 Task: Find connections with filter location Merouana with filter topic #Workwith filter profile language Potuguese with filter current company Adplist.org with filter school Institution of Engineers of India (IEI), Kolkata with filter industry Taxi and Limousine Services with filter service category Product Marketing with filter keywords title President
Action: Mouse moved to (617, 87)
Screenshot: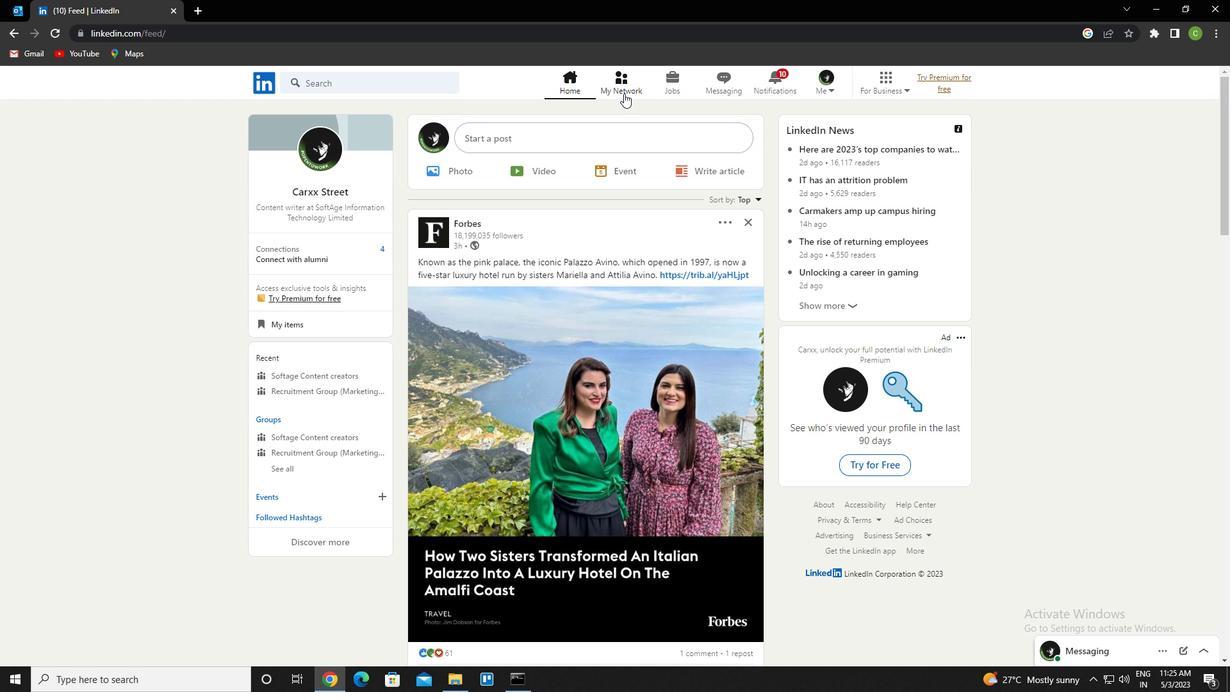 
Action: Mouse pressed left at (617, 87)
Screenshot: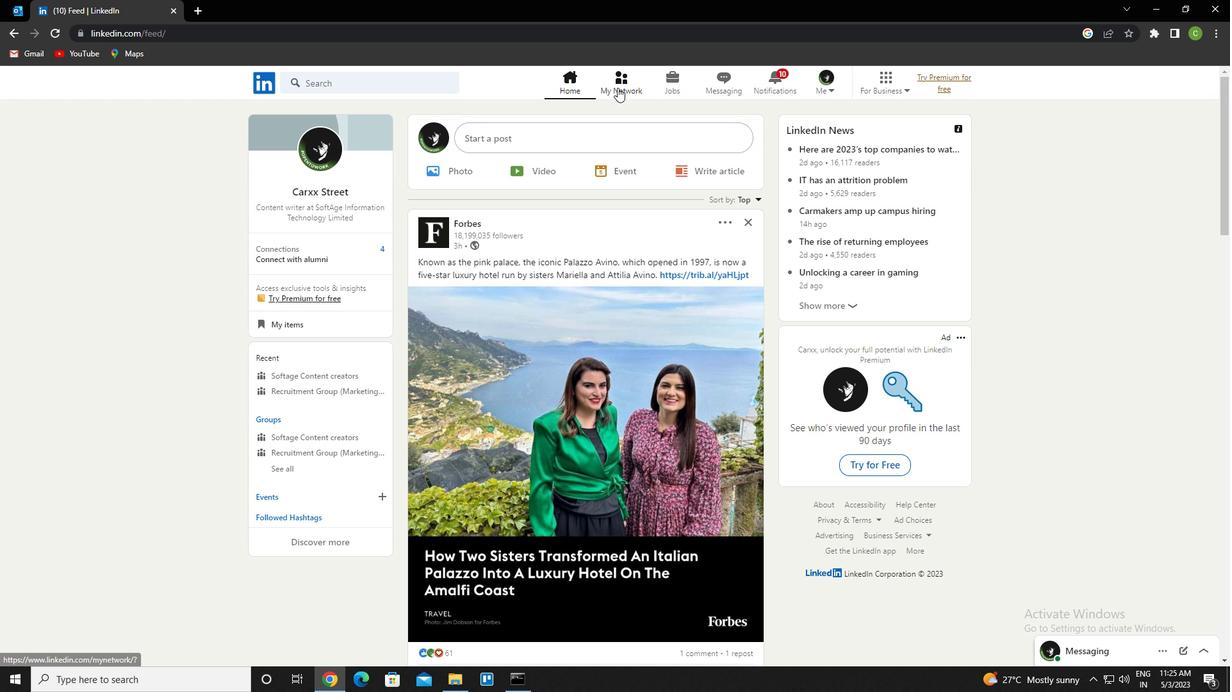 
Action: Mouse moved to (387, 144)
Screenshot: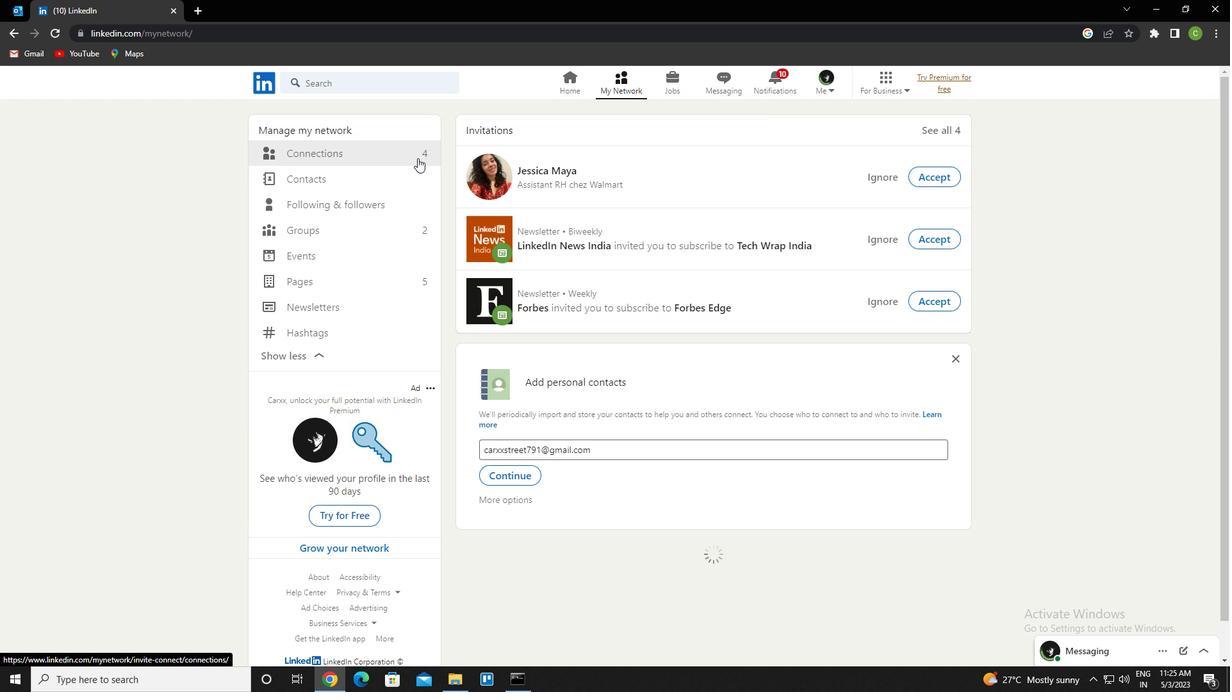 
Action: Mouse pressed left at (387, 144)
Screenshot: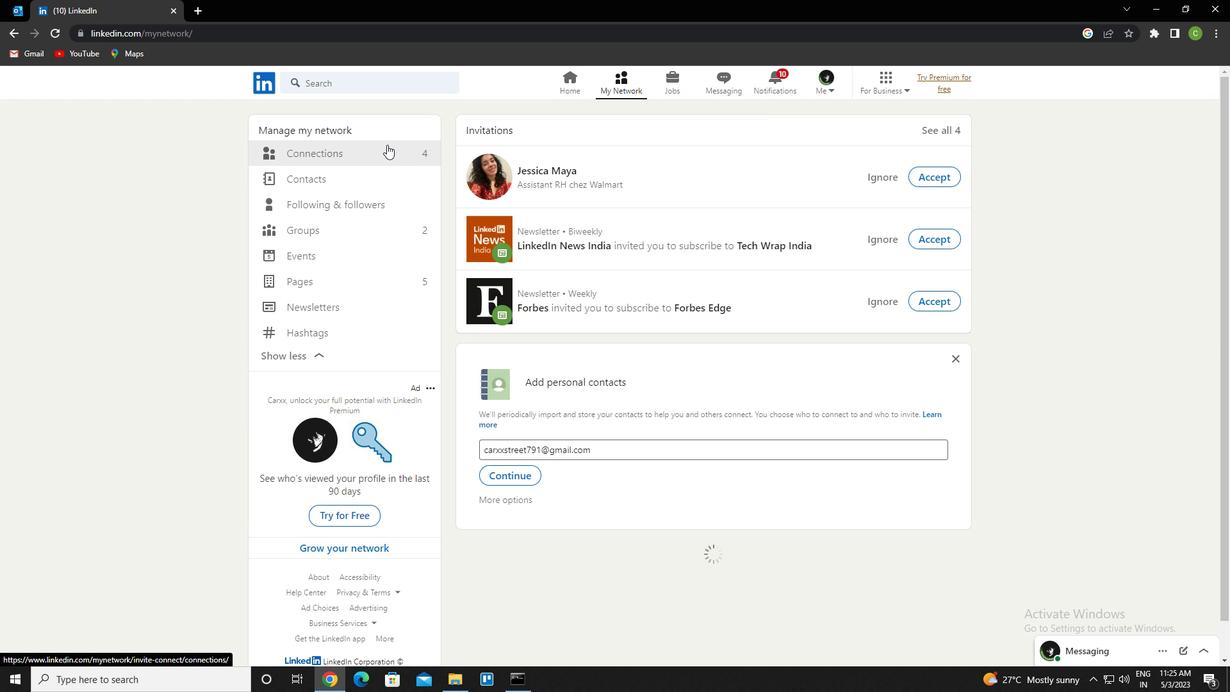 
Action: Mouse moved to (389, 150)
Screenshot: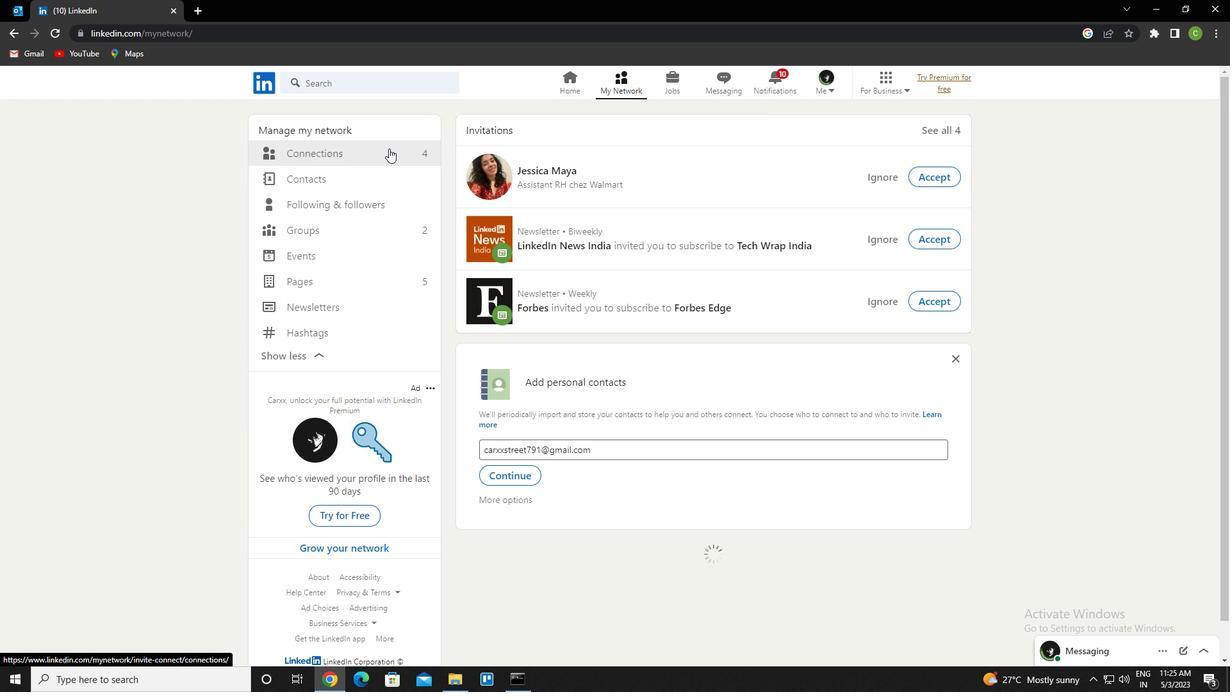 
Action: Mouse pressed left at (389, 150)
Screenshot: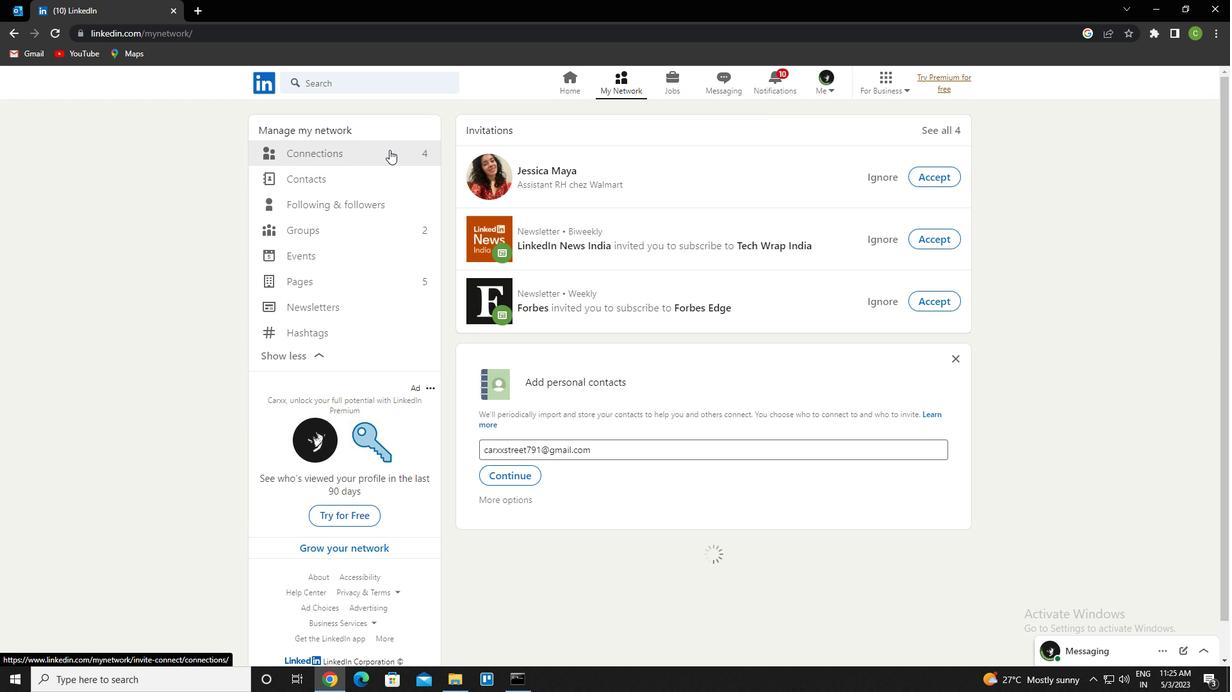 
Action: Mouse moved to (742, 156)
Screenshot: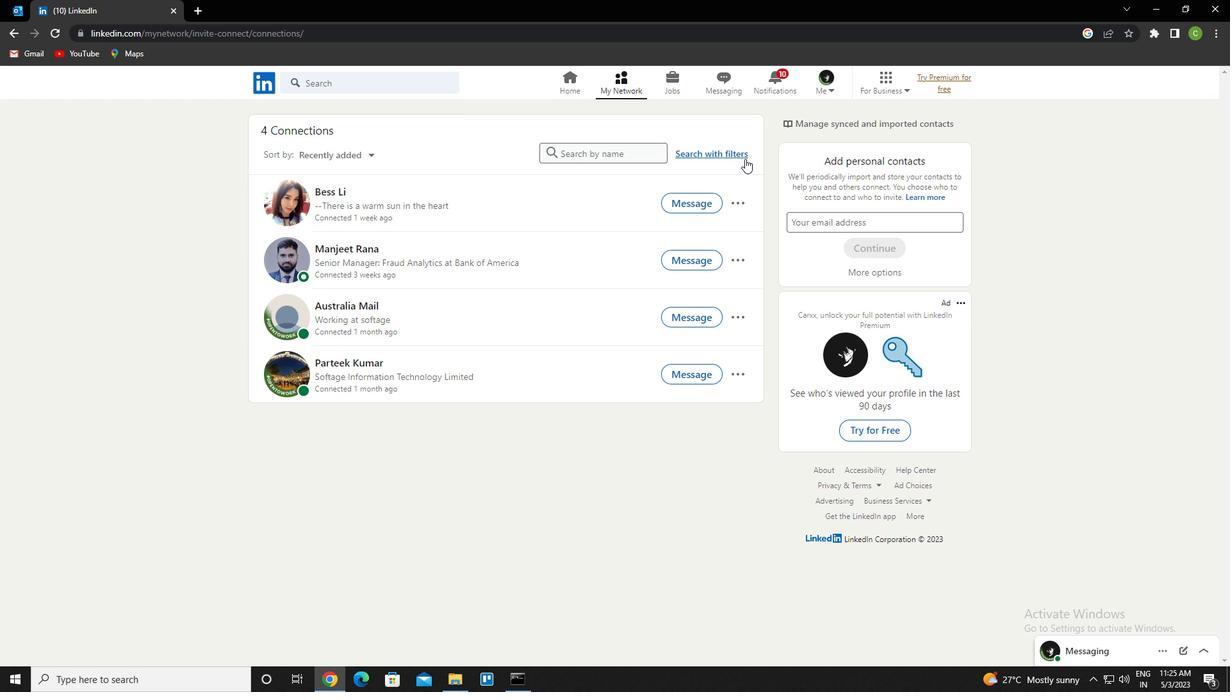 
Action: Mouse pressed left at (742, 156)
Screenshot: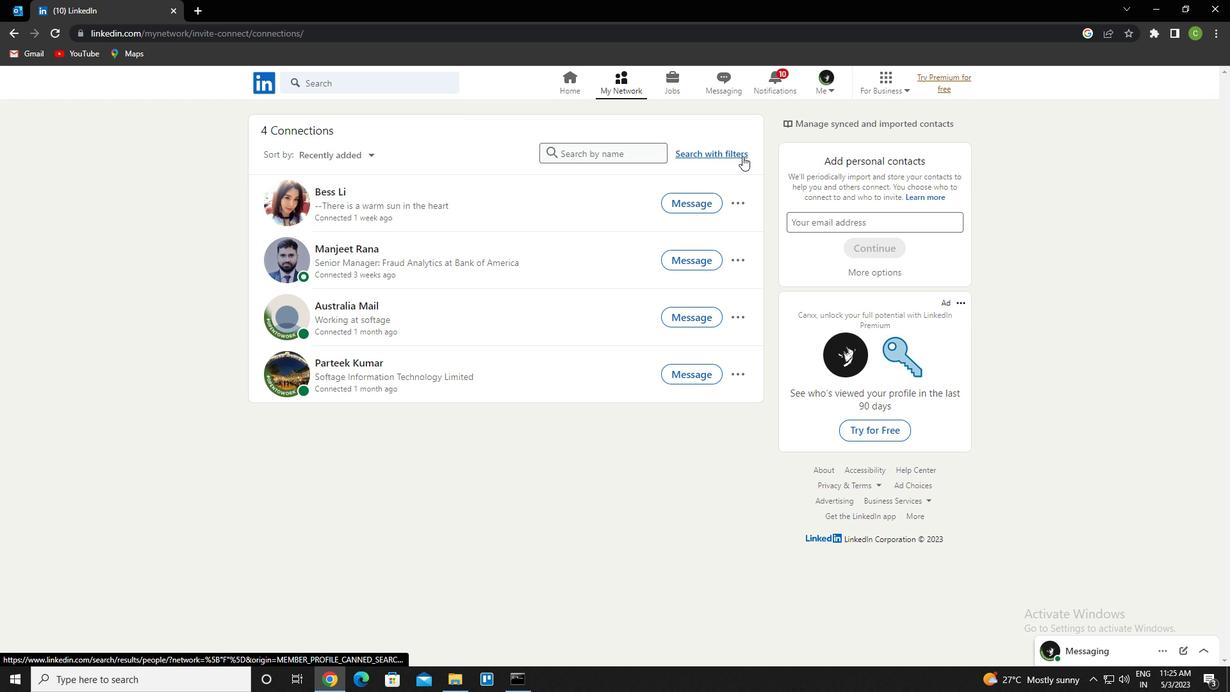 
Action: Mouse moved to (653, 117)
Screenshot: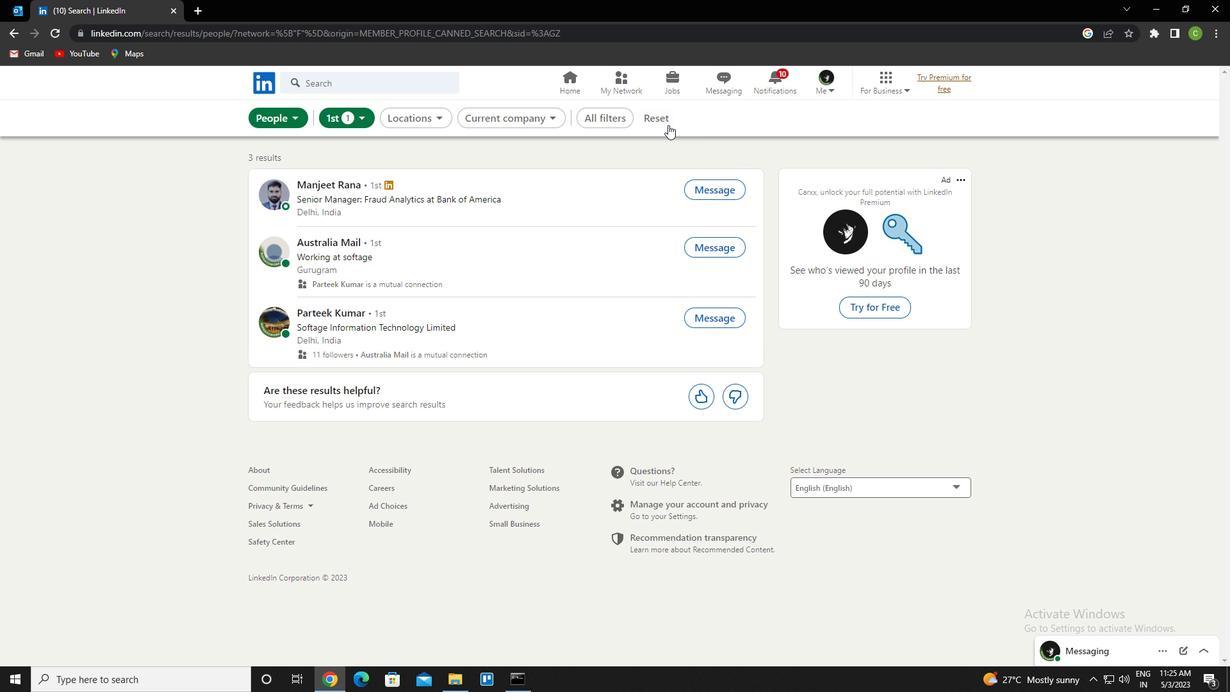 
Action: Mouse pressed left at (653, 117)
Screenshot: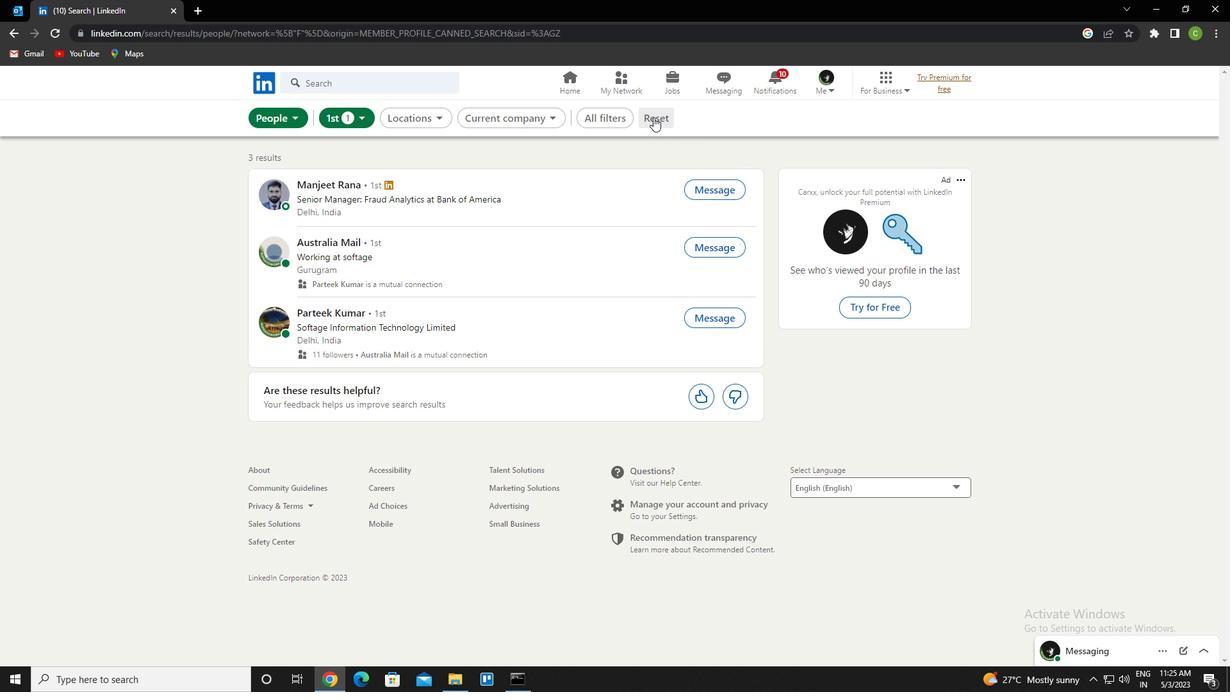 
Action: Mouse moved to (617, 121)
Screenshot: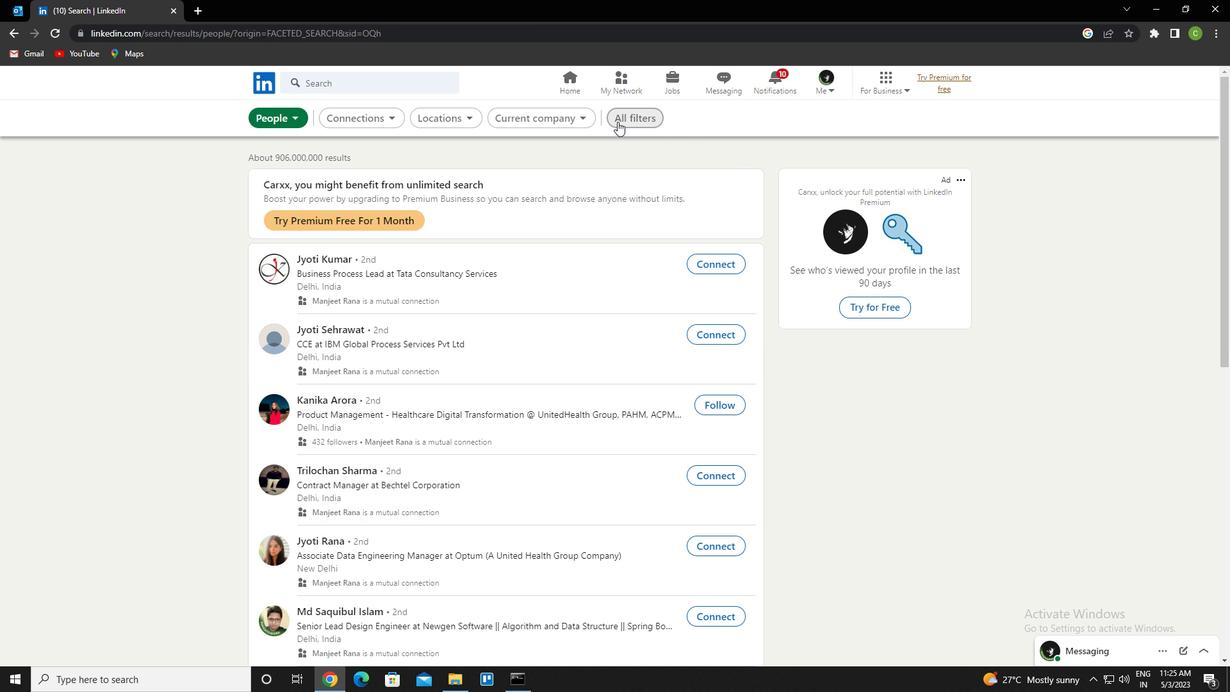 
Action: Mouse pressed left at (617, 121)
Screenshot: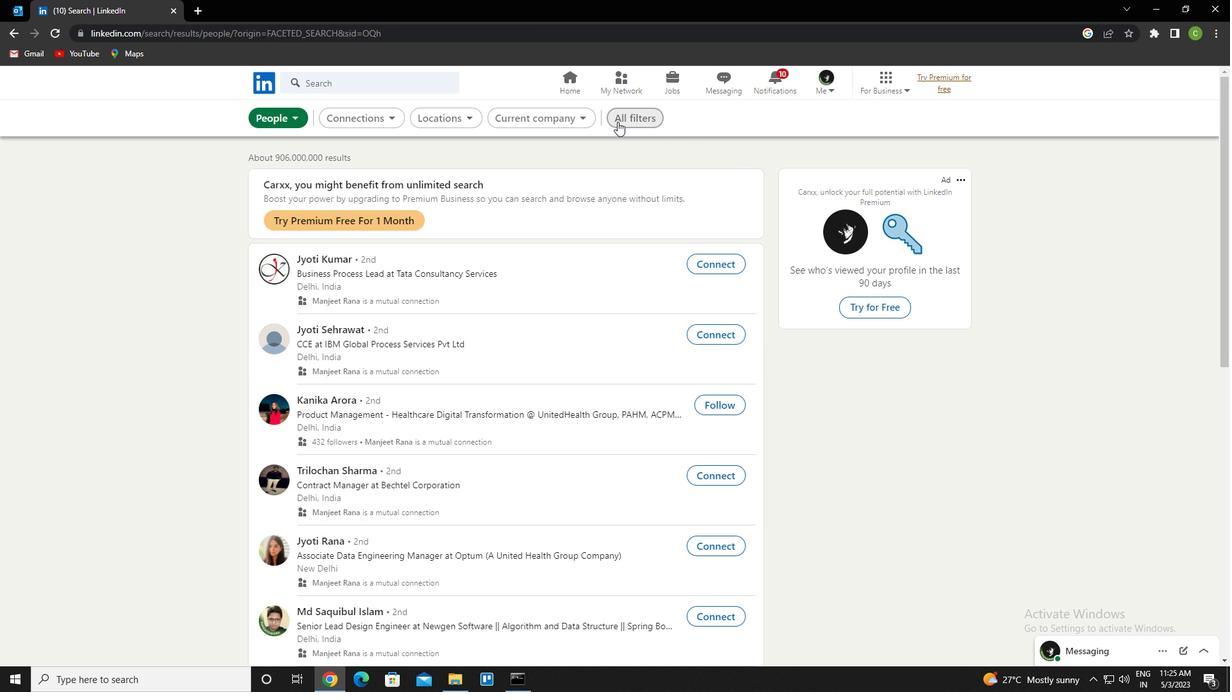 
Action: Mouse moved to (1009, 389)
Screenshot: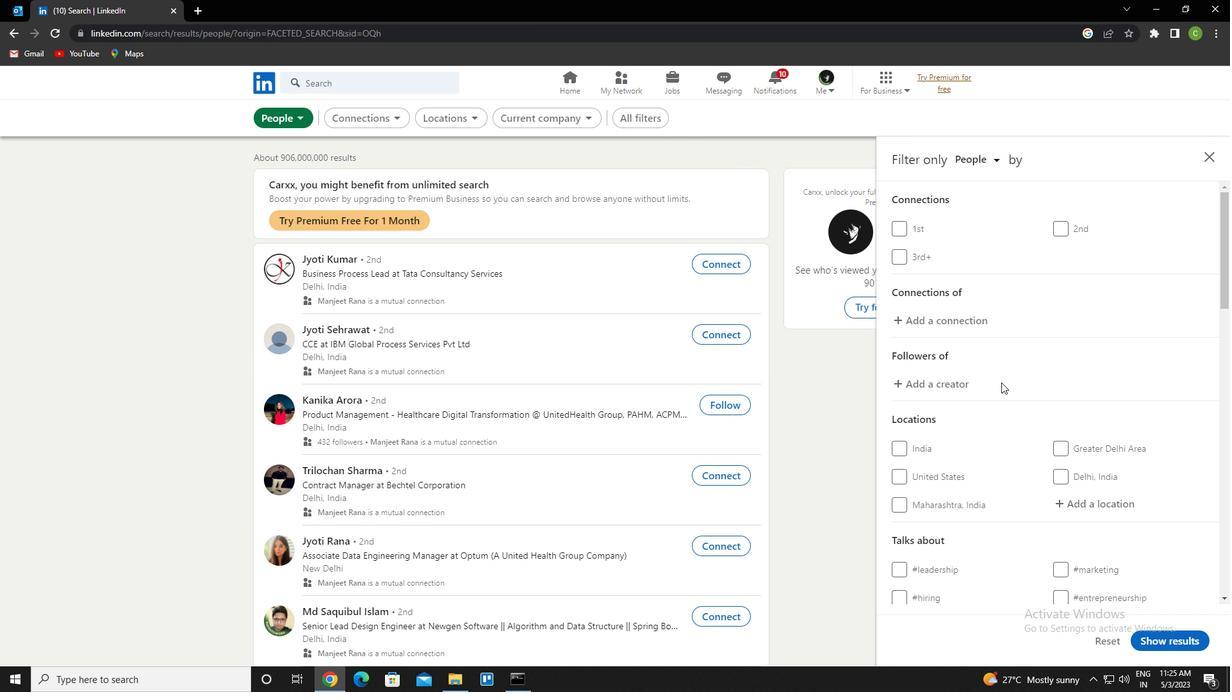 
Action: Mouse scrolled (1009, 389) with delta (0, 0)
Screenshot: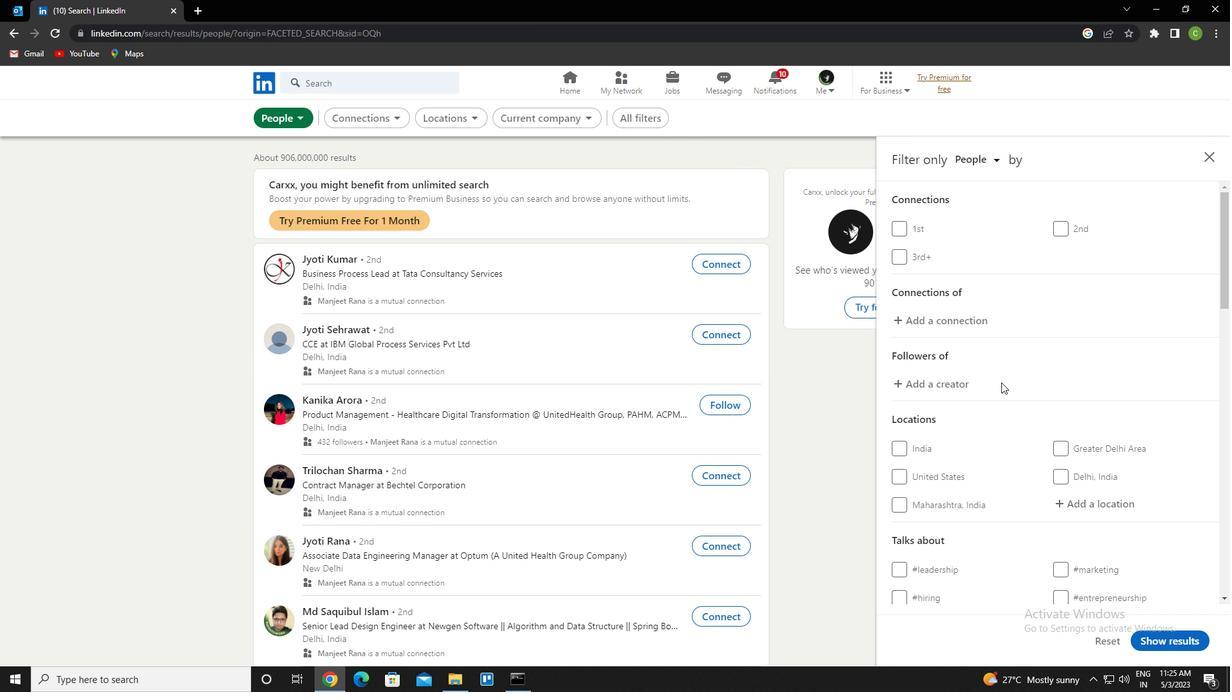 
Action: Mouse scrolled (1009, 389) with delta (0, 0)
Screenshot: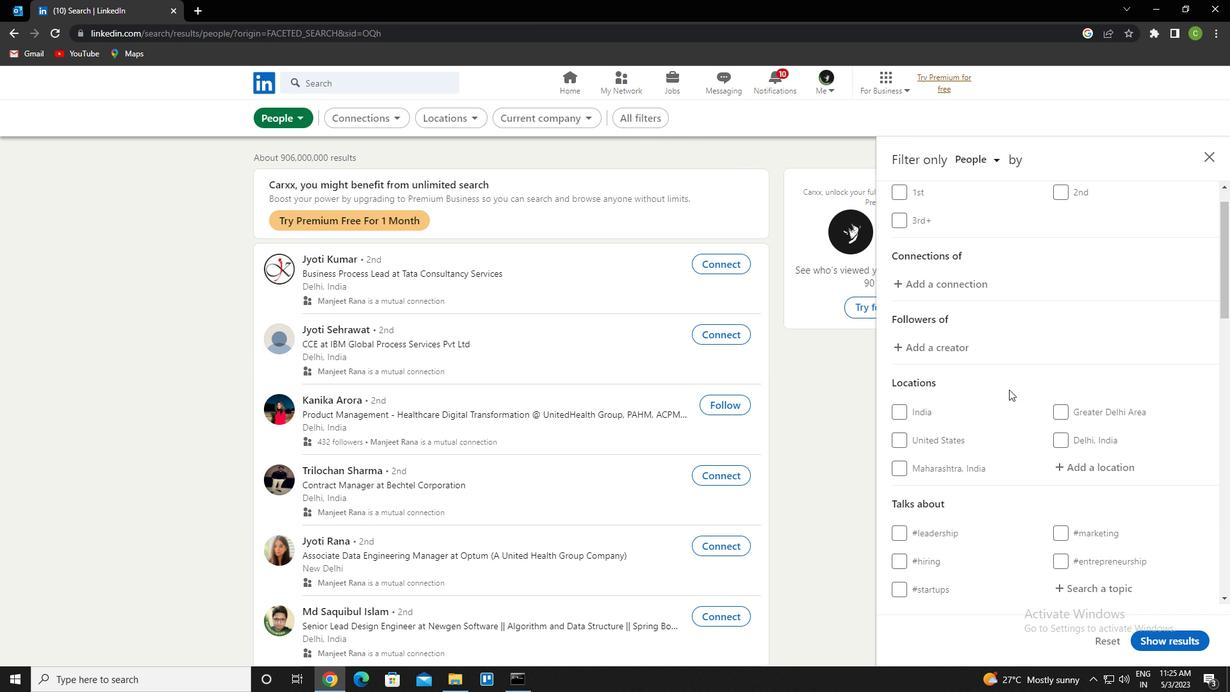 
Action: Mouse moved to (1078, 377)
Screenshot: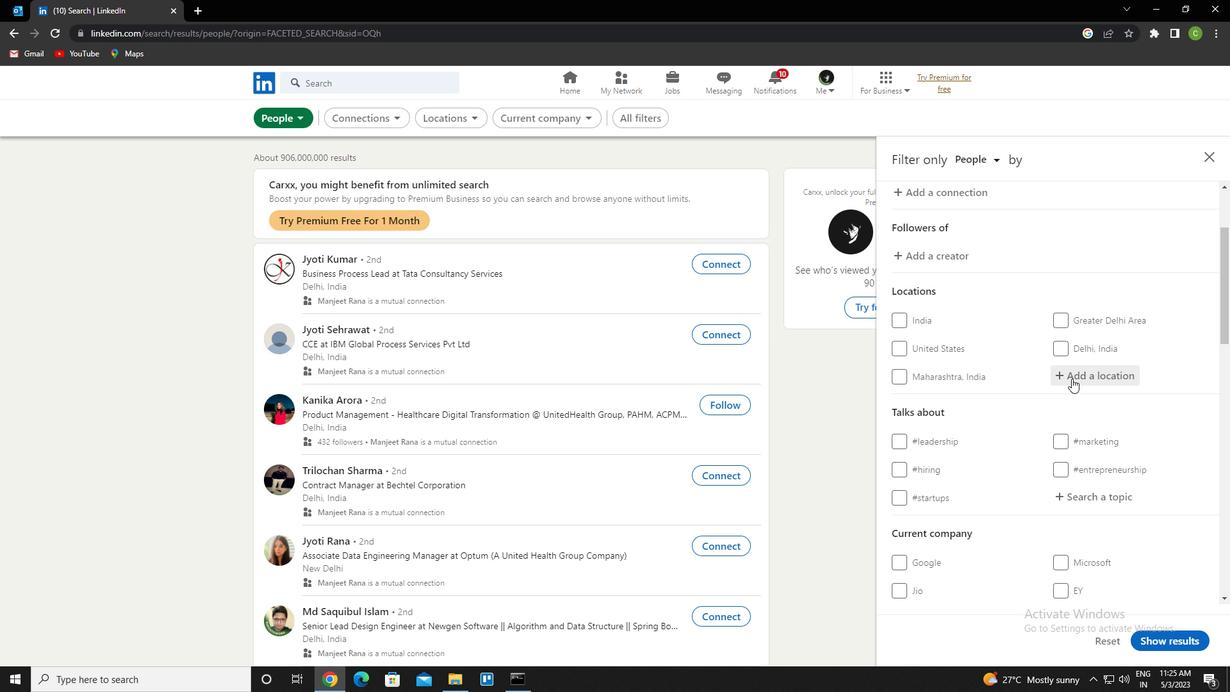 
Action: Mouse pressed left at (1078, 377)
Screenshot: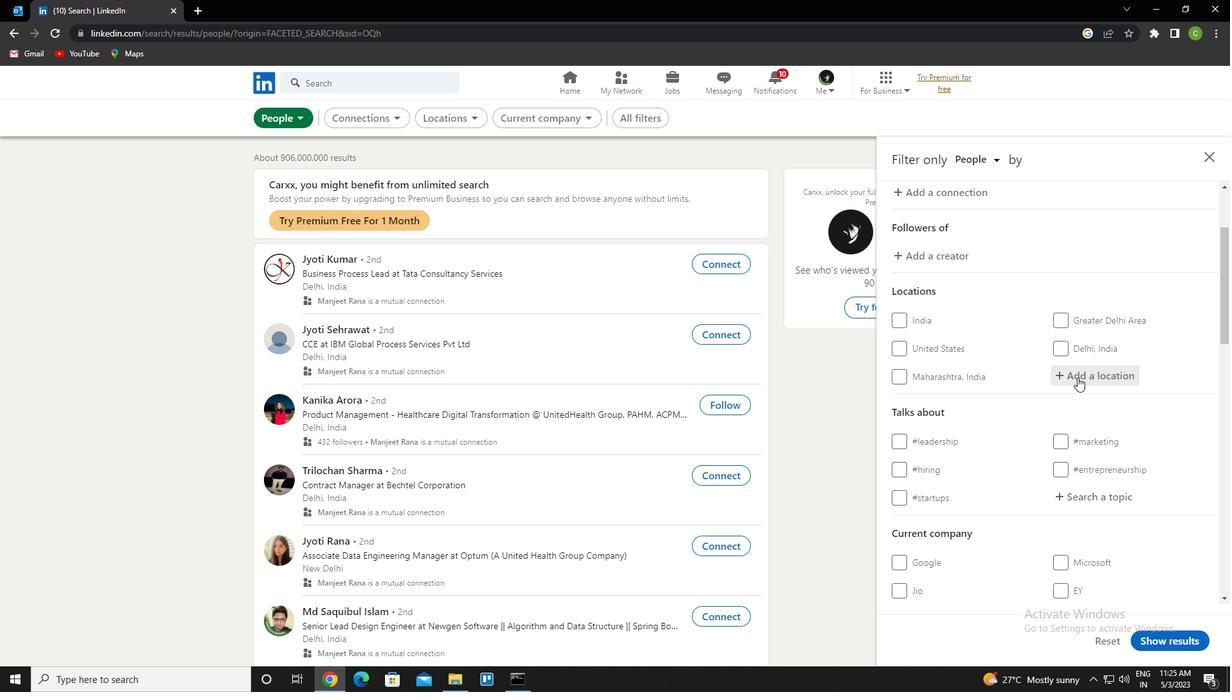 
Action: Key pressed <Key.caps_lock>m<Key.caps_lock>erouane<Key.down><Key.enter>
Screenshot: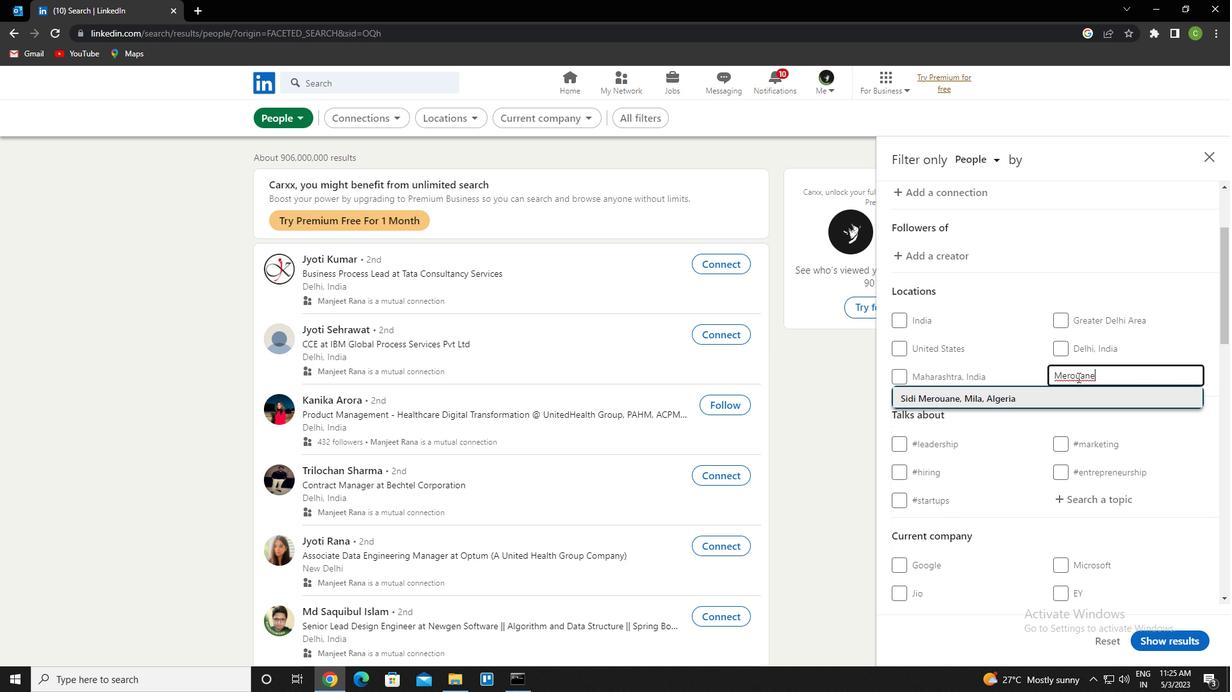 
Action: Mouse moved to (1057, 371)
Screenshot: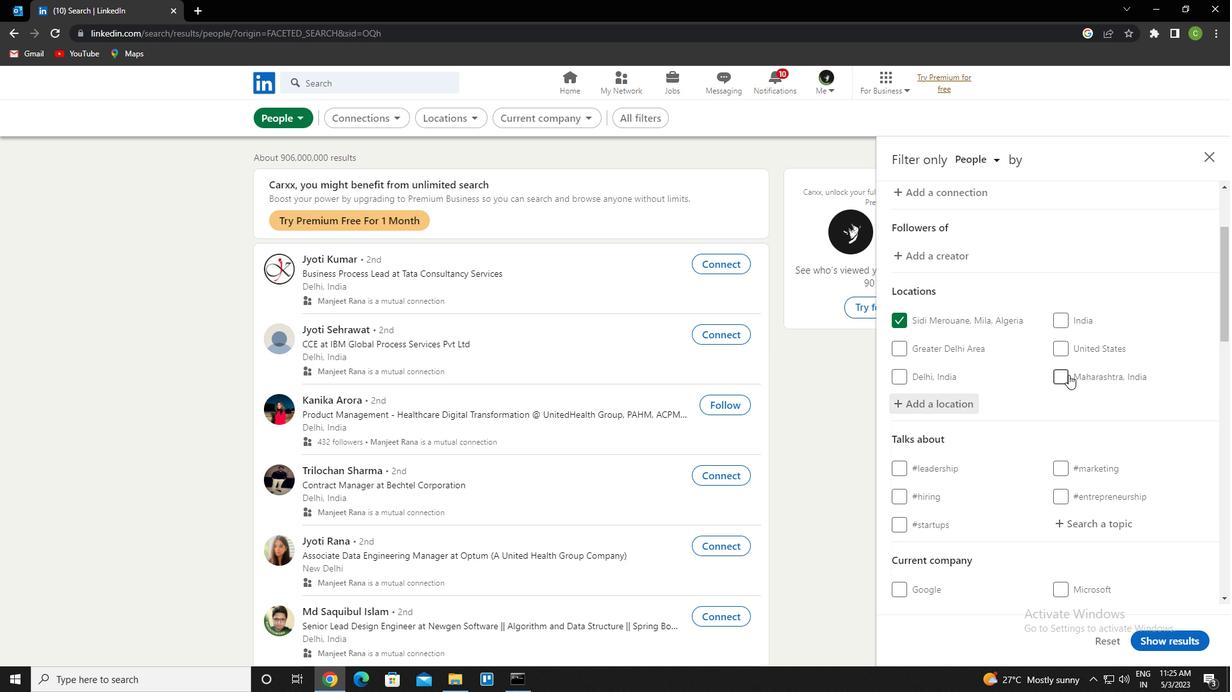 
Action: Mouse scrolled (1057, 370) with delta (0, 0)
Screenshot: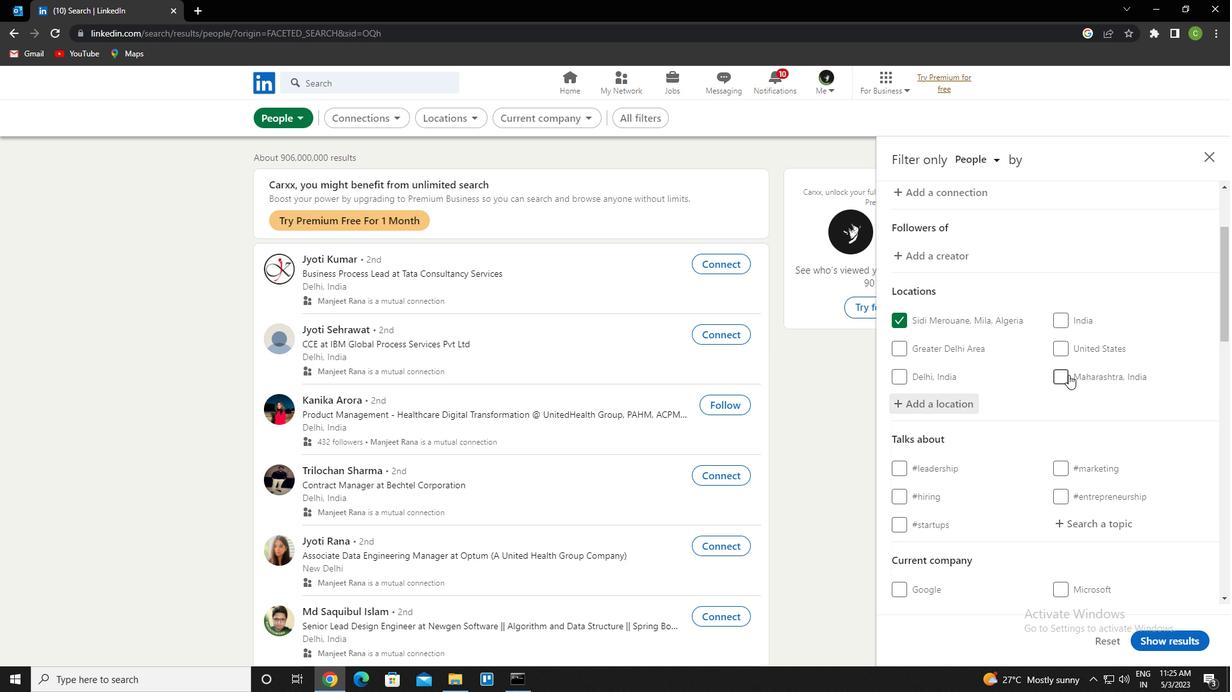 
Action: Mouse moved to (1050, 370)
Screenshot: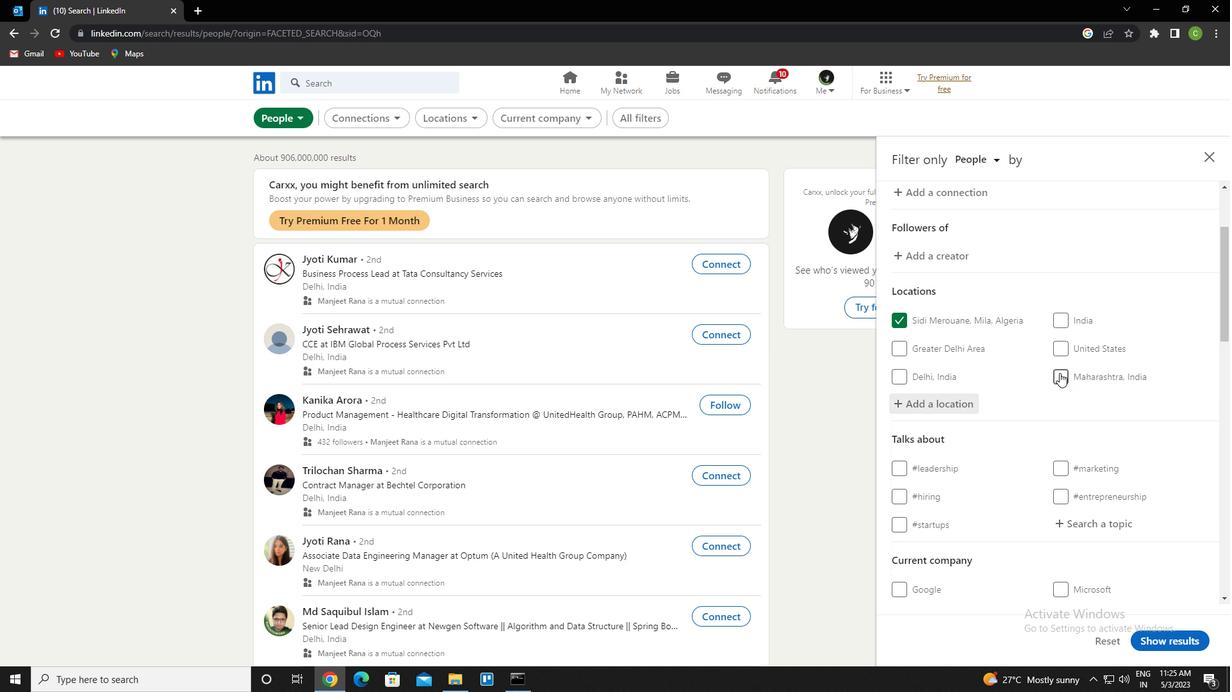 
Action: Mouse scrolled (1050, 369) with delta (0, 0)
Screenshot: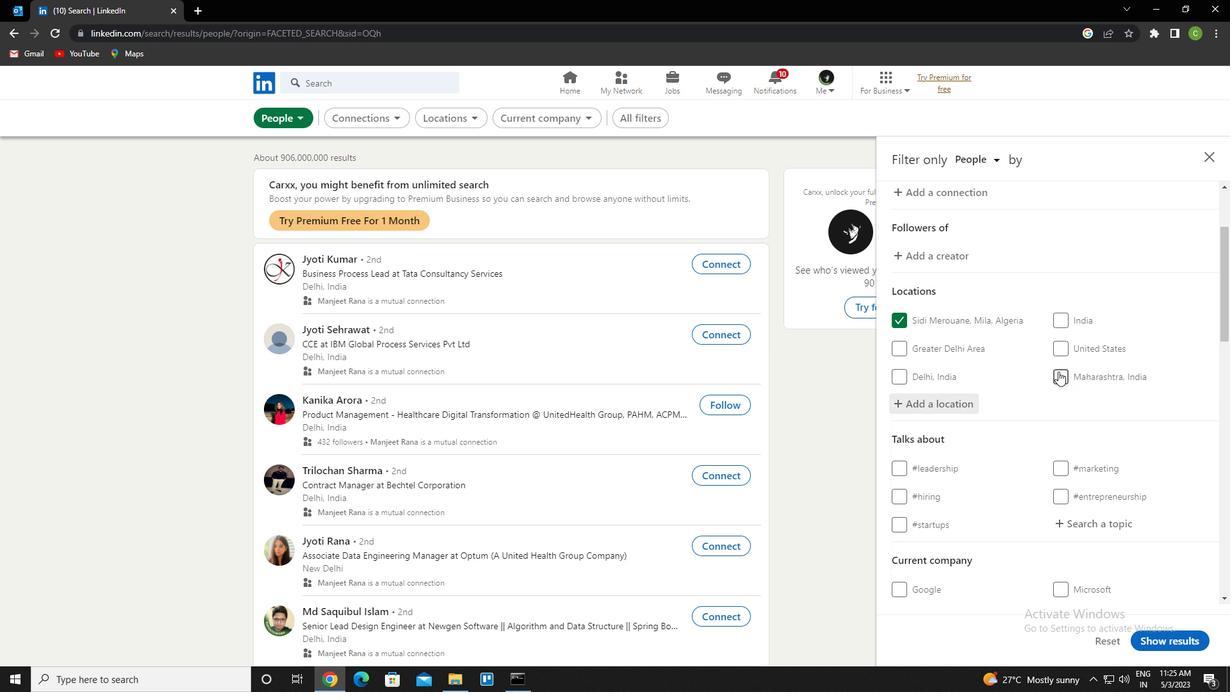 
Action: Mouse moved to (1076, 397)
Screenshot: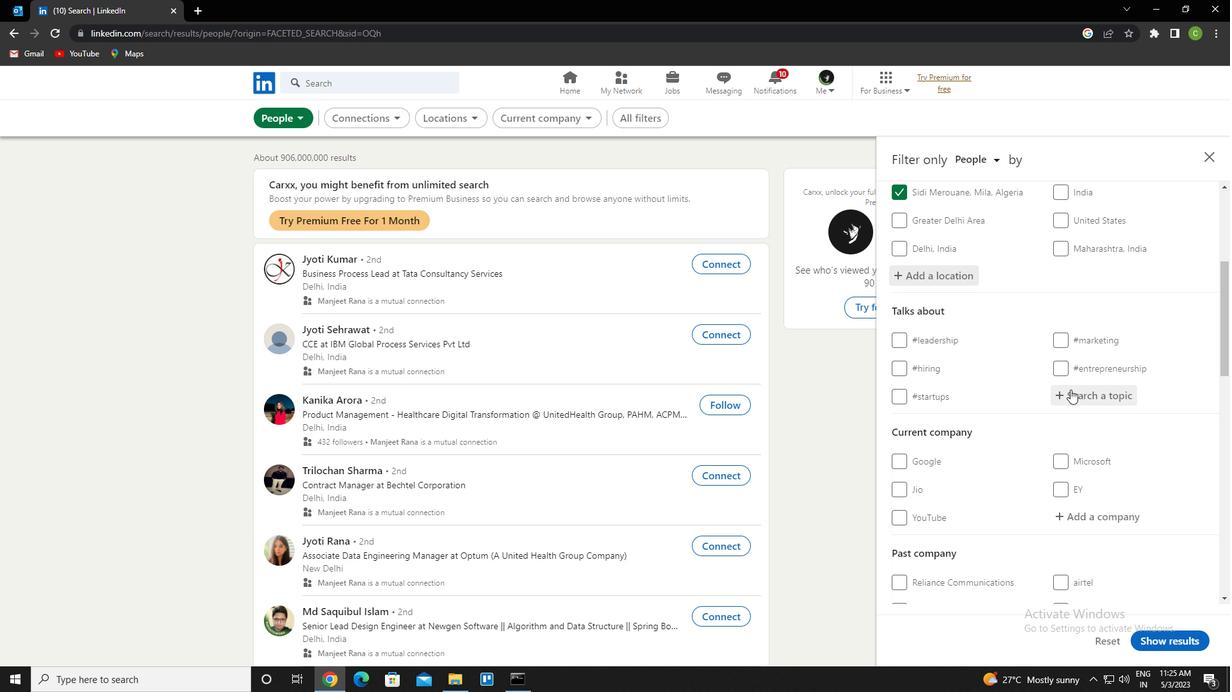 
Action: Mouse pressed left at (1076, 397)
Screenshot: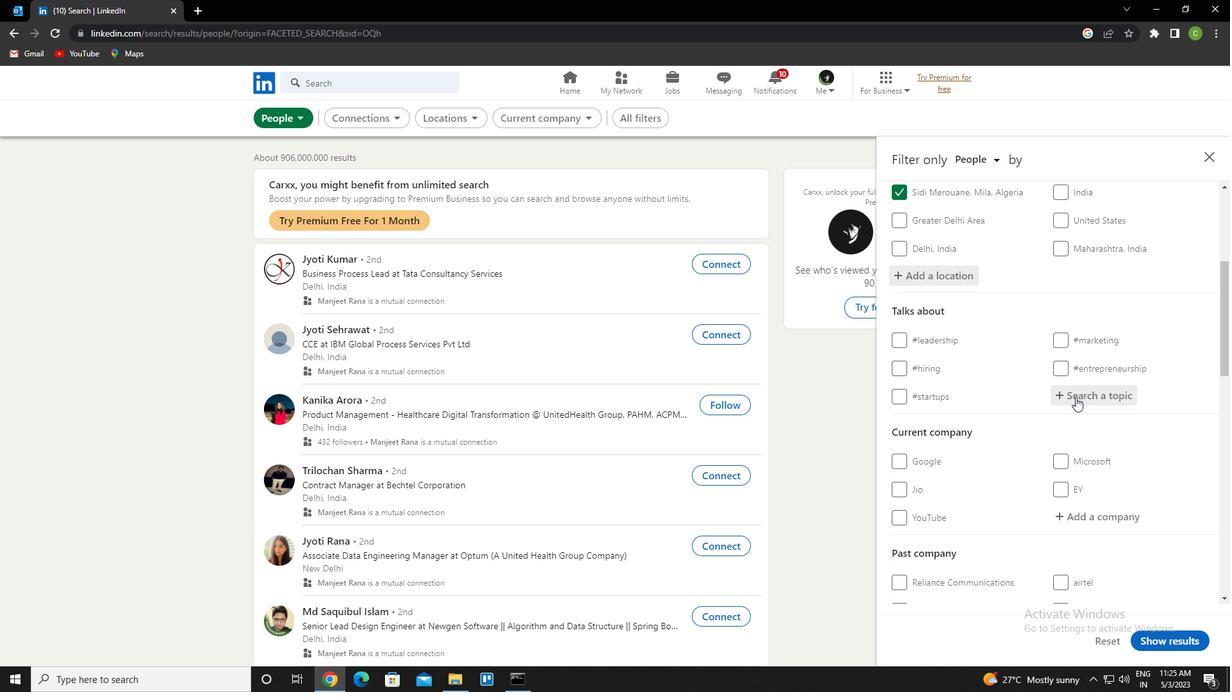 
Action: Key pressed work<Key.down><Key.enter>
Screenshot: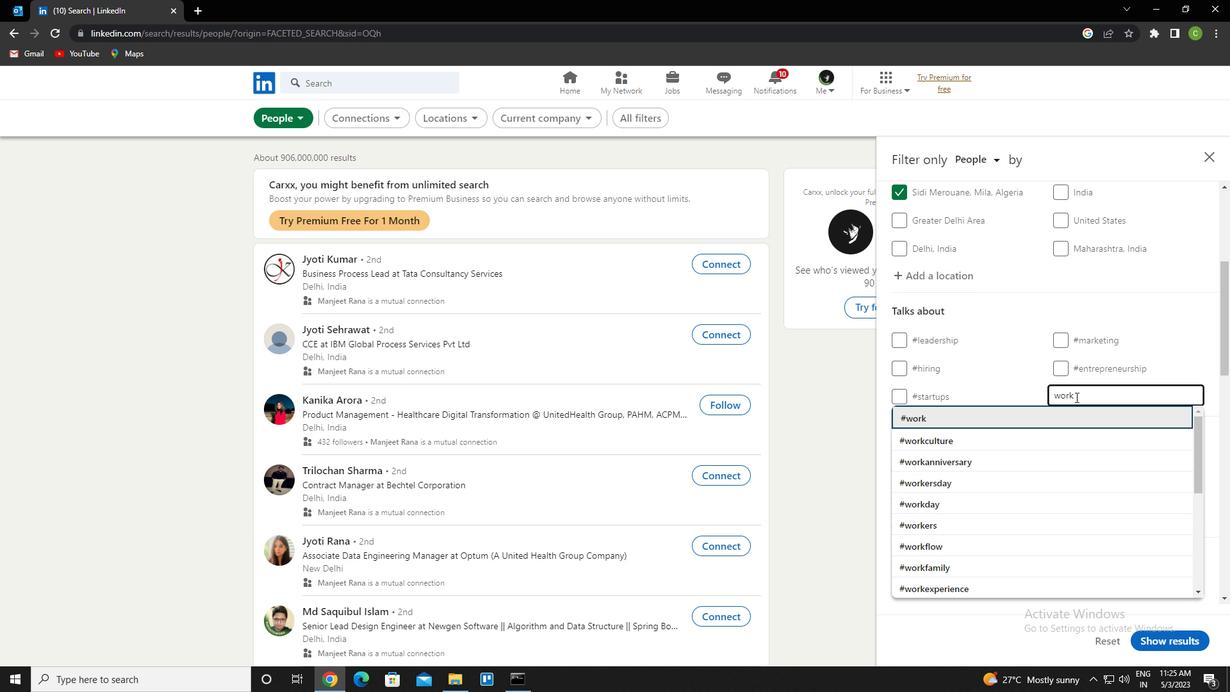 
Action: Mouse scrolled (1076, 396) with delta (0, 0)
Screenshot: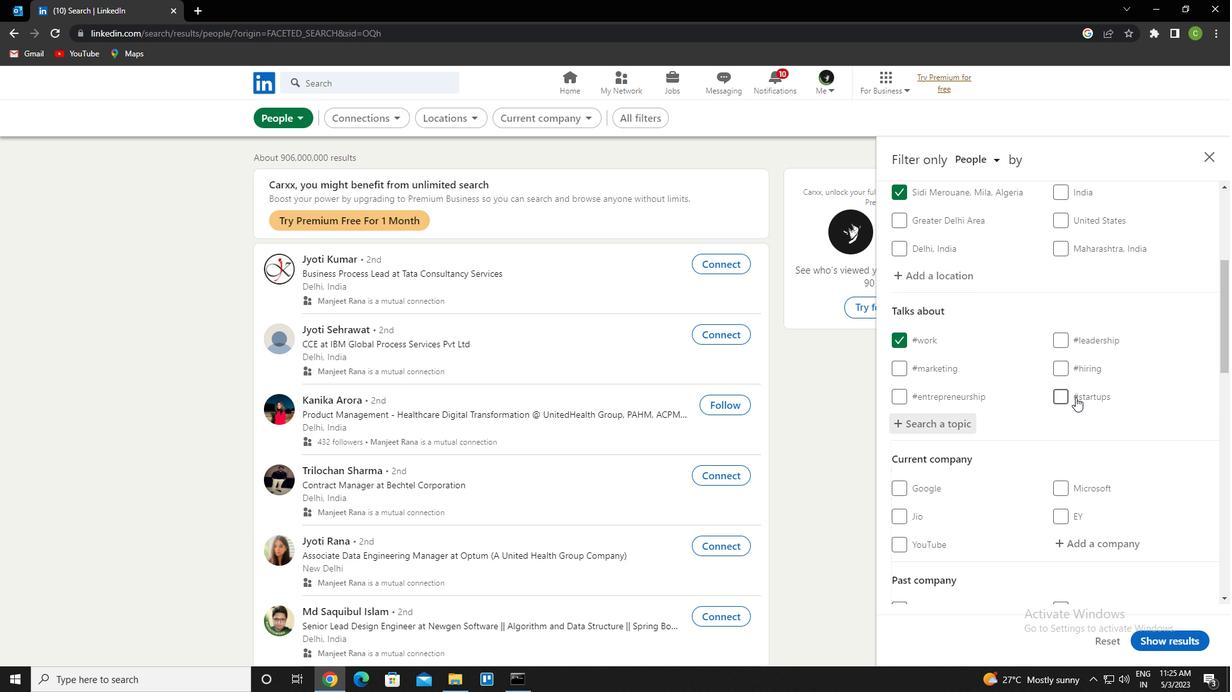
Action: Mouse moved to (1076, 399)
Screenshot: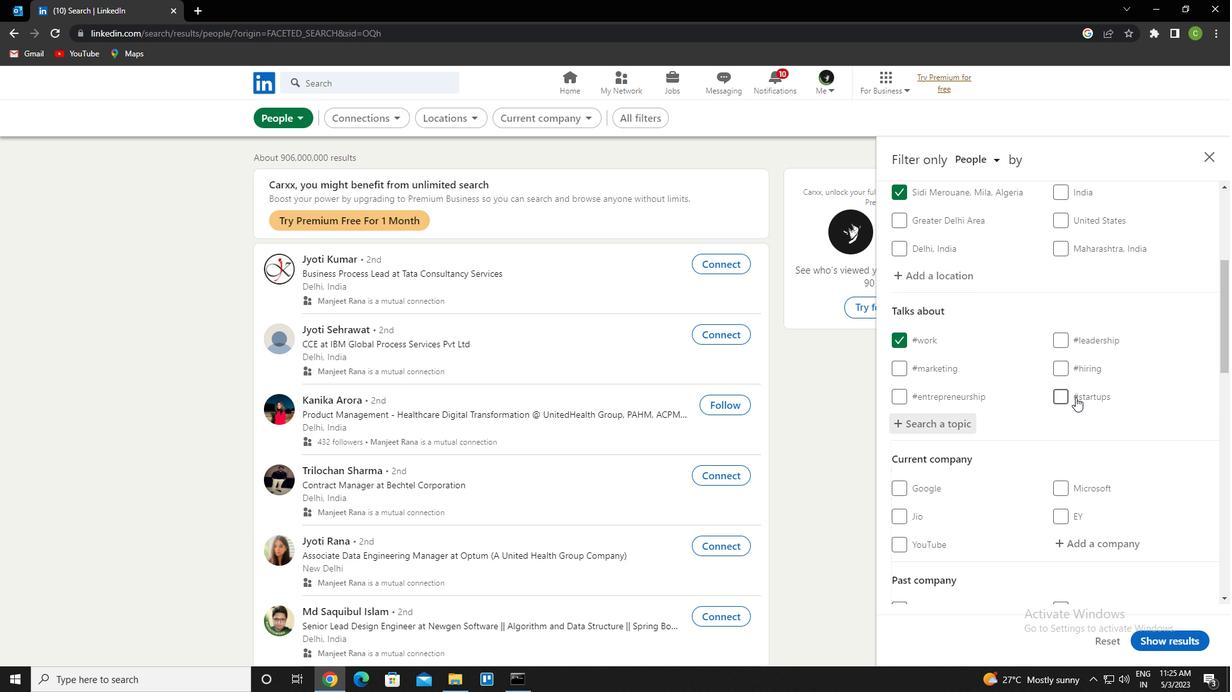 
Action: Mouse scrolled (1076, 398) with delta (0, 0)
Screenshot: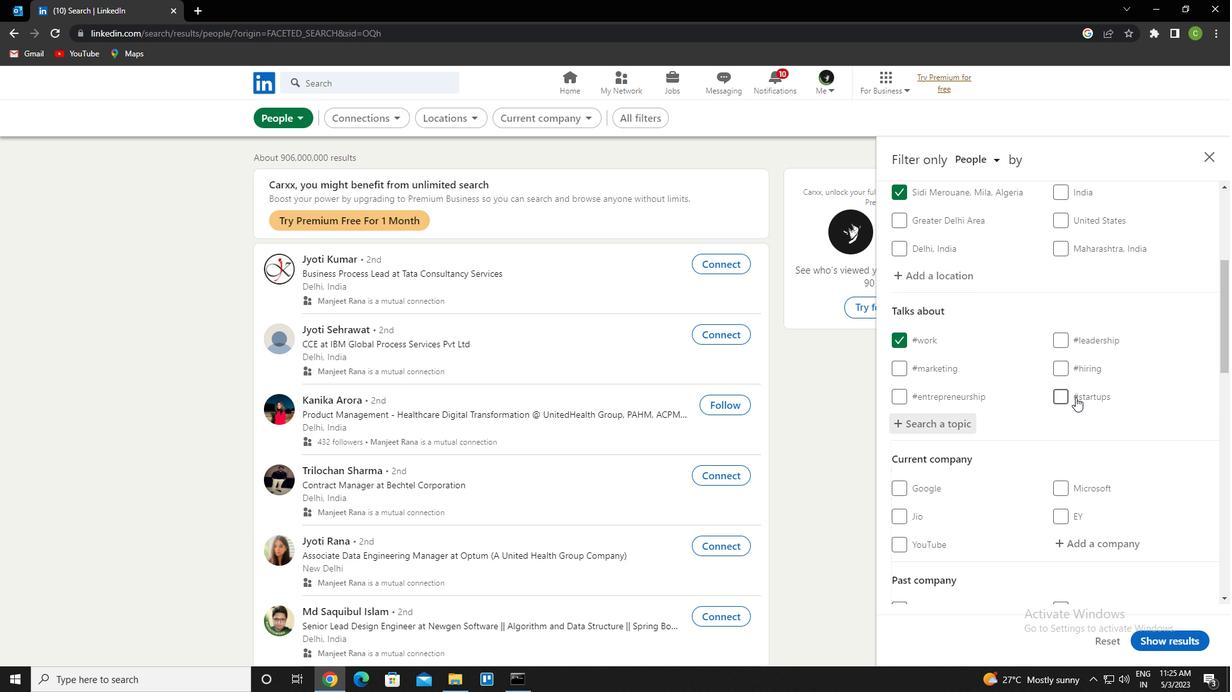 
Action: Mouse moved to (1067, 414)
Screenshot: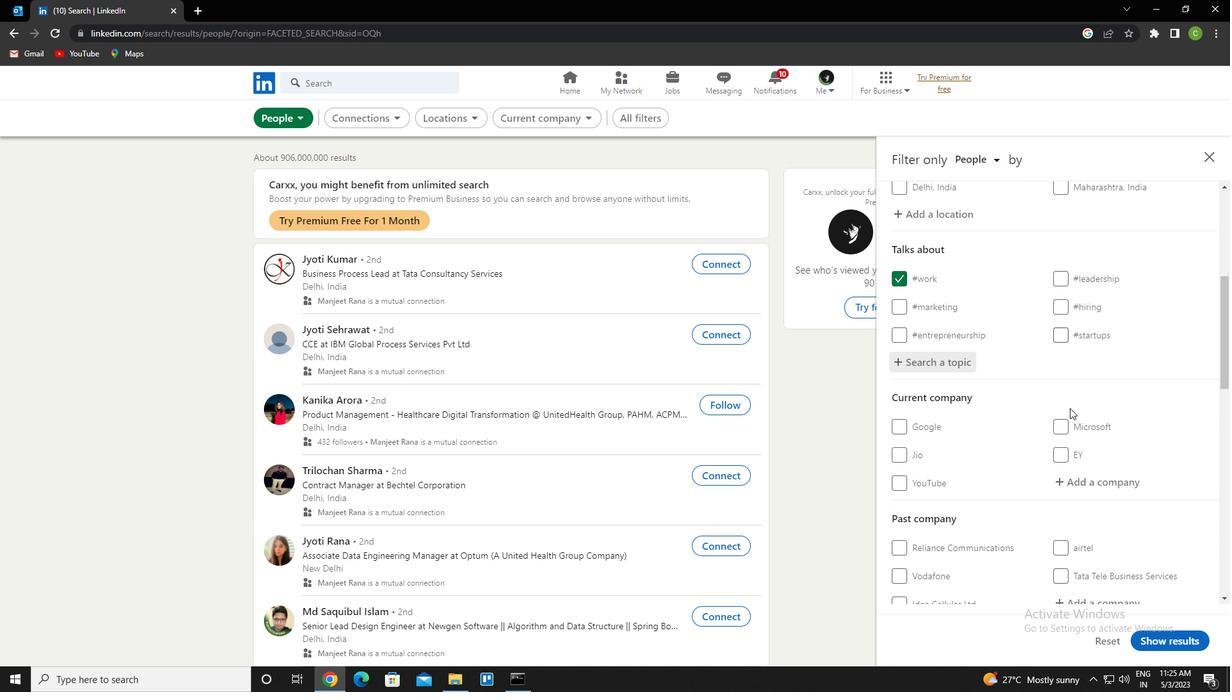 
Action: Mouse scrolled (1067, 413) with delta (0, 0)
Screenshot: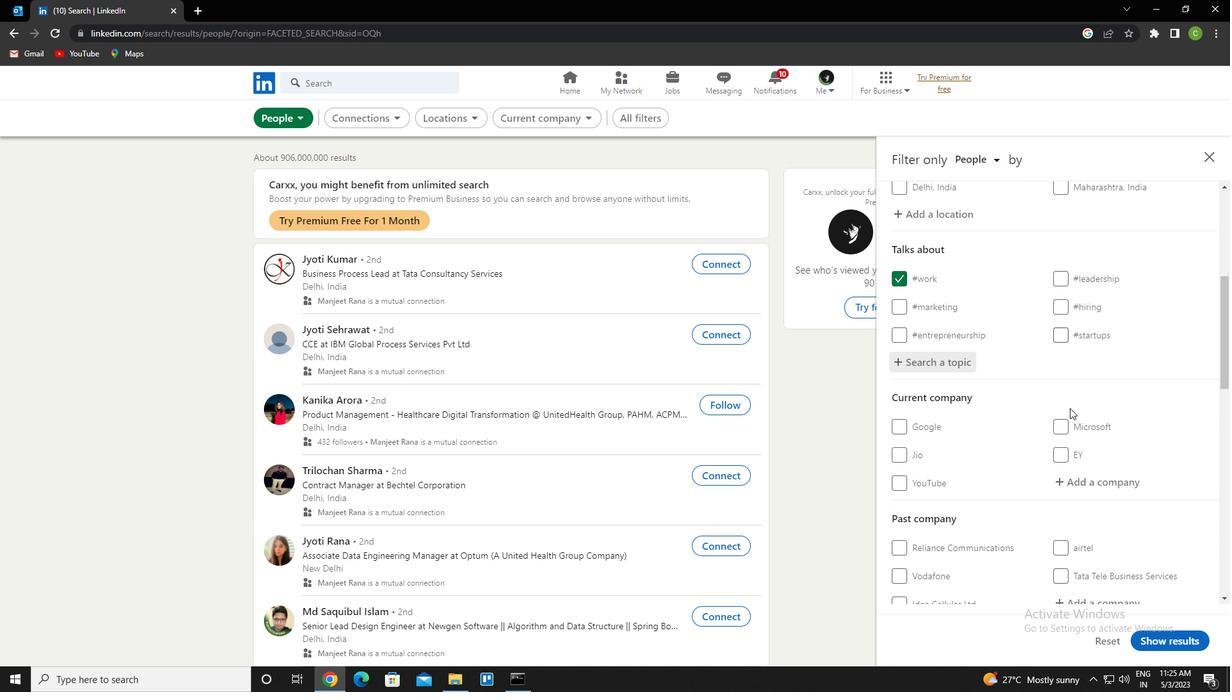 
Action: Mouse moved to (1061, 419)
Screenshot: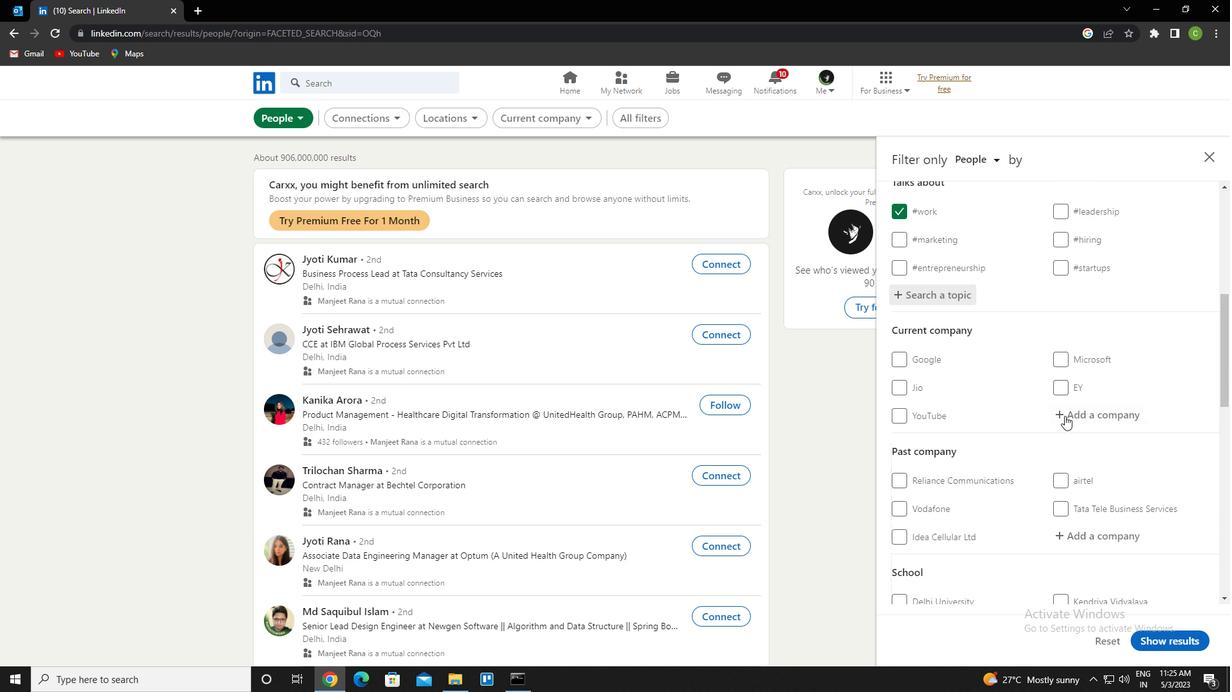 
Action: Mouse scrolled (1061, 418) with delta (0, 0)
Screenshot: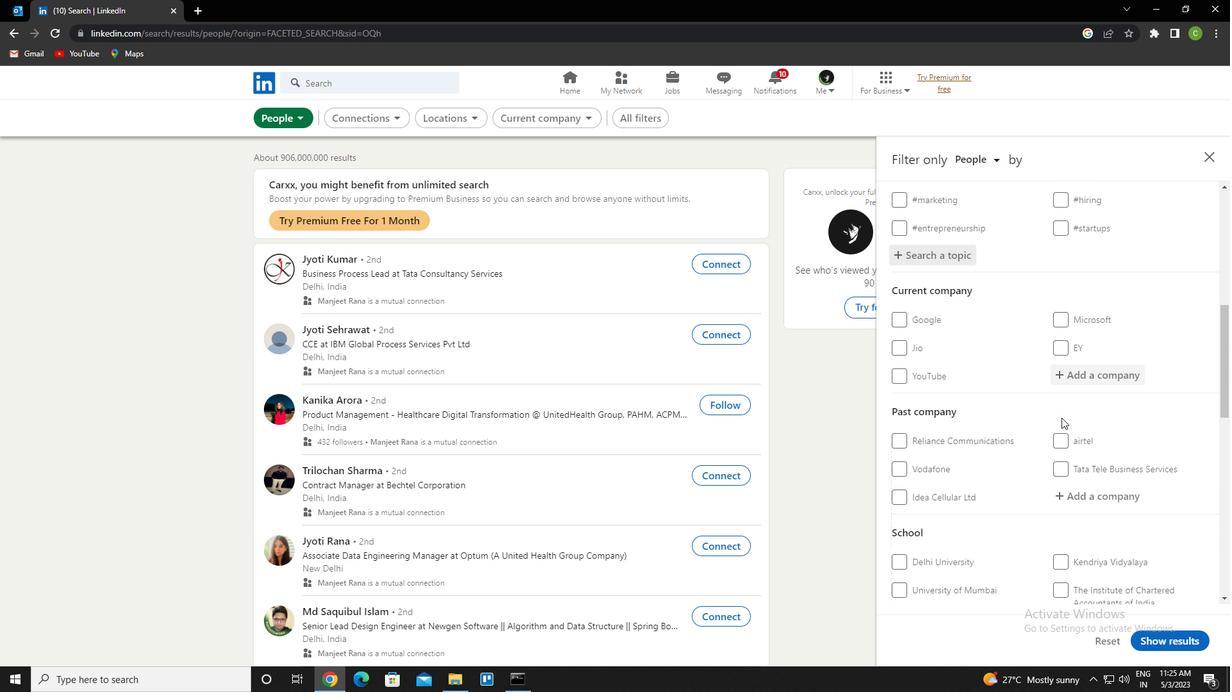 
Action: Mouse moved to (1060, 419)
Screenshot: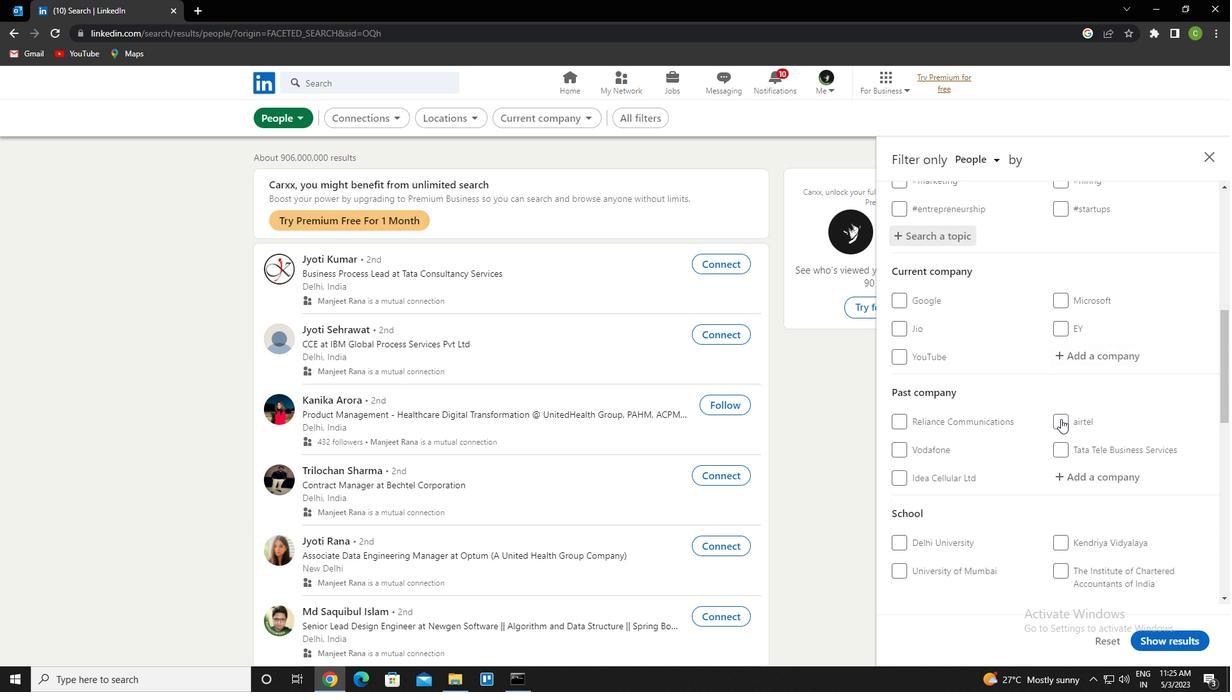 
Action: Mouse scrolled (1060, 419) with delta (0, 0)
Screenshot: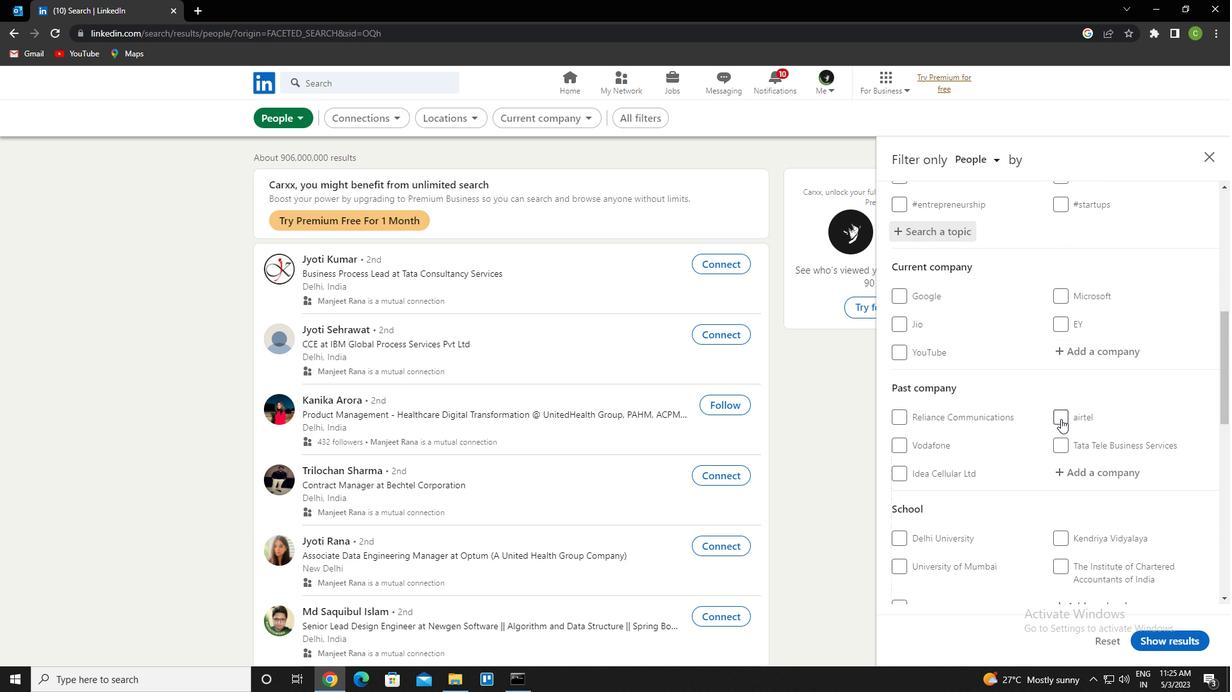 
Action: Mouse moved to (1059, 419)
Screenshot: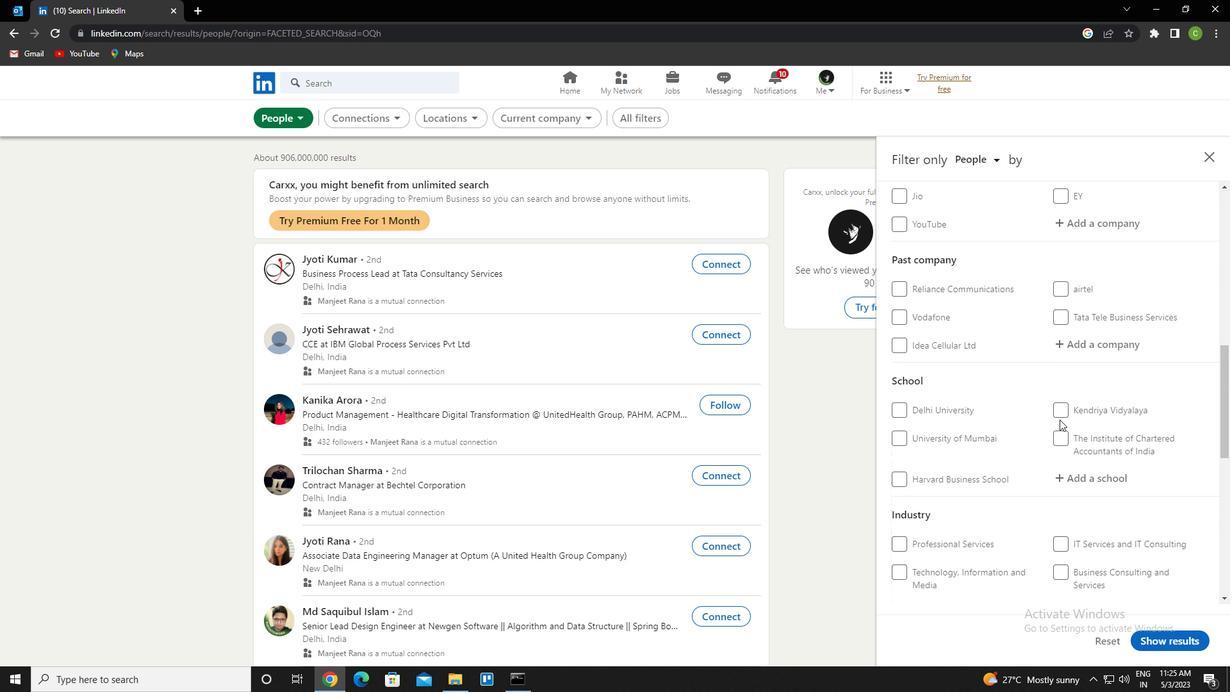 
Action: Mouse scrolled (1059, 419) with delta (0, 0)
Screenshot: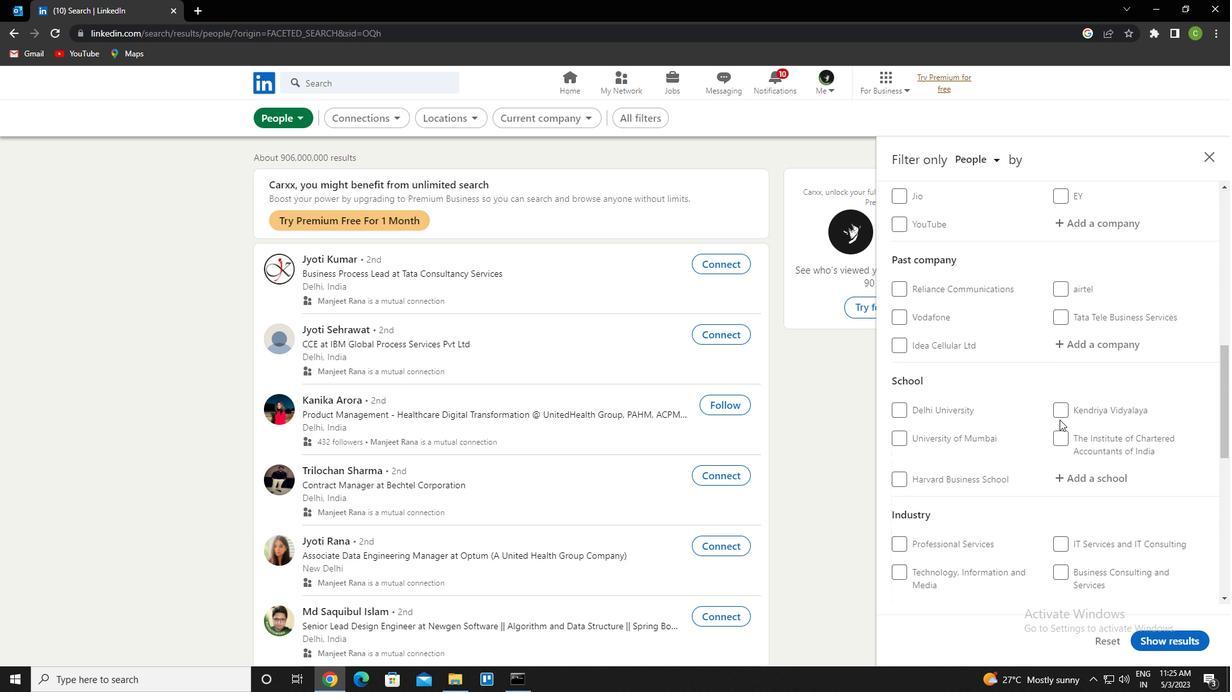 
Action: Mouse moved to (1059, 420)
Screenshot: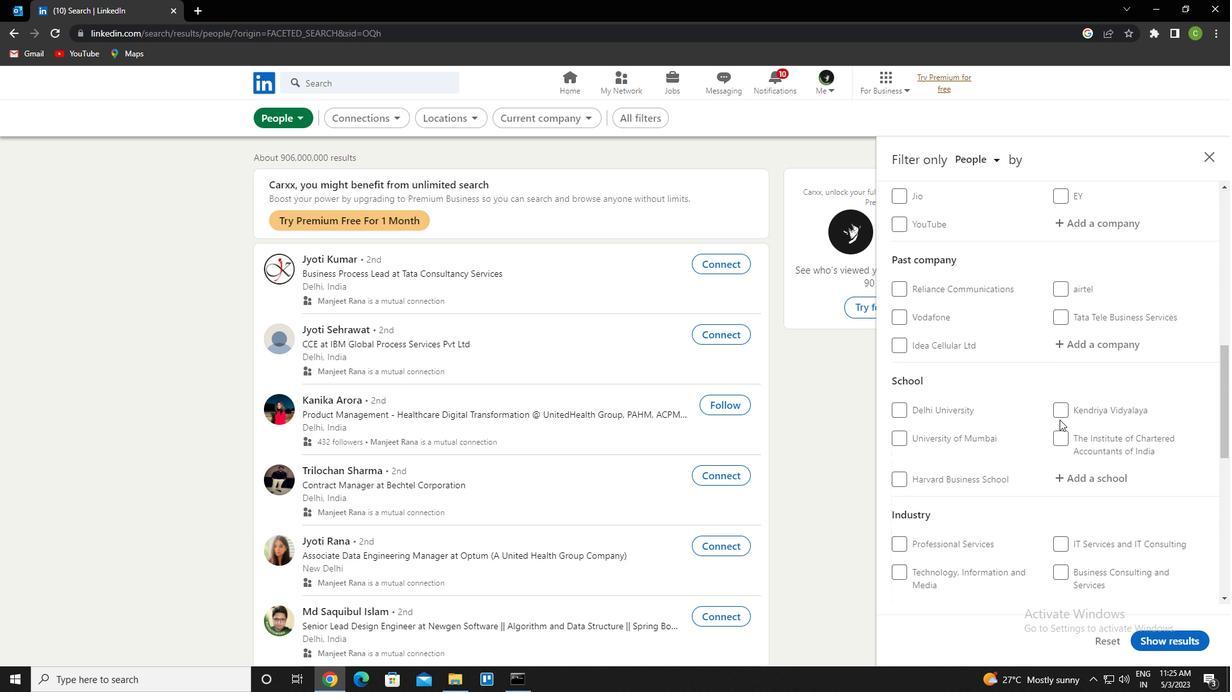 
Action: Mouse scrolled (1059, 419) with delta (0, 0)
Screenshot: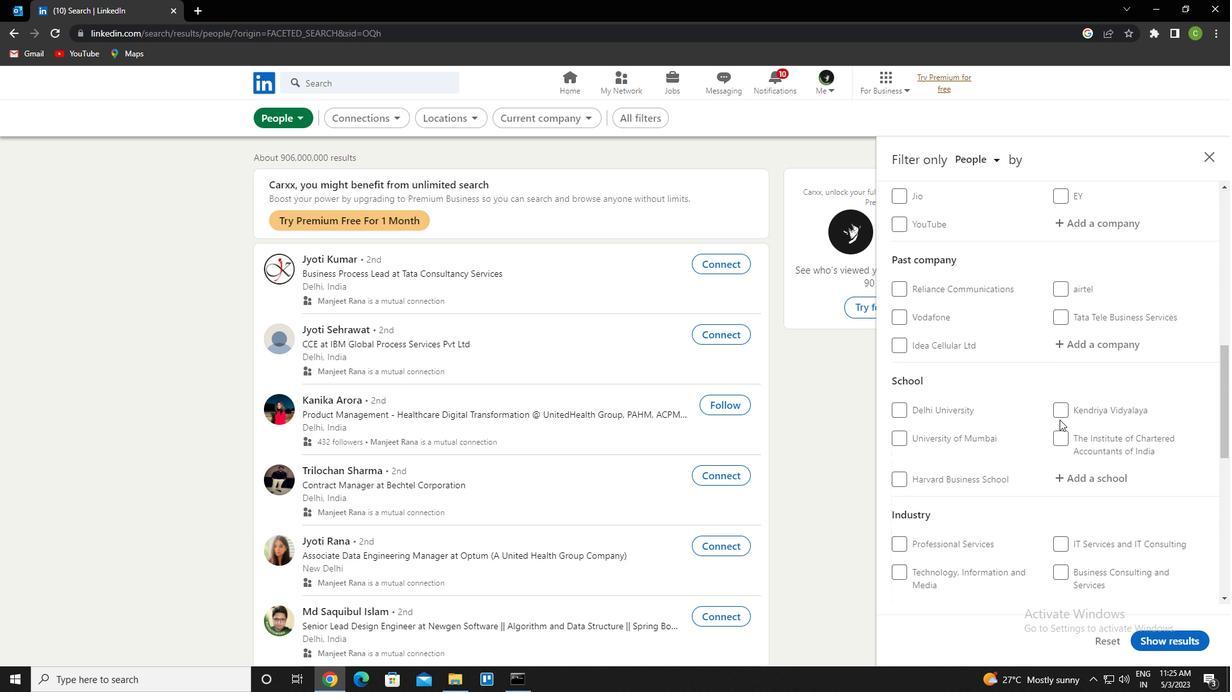 
Action: Mouse moved to (1057, 421)
Screenshot: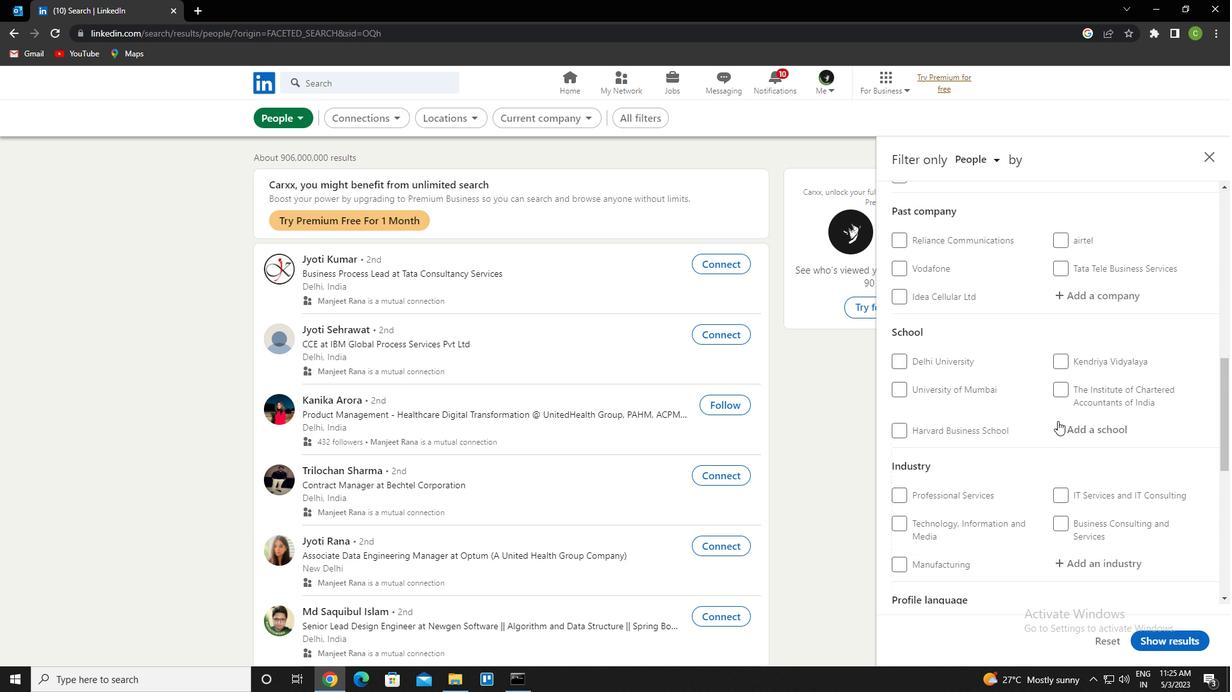 
Action: Mouse scrolled (1057, 421) with delta (0, 0)
Screenshot: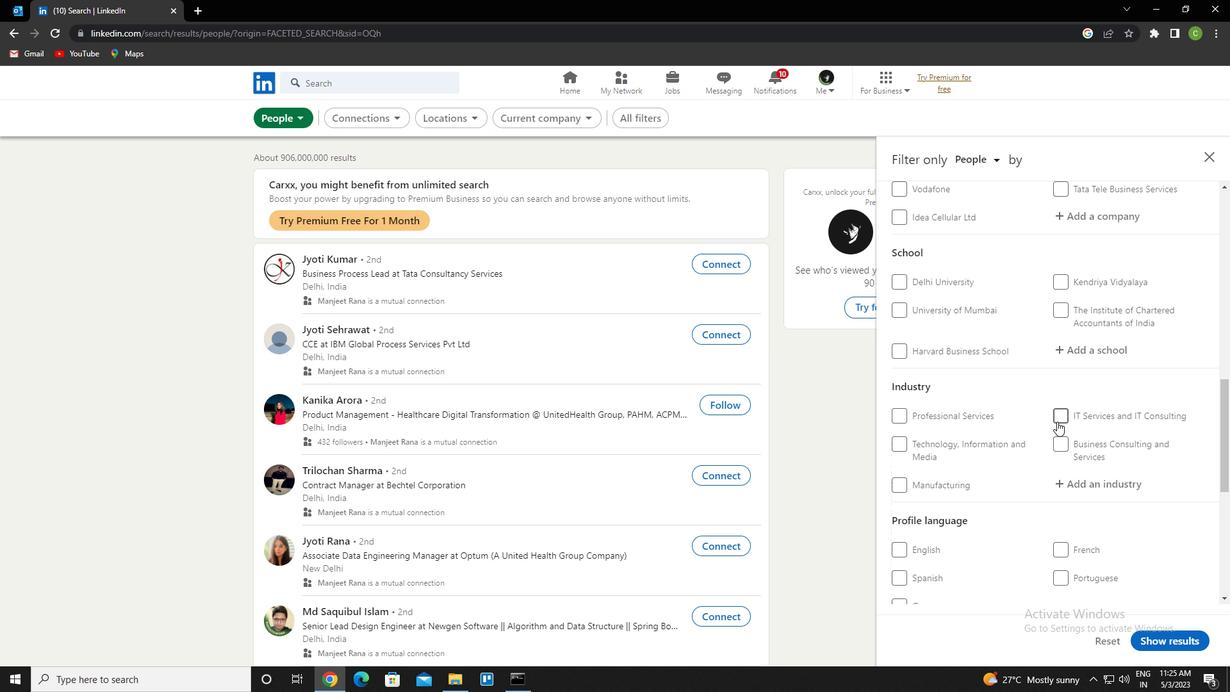 
Action: Mouse scrolled (1057, 421) with delta (0, 0)
Screenshot: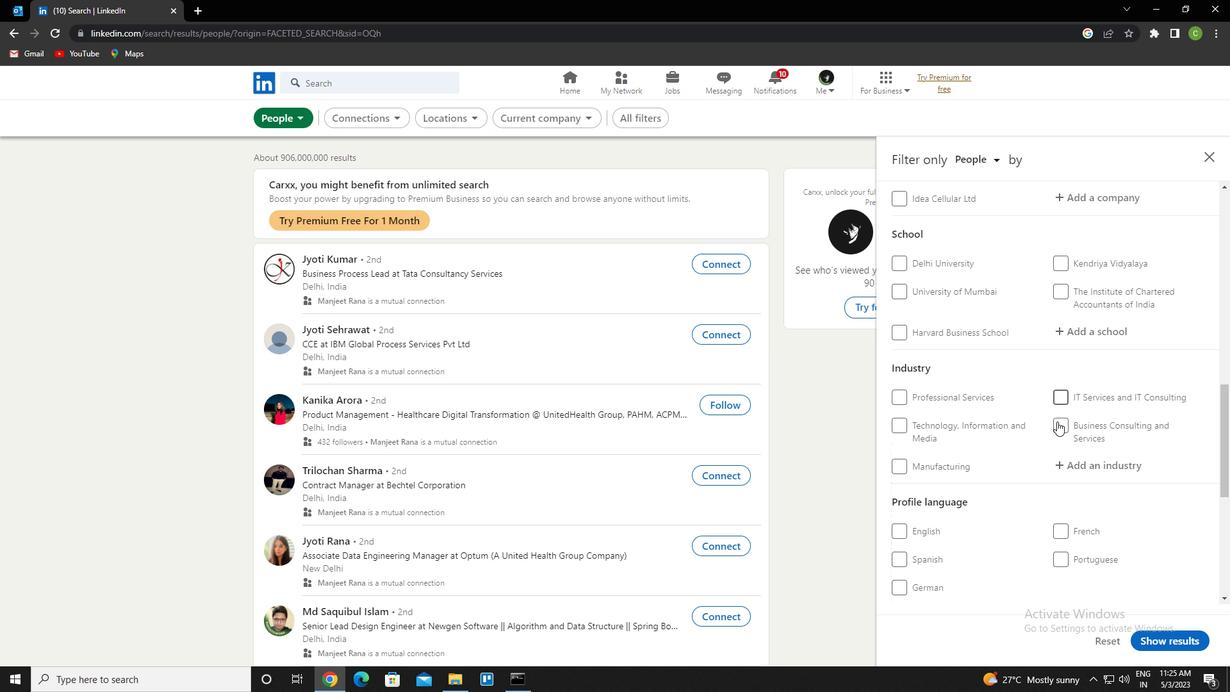 
Action: Mouse moved to (1055, 423)
Screenshot: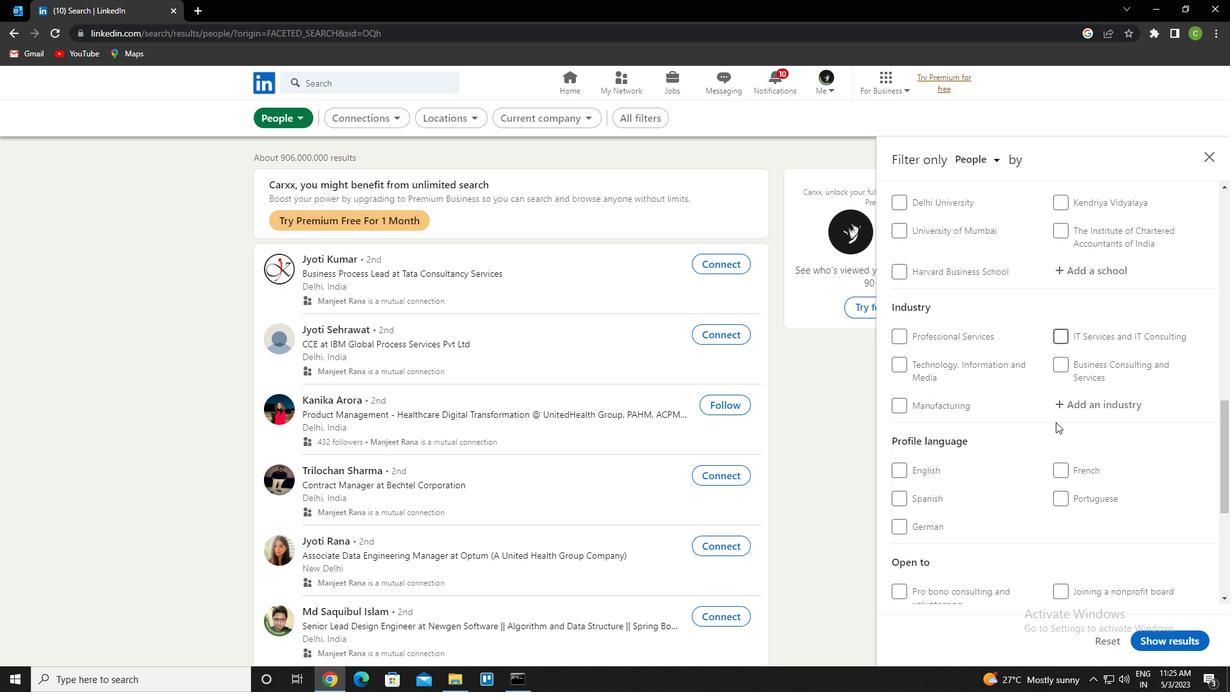 
Action: Mouse scrolled (1055, 422) with delta (0, 0)
Screenshot: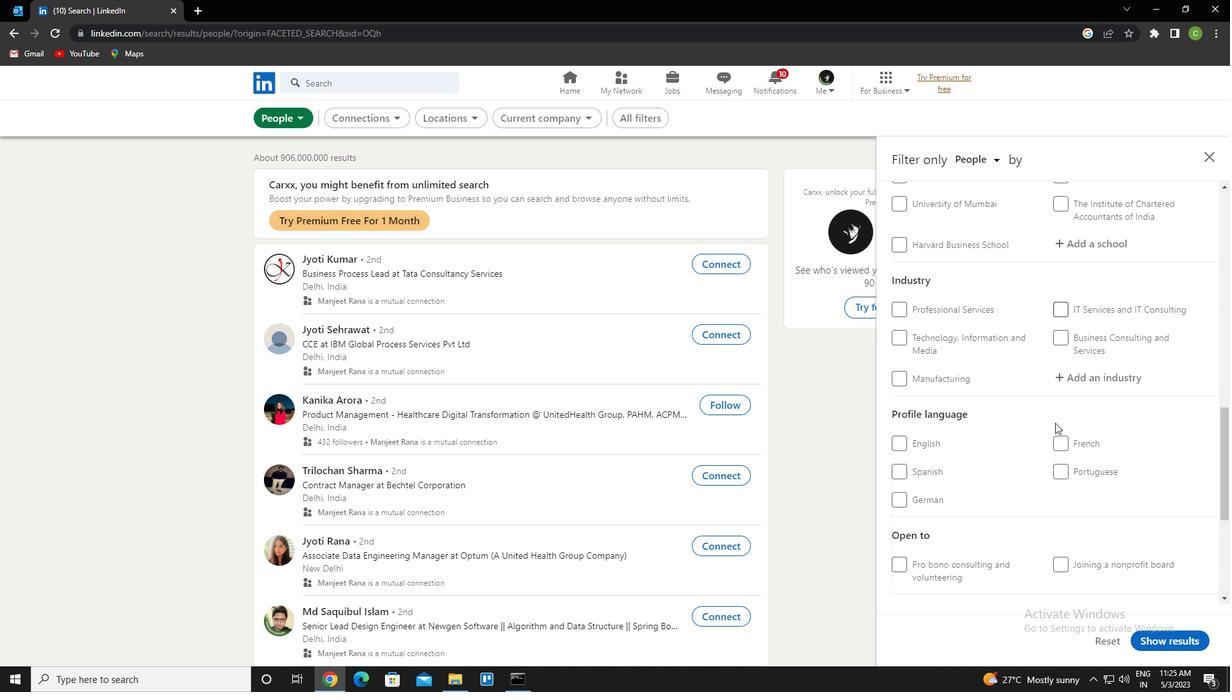 
Action: Mouse moved to (1064, 389)
Screenshot: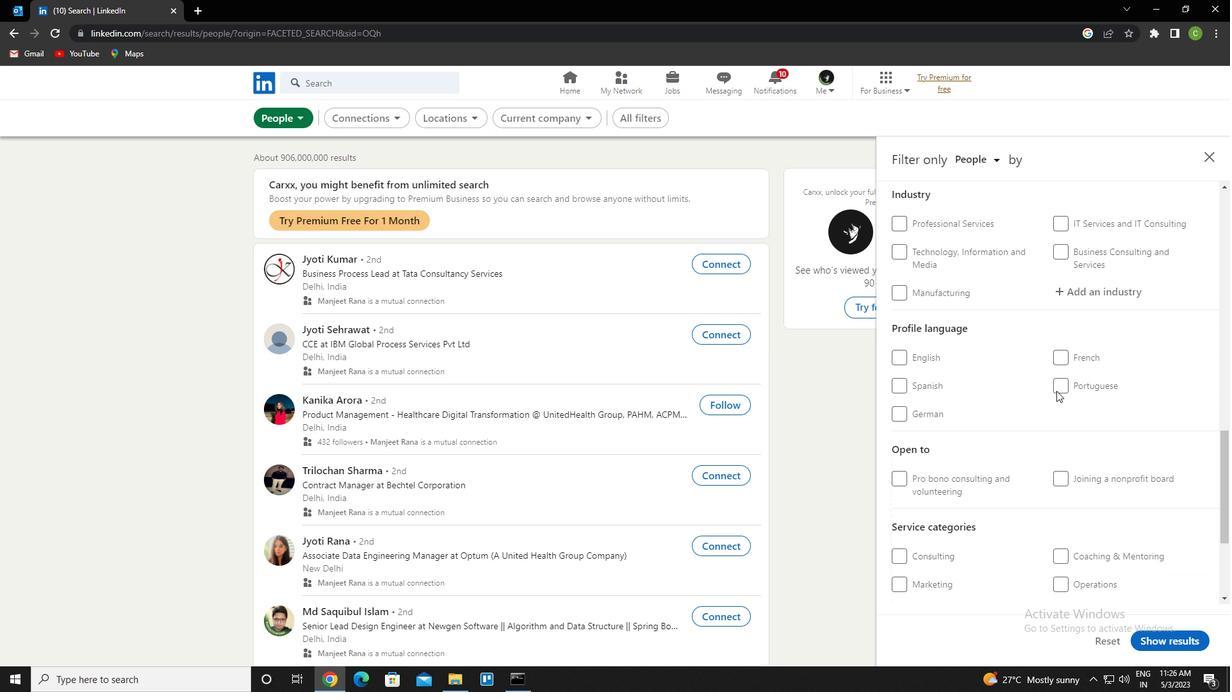 
Action: Mouse pressed left at (1064, 389)
Screenshot: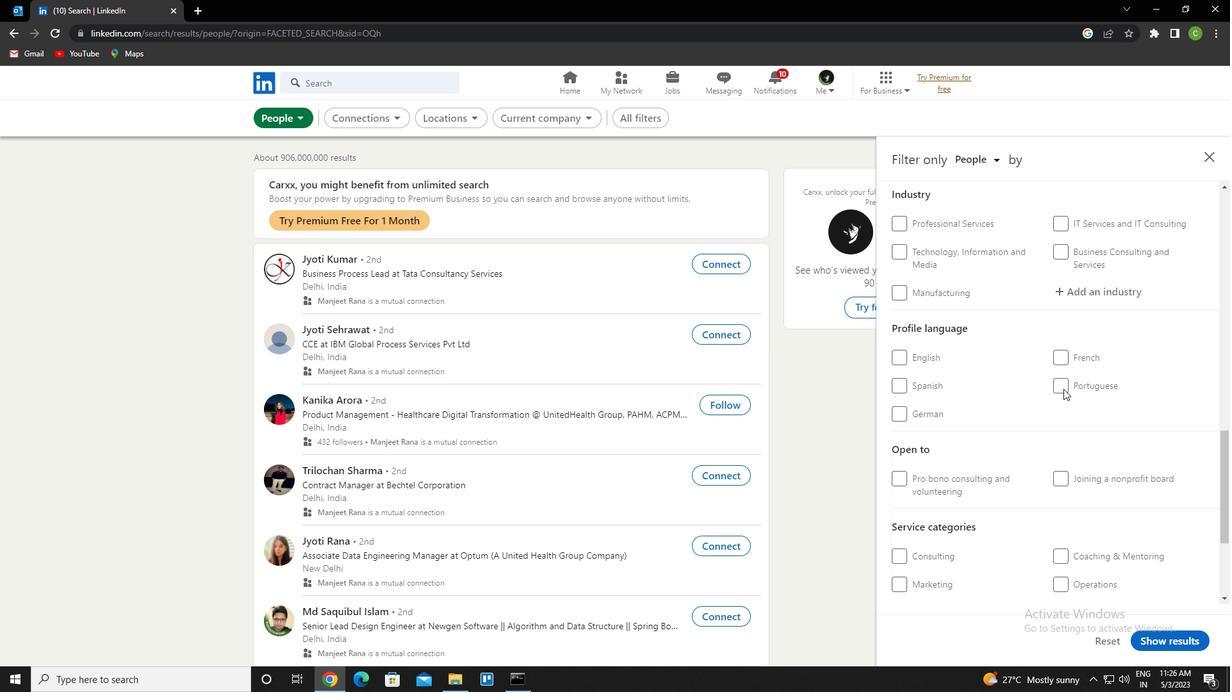 
Action: Mouse moved to (1006, 425)
Screenshot: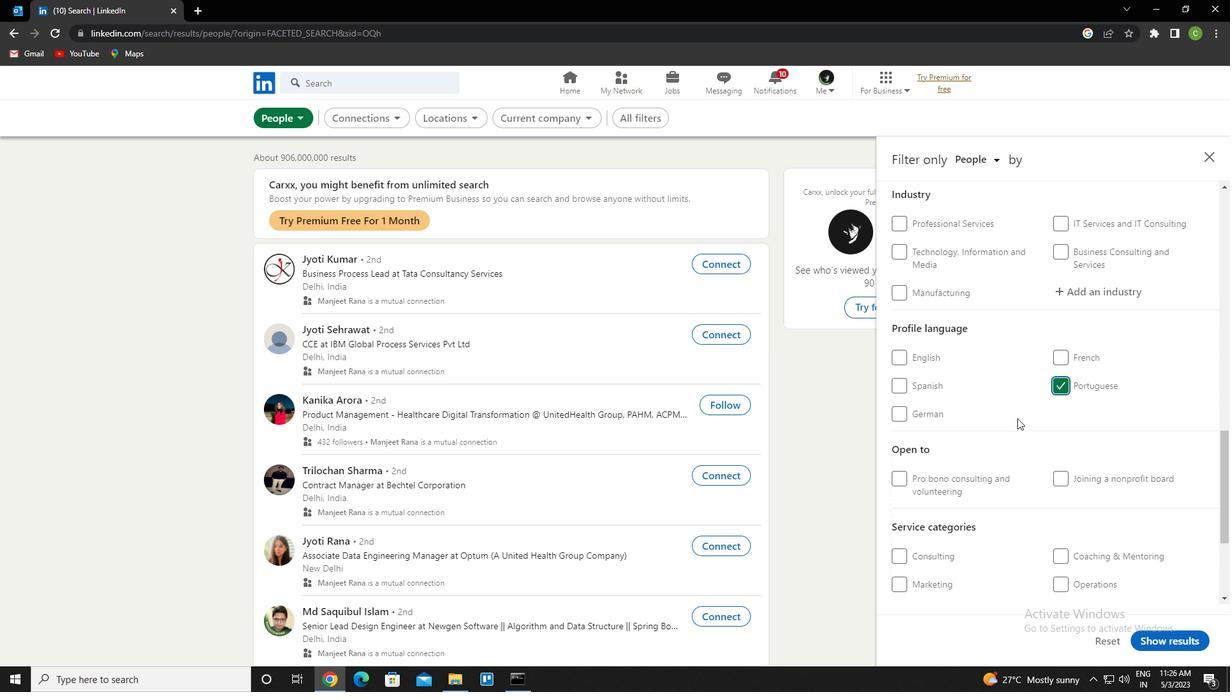 
Action: Mouse scrolled (1006, 426) with delta (0, 0)
Screenshot: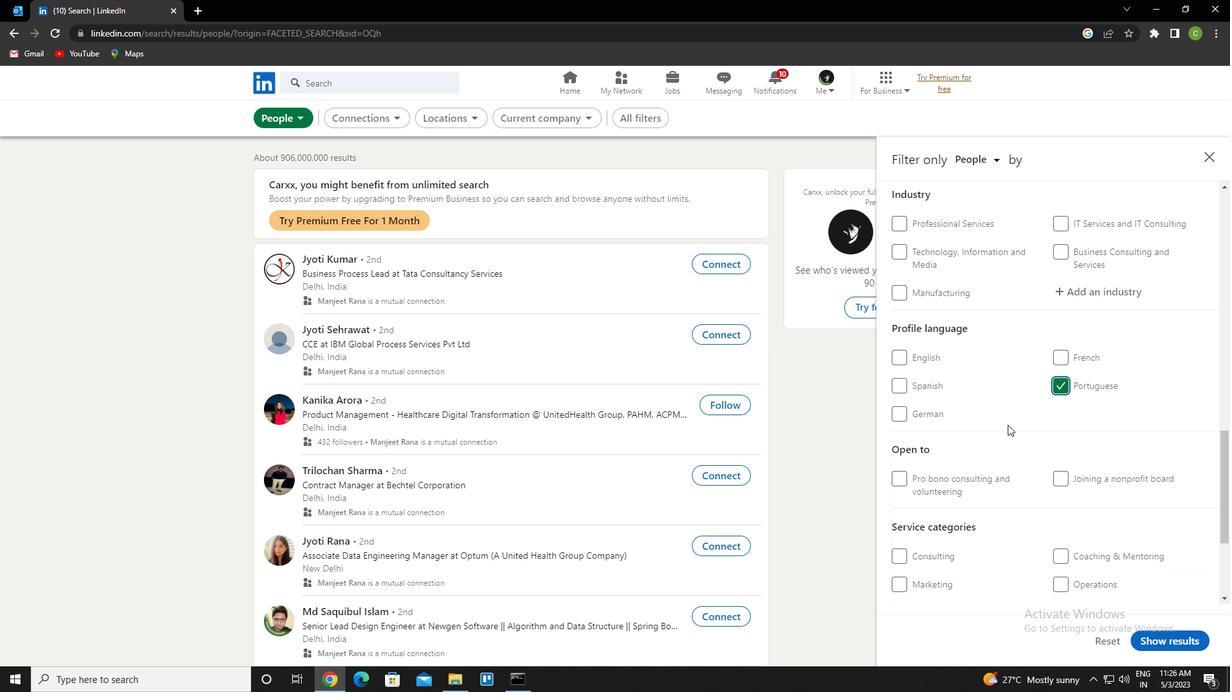 
Action: Mouse scrolled (1006, 426) with delta (0, 0)
Screenshot: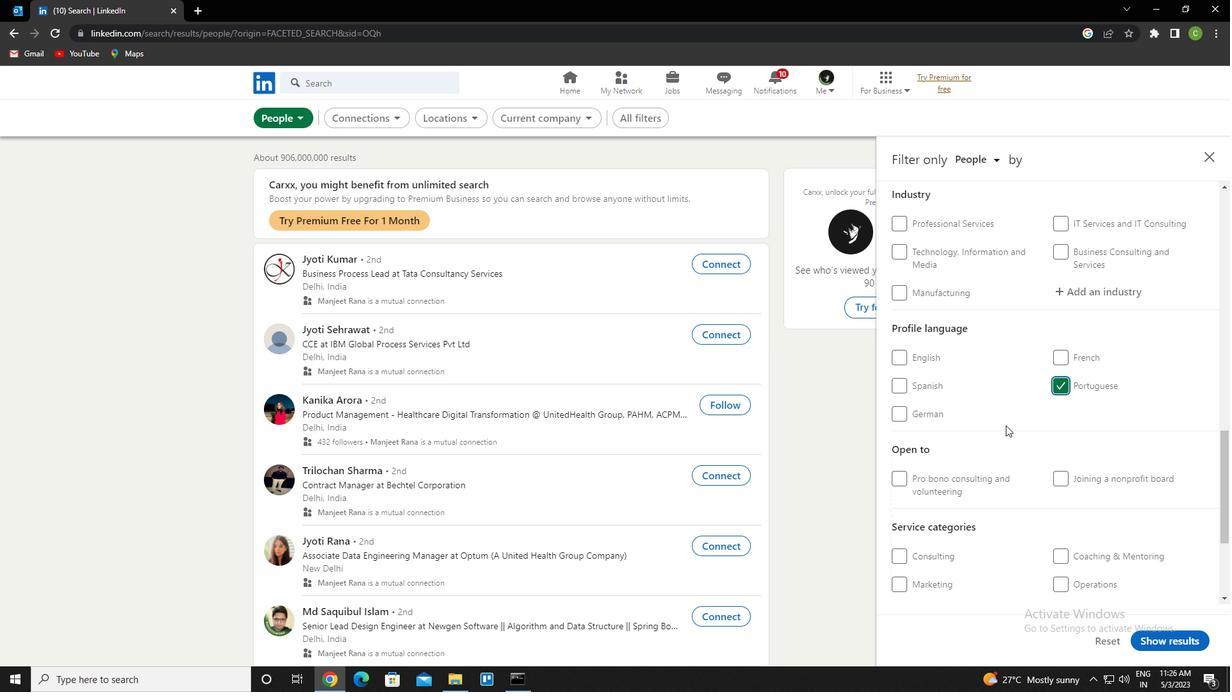 
Action: Mouse scrolled (1006, 426) with delta (0, 0)
Screenshot: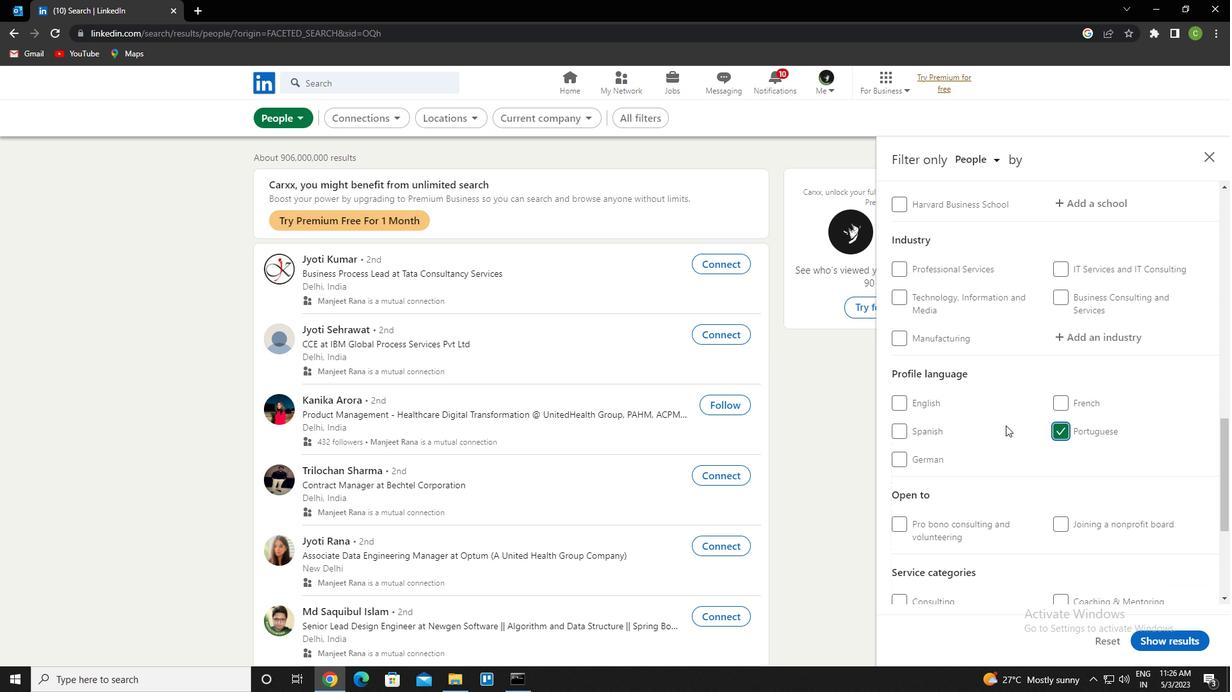 
Action: Mouse scrolled (1006, 426) with delta (0, 0)
Screenshot: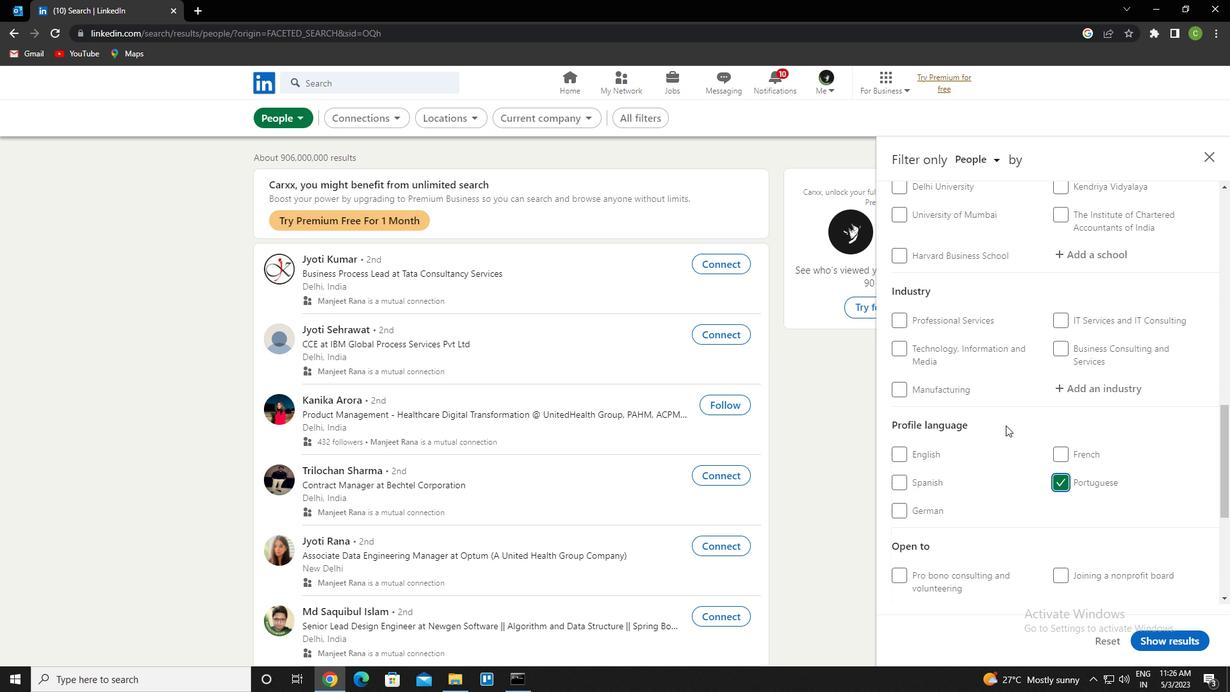 
Action: Mouse scrolled (1006, 426) with delta (0, 0)
Screenshot: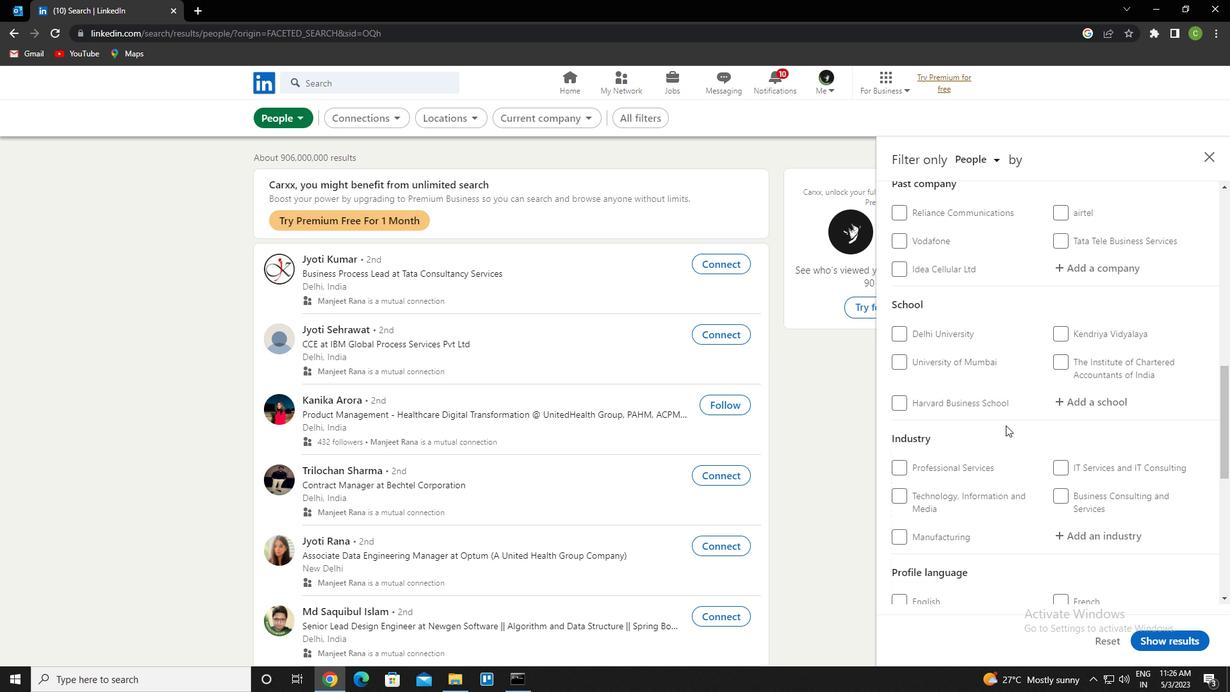 
Action: Mouse scrolled (1006, 426) with delta (0, 0)
Screenshot: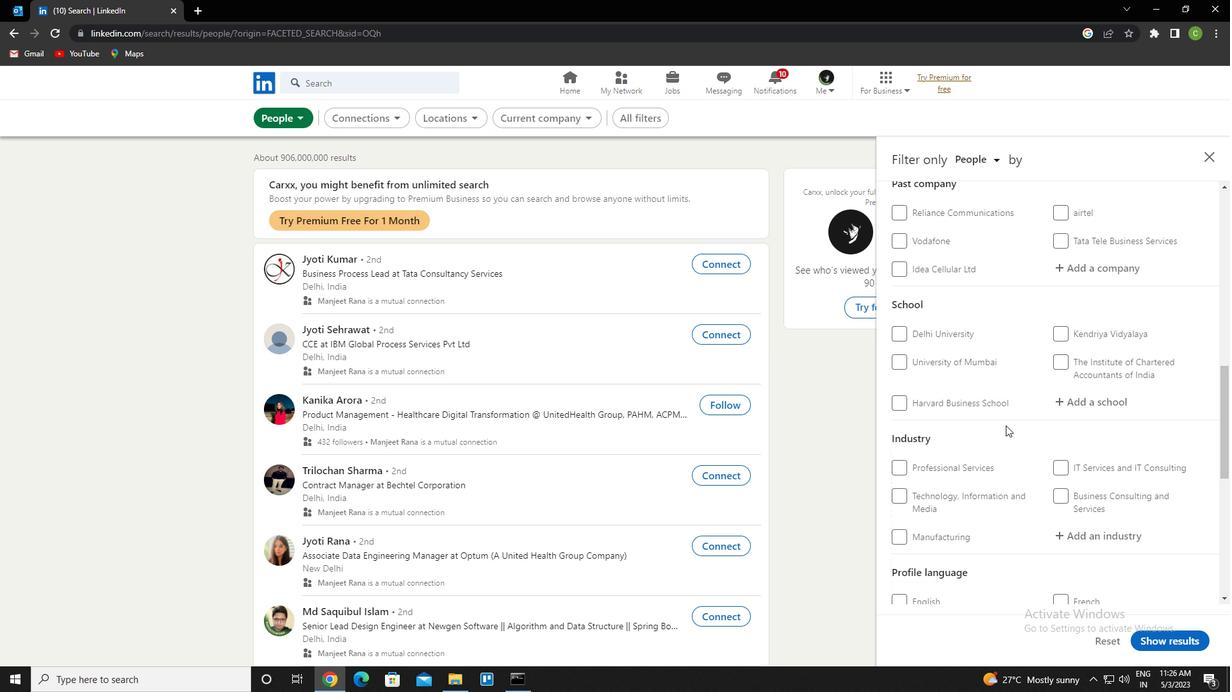 
Action: Mouse moved to (1007, 423)
Screenshot: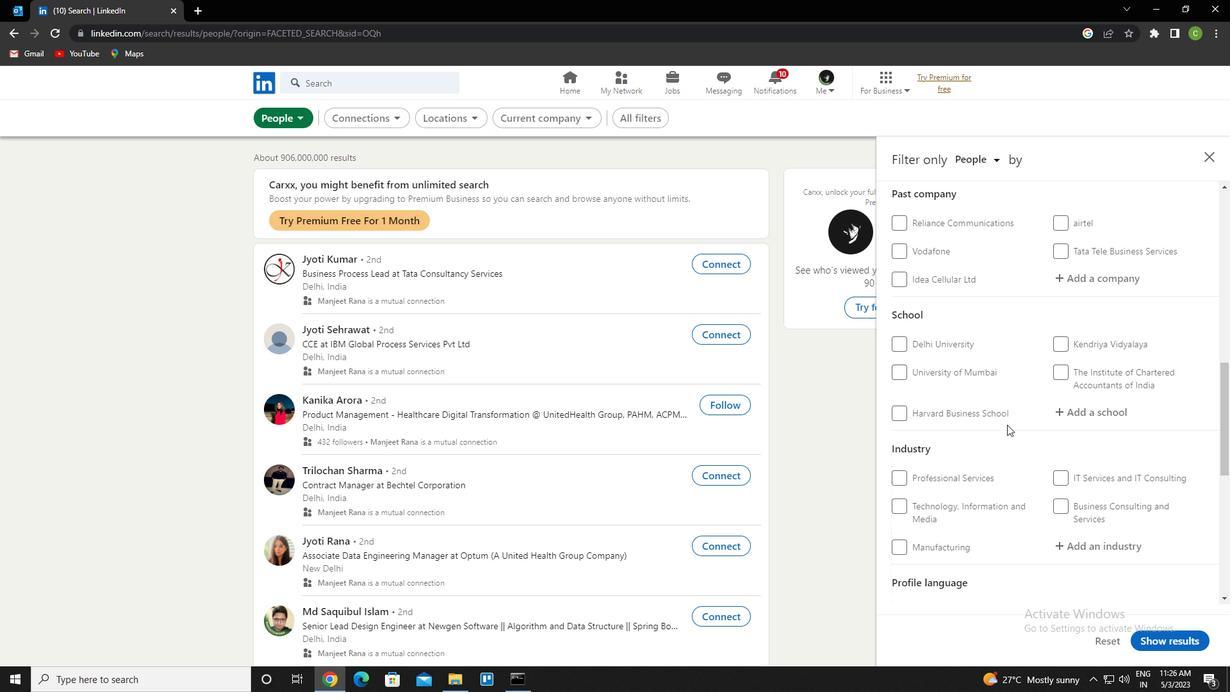 
Action: Mouse scrolled (1007, 424) with delta (0, 0)
Screenshot: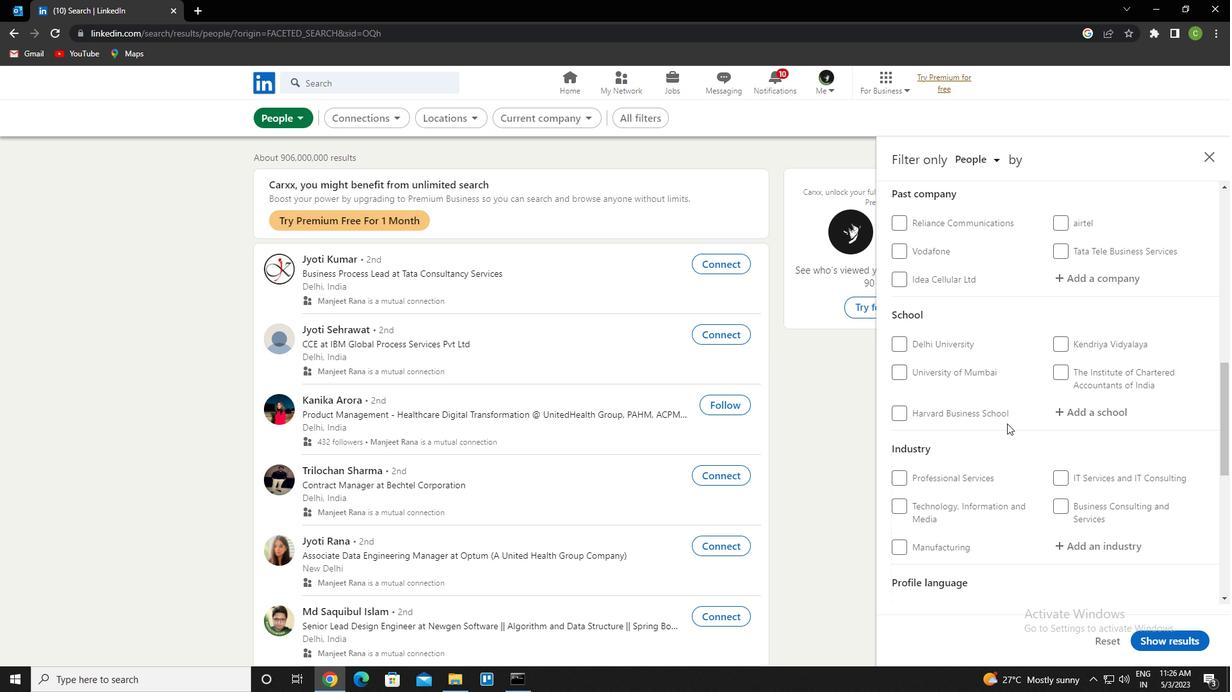 
Action: Mouse scrolled (1007, 424) with delta (0, 0)
Screenshot: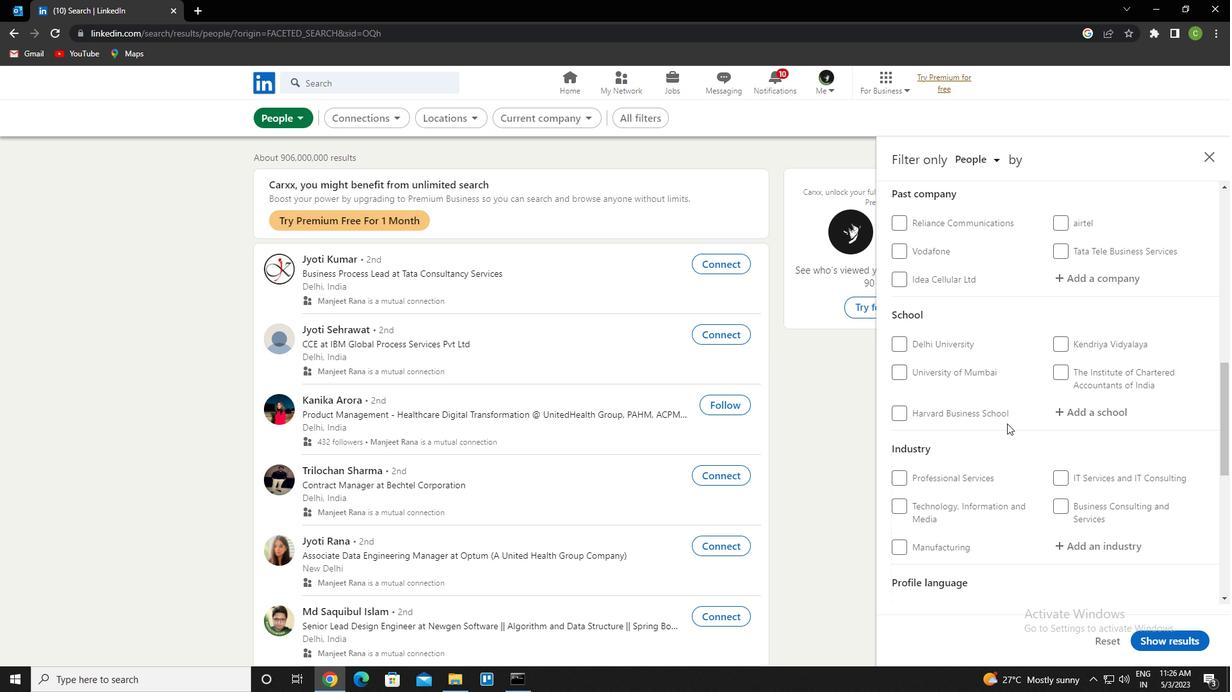 
Action: Mouse moved to (1016, 383)
Screenshot: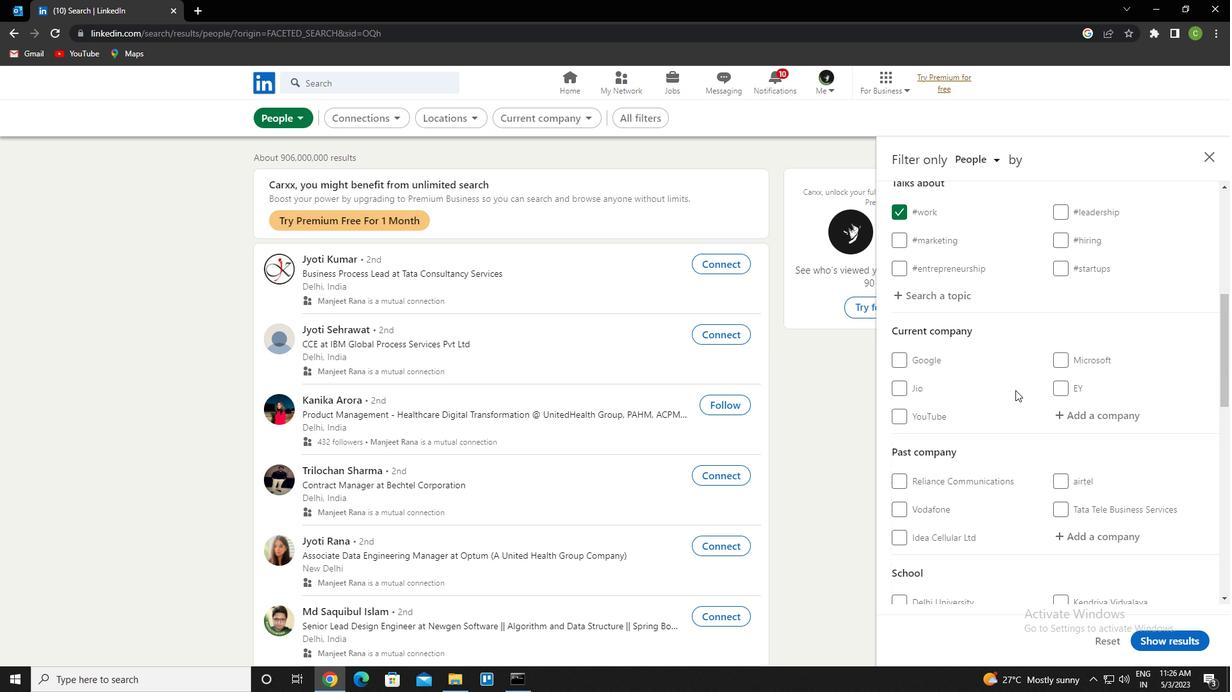 
Action: Mouse scrolled (1016, 383) with delta (0, 0)
Screenshot: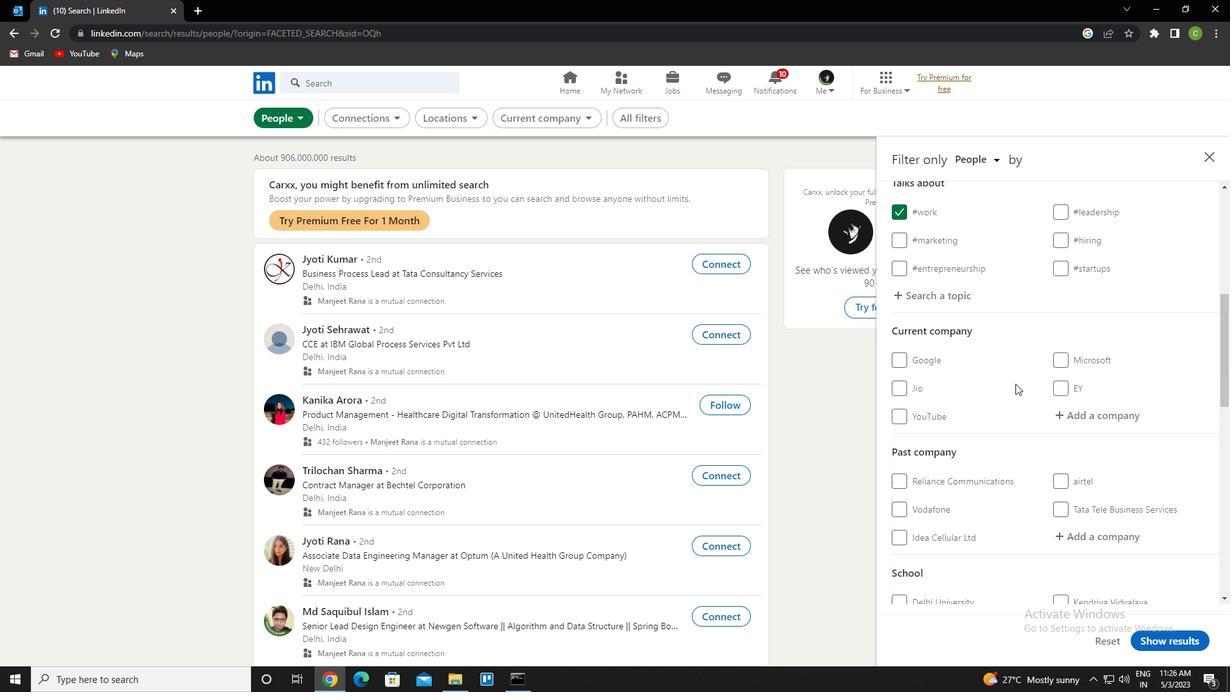 
Action: Mouse moved to (1105, 357)
Screenshot: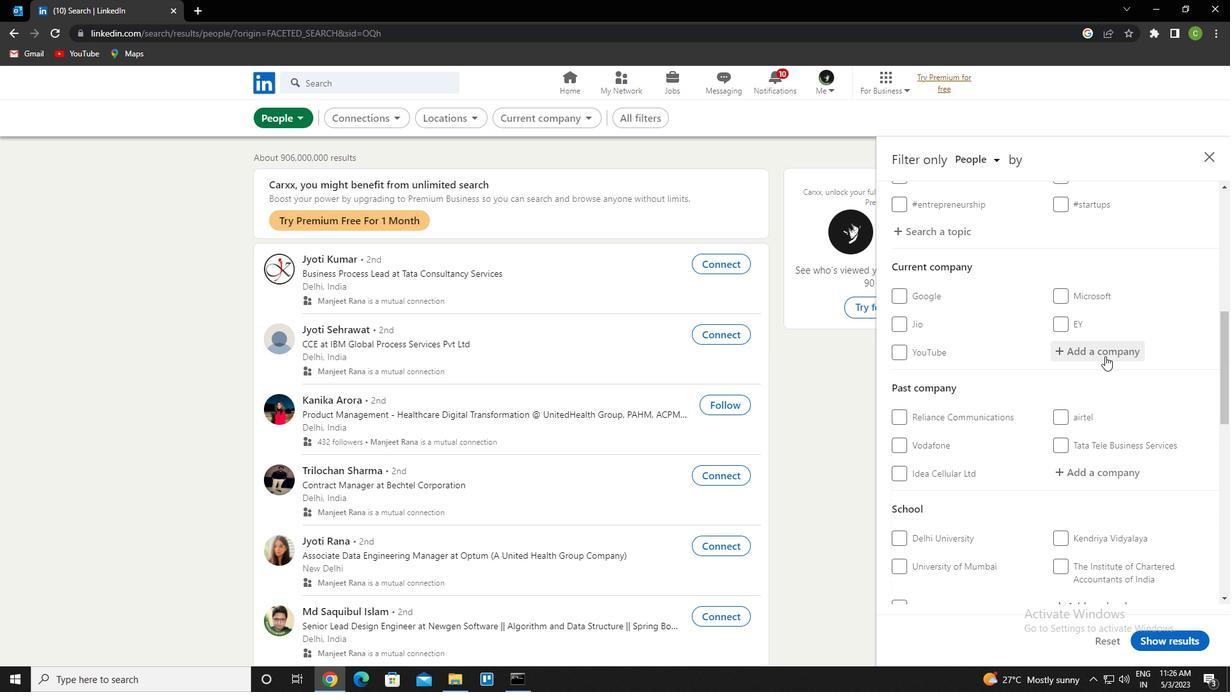 
Action: Mouse pressed left at (1105, 357)
Screenshot: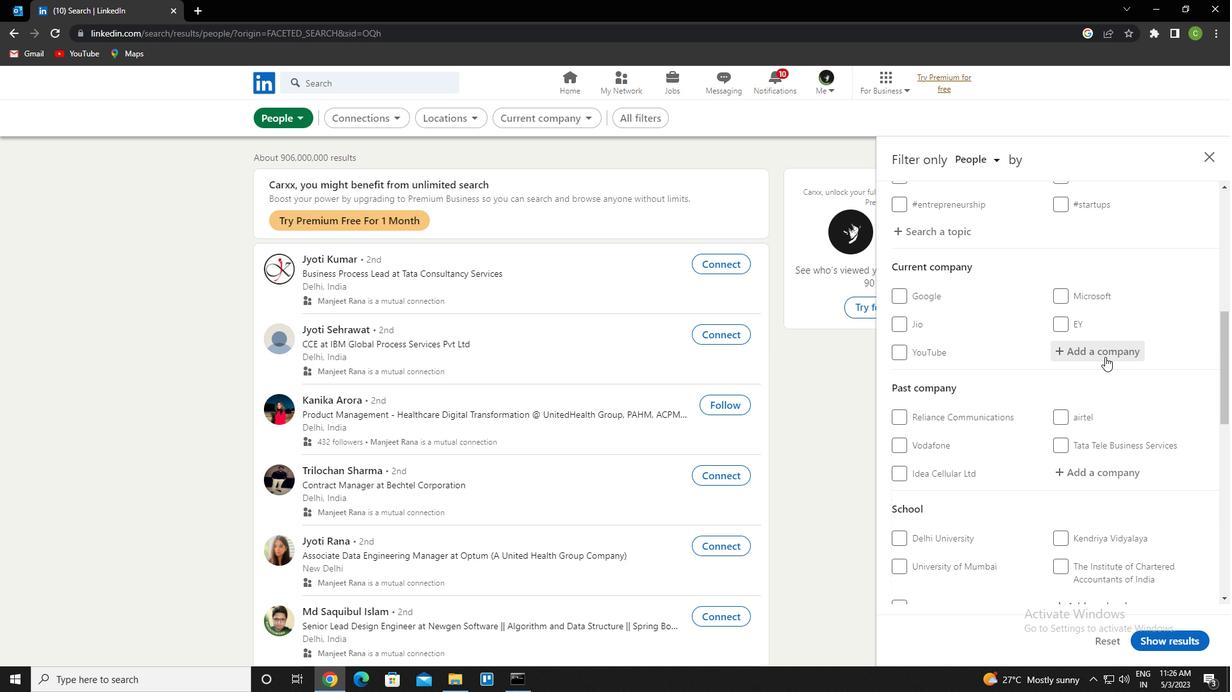 
Action: Key pressed <Key.caps_lock>a<Key.caps_lock>dplist<Key.down><Key.enter>
Screenshot: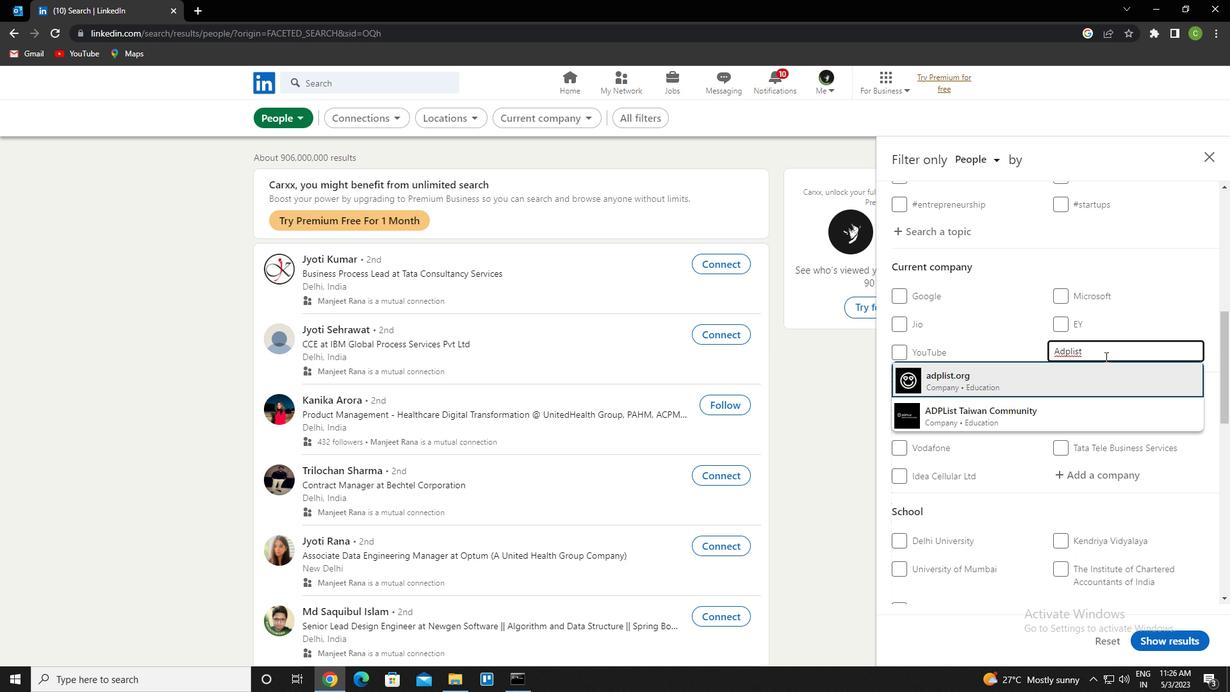 
Action: Mouse scrolled (1105, 356) with delta (0, 0)
Screenshot: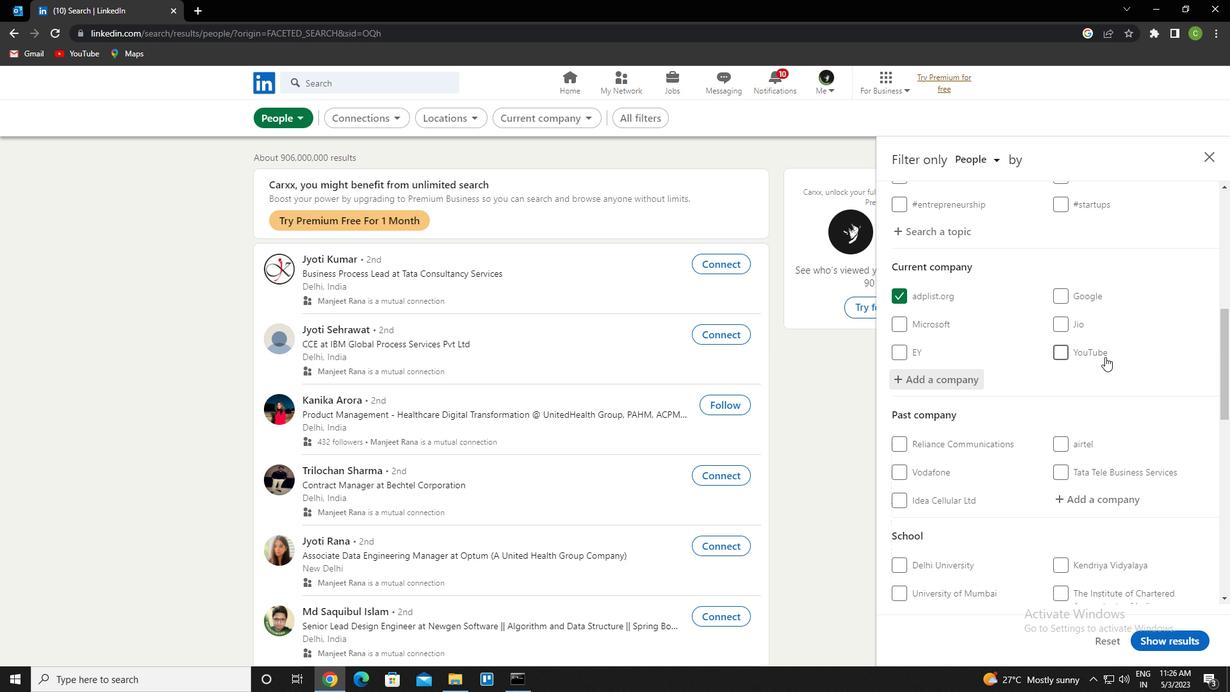 
Action: Mouse scrolled (1105, 356) with delta (0, 0)
Screenshot: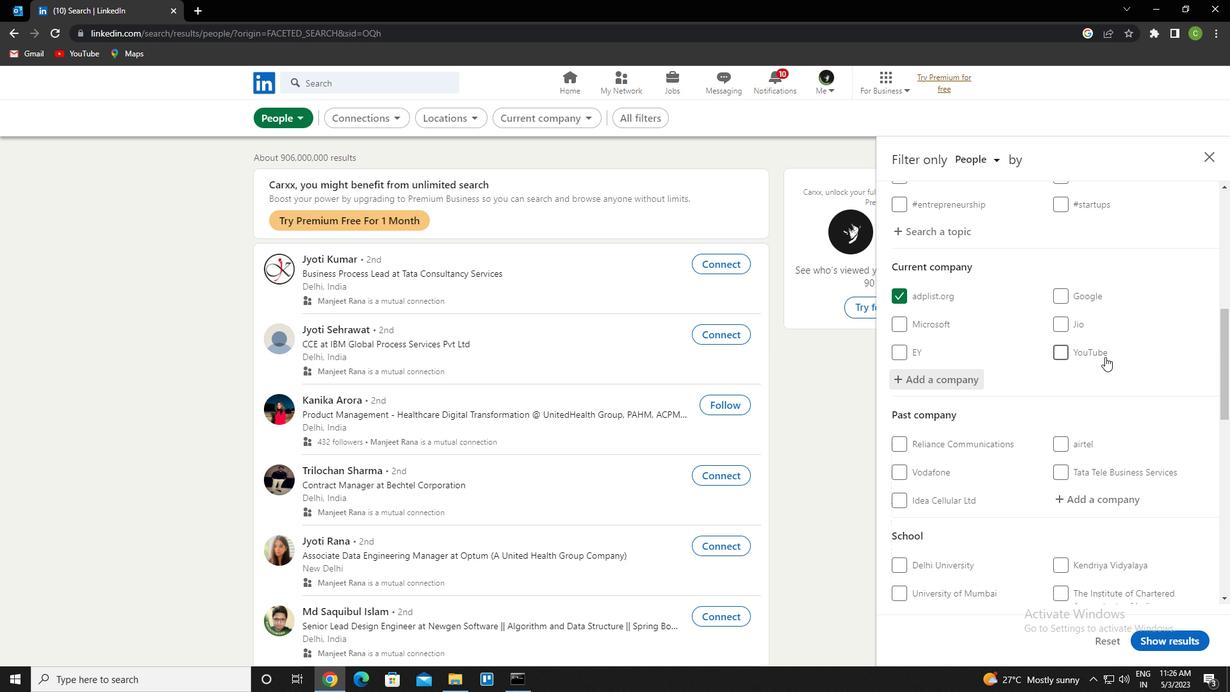 
Action: Mouse scrolled (1105, 356) with delta (0, 0)
Screenshot: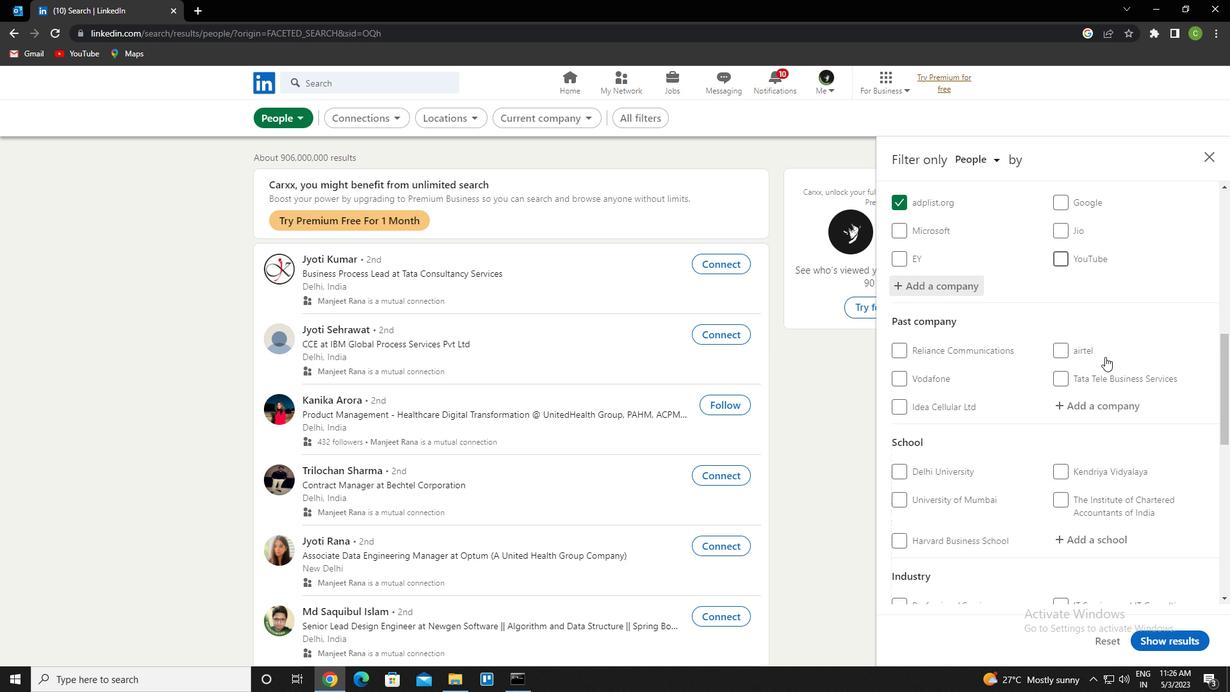 
Action: Mouse scrolled (1105, 356) with delta (0, 0)
Screenshot: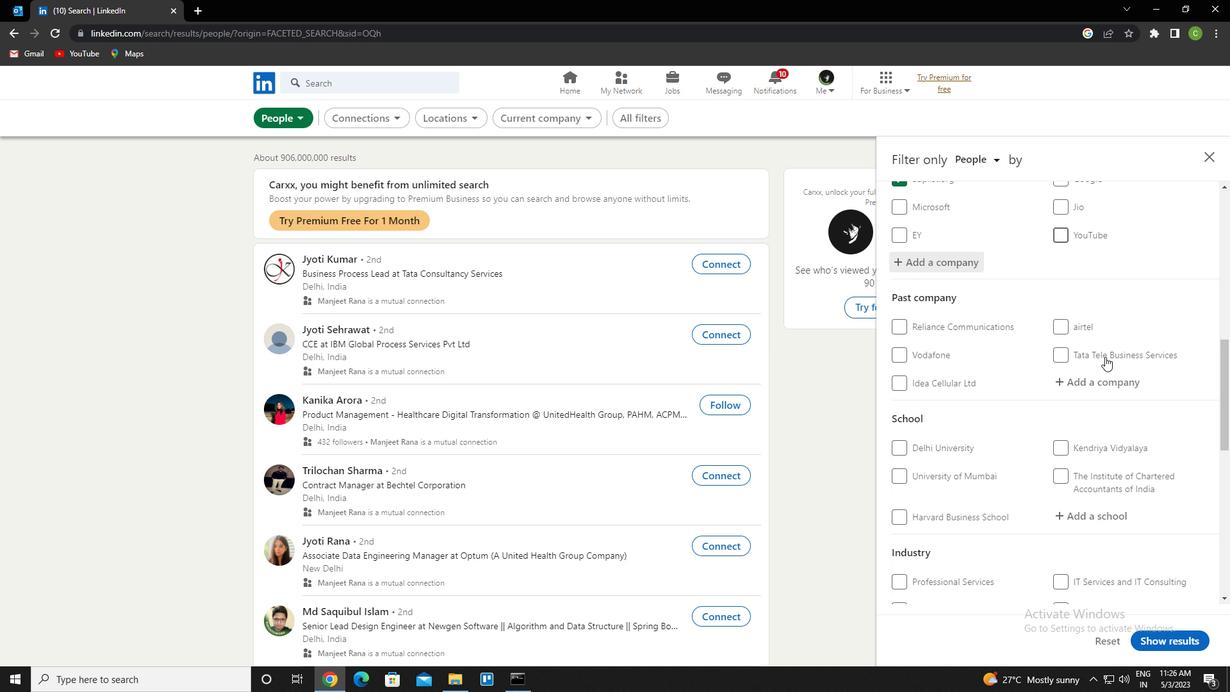
Action: Mouse moved to (1094, 380)
Screenshot: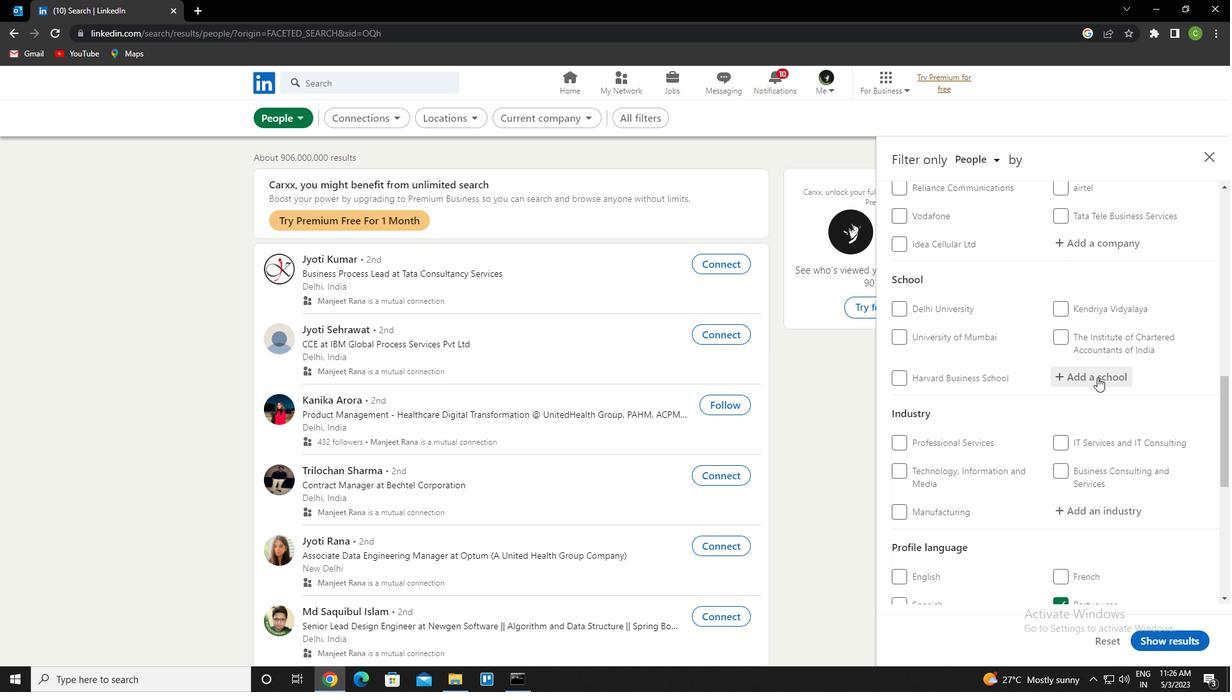 
Action: Mouse pressed left at (1094, 380)
Screenshot: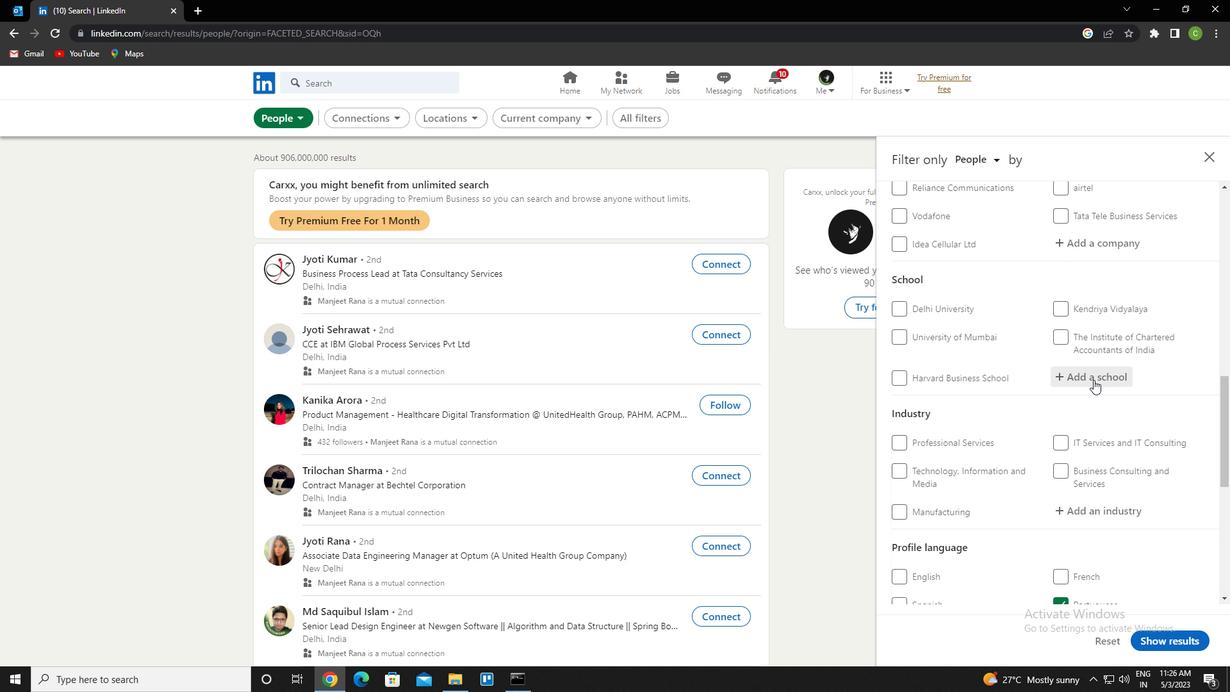 
Action: Key pressed institution<Key.space>of<Key.space>engineers<Key.space>of<Key.space>india<Key.down><Key.enter>
Screenshot: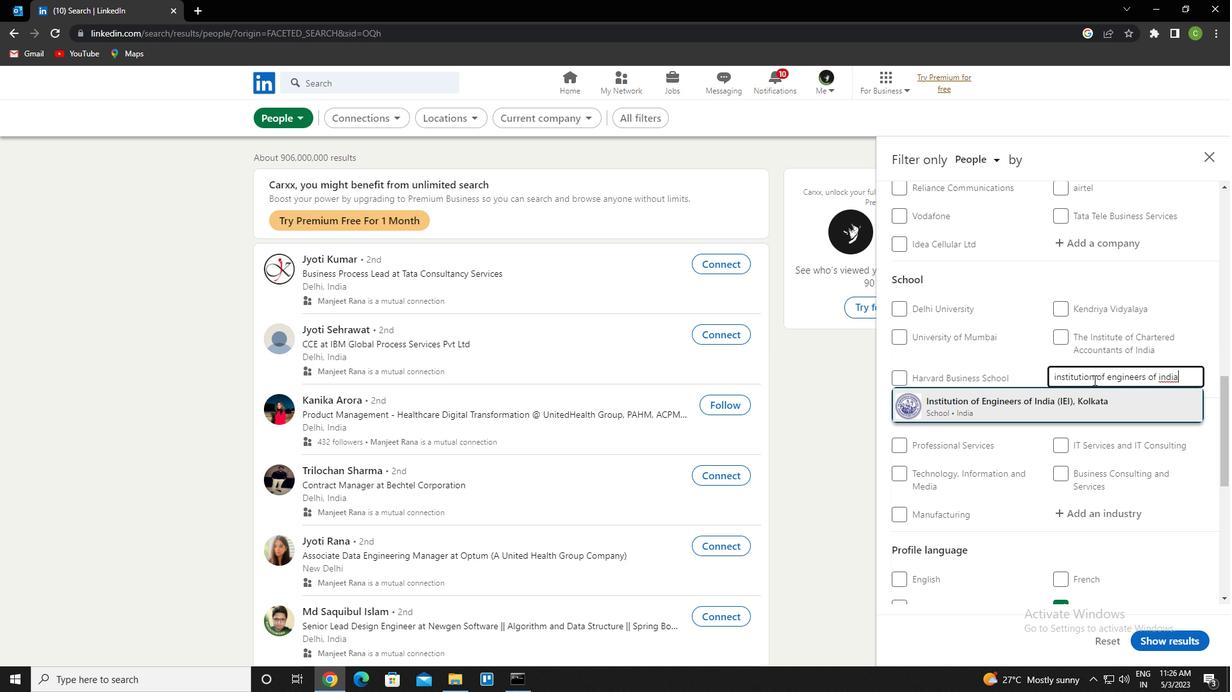 
Action: Mouse scrolled (1094, 379) with delta (0, 0)
Screenshot: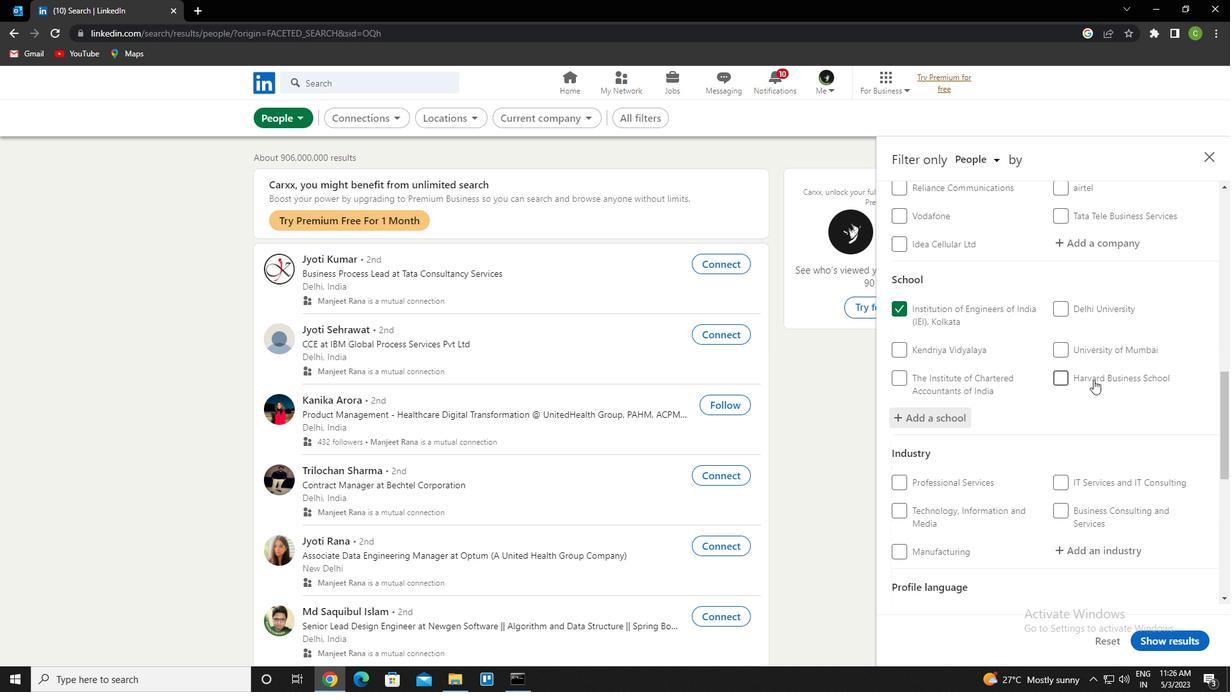 
Action: Mouse scrolled (1094, 379) with delta (0, 0)
Screenshot: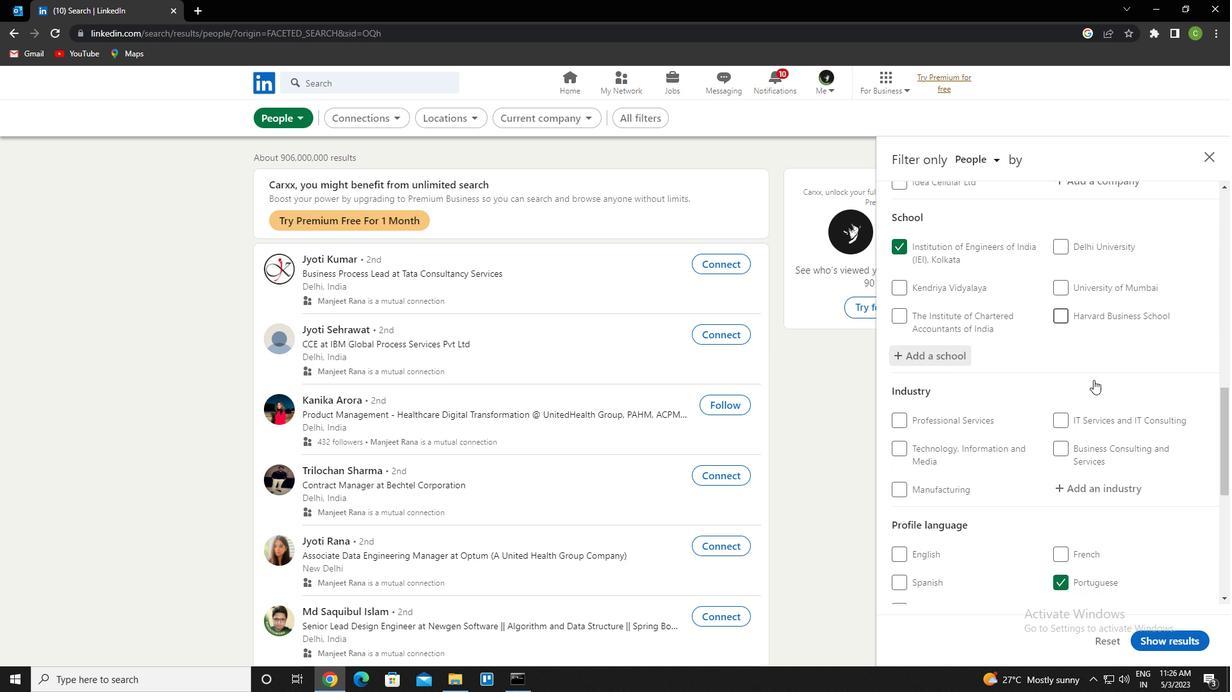 
Action: Mouse moved to (1111, 425)
Screenshot: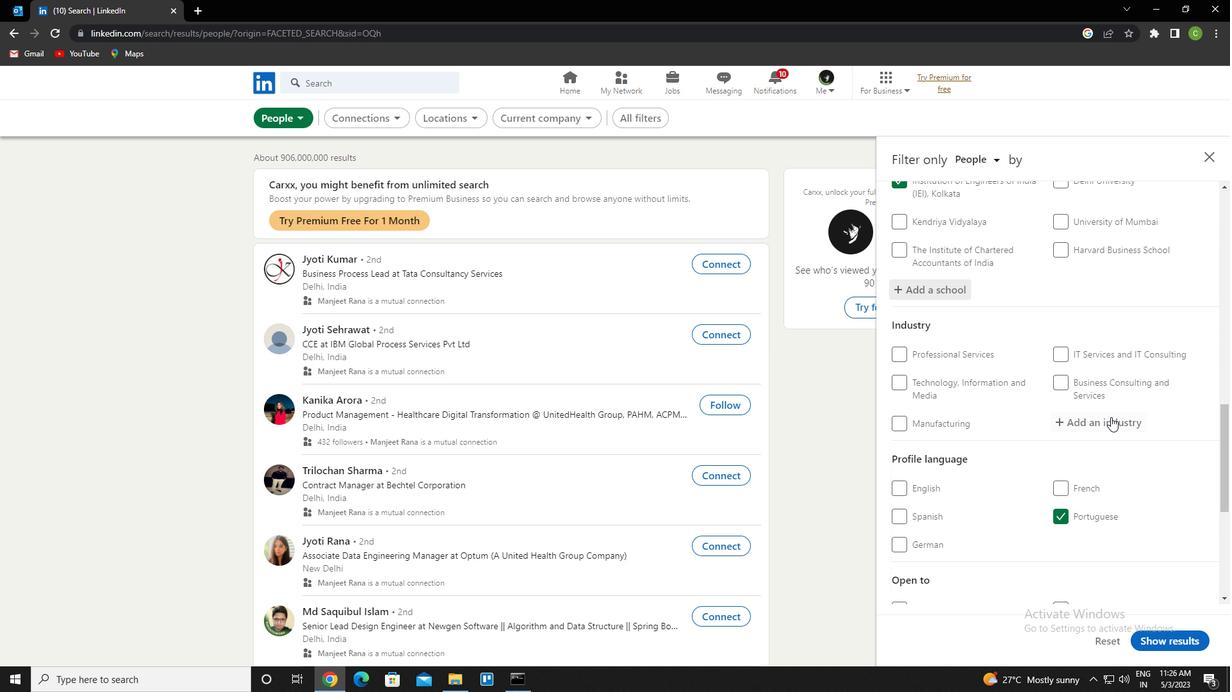 
Action: Mouse pressed left at (1111, 425)
Screenshot: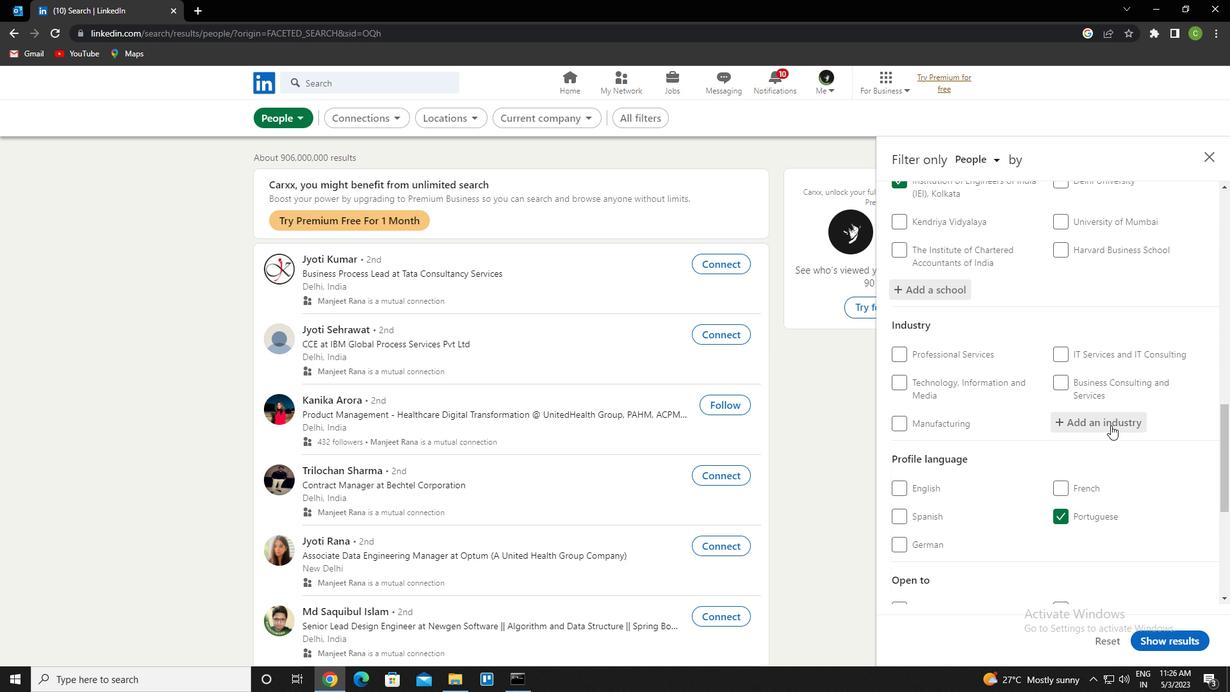 
Action: Key pressed <Key.caps_lock>t<Key.caps_lock>axi<Key.space>and<Key.space>li<Key.down><Key.enter>
Screenshot: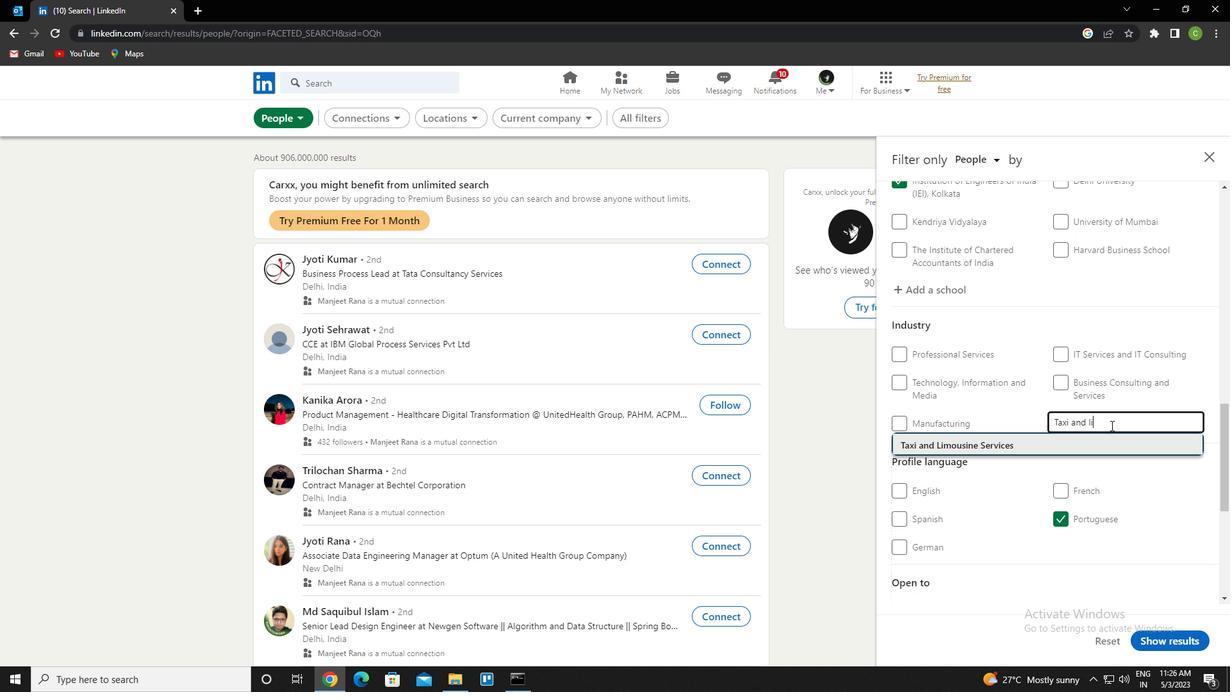 
Action: Mouse scrolled (1111, 425) with delta (0, 0)
Screenshot: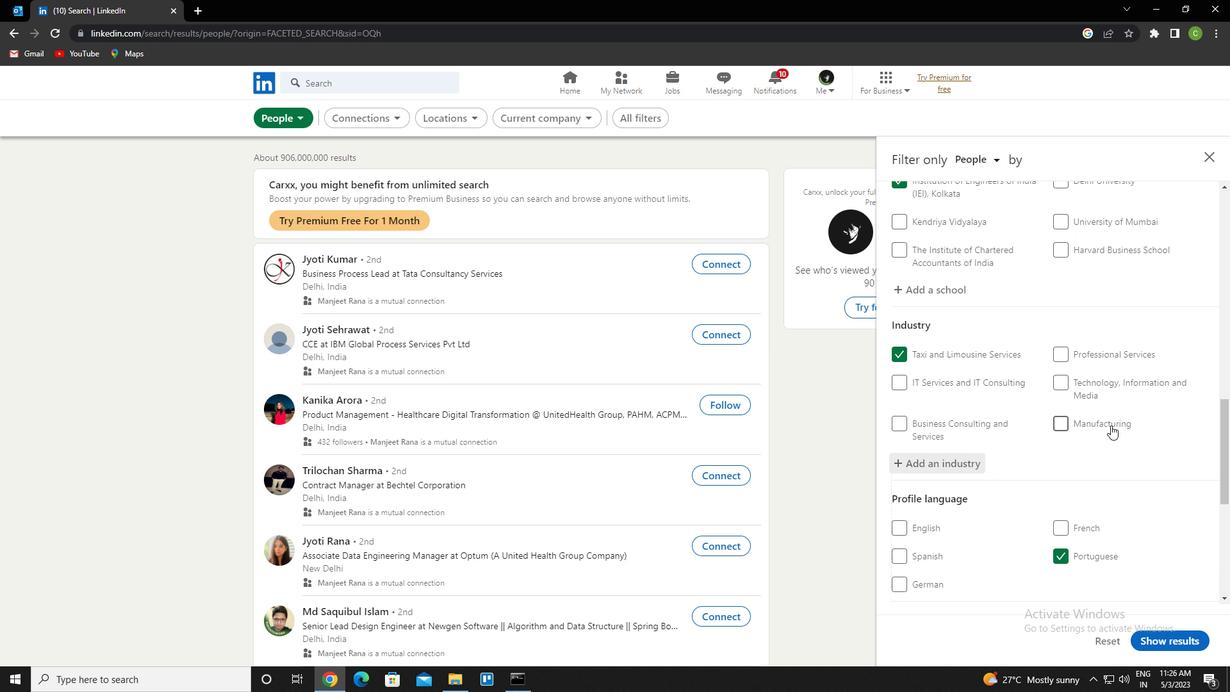 
Action: Mouse scrolled (1111, 425) with delta (0, 0)
Screenshot: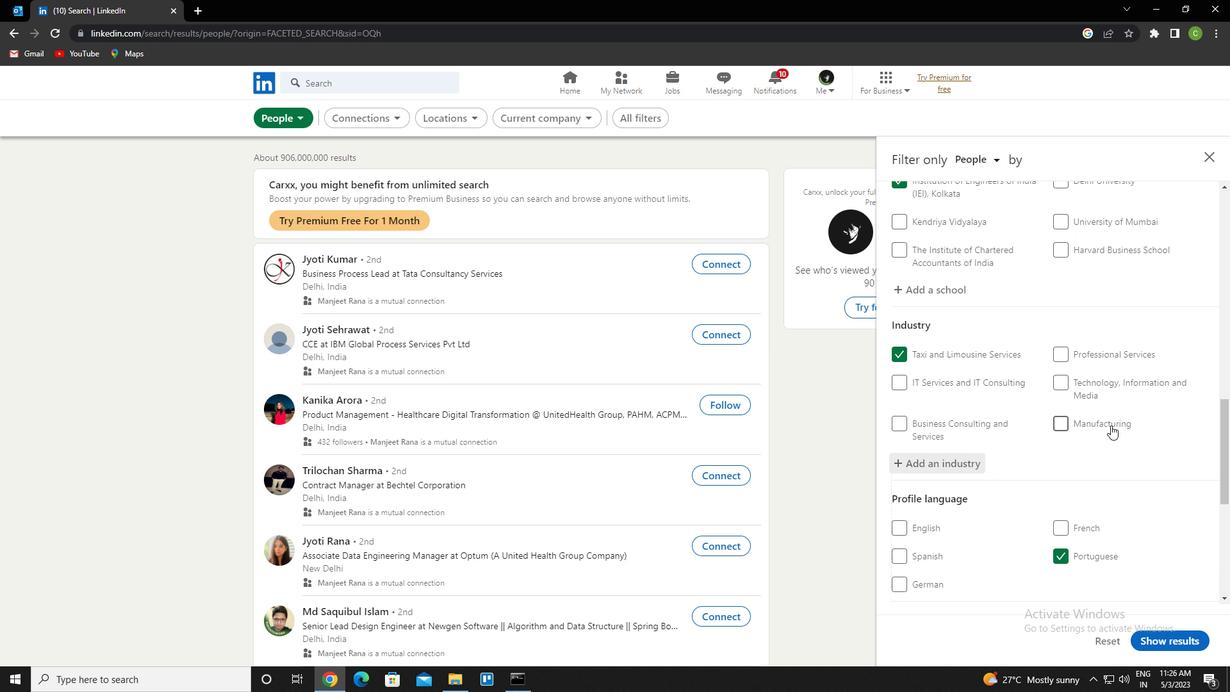 
Action: Mouse scrolled (1111, 425) with delta (0, 0)
Screenshot: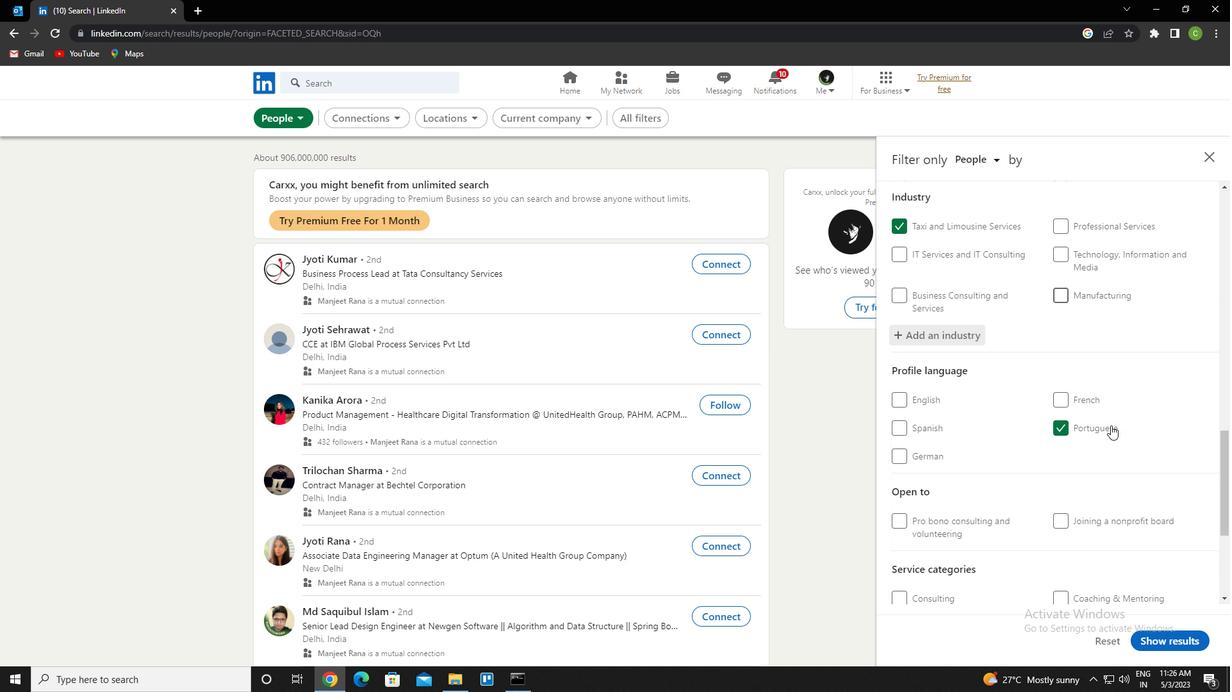 
Action: Mouse scrolled (1111, 425) with delta (0, 0)
Screenshot: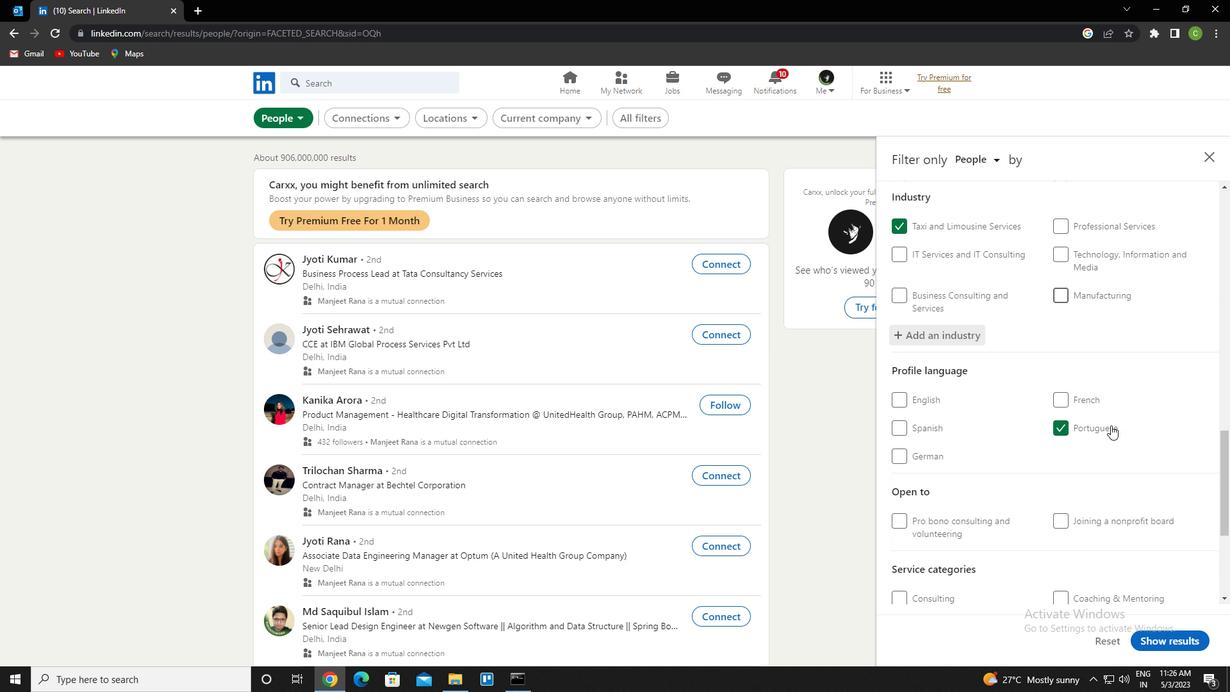 
Action: Mouse scrolled (1111, 425) with delta (0, 0)
Screenshot: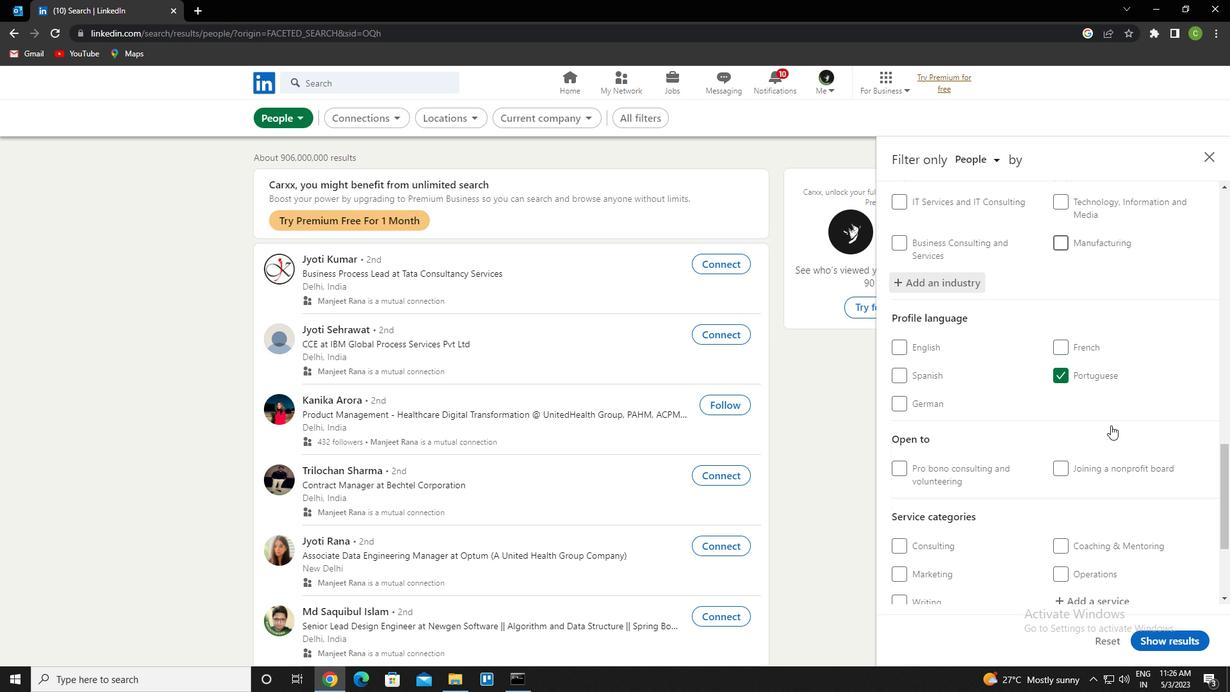 
Action: Mouse scrolled (1111, 425) with delta (0, 0)
Screenshot: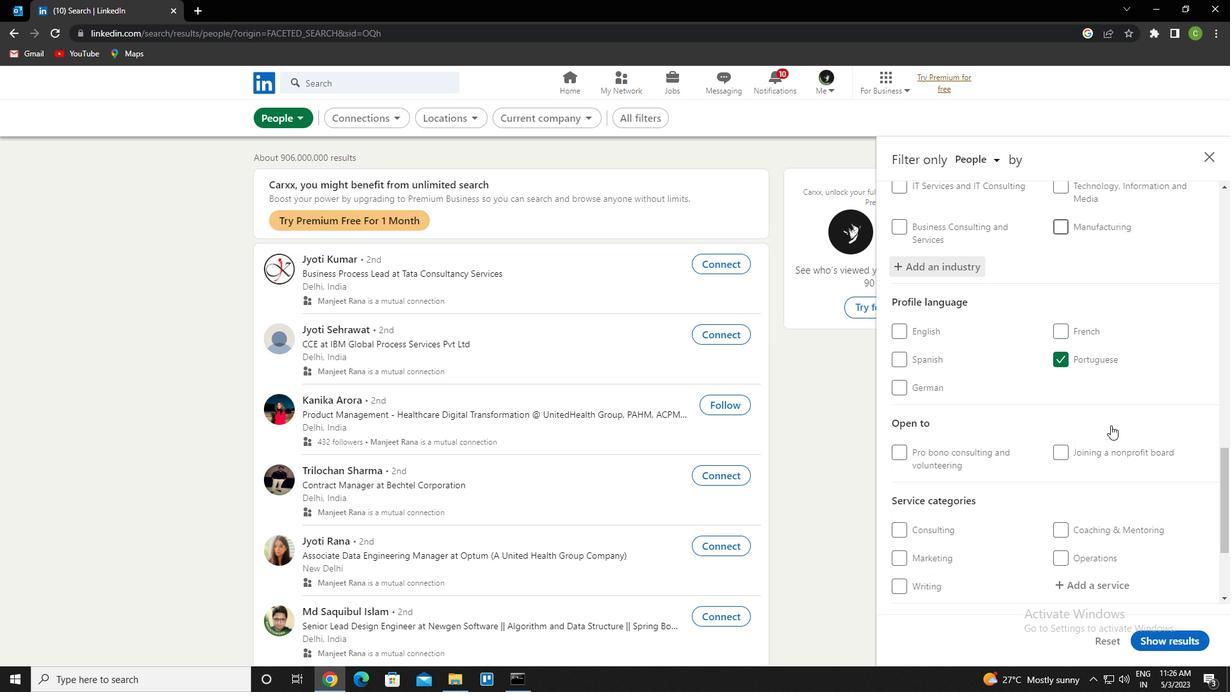
Action: Mouse moved to (1106, 426)
Screenshot: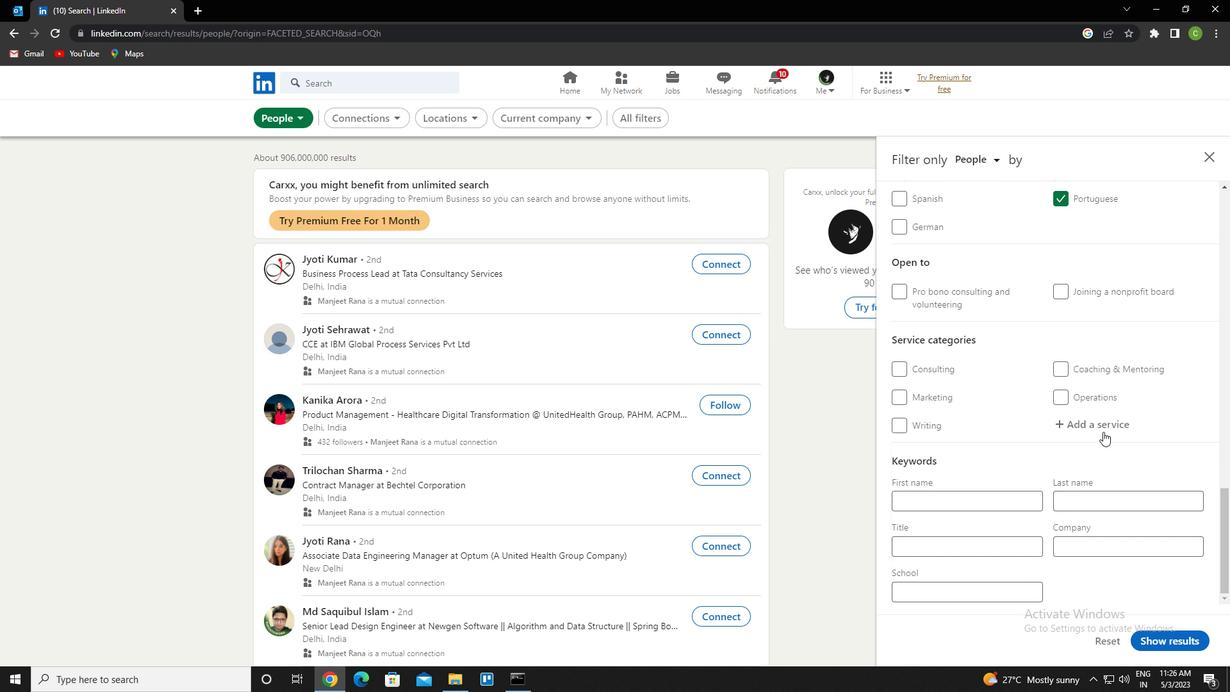
Action: Mouse pressed left at (1106, 426)
Screenshot: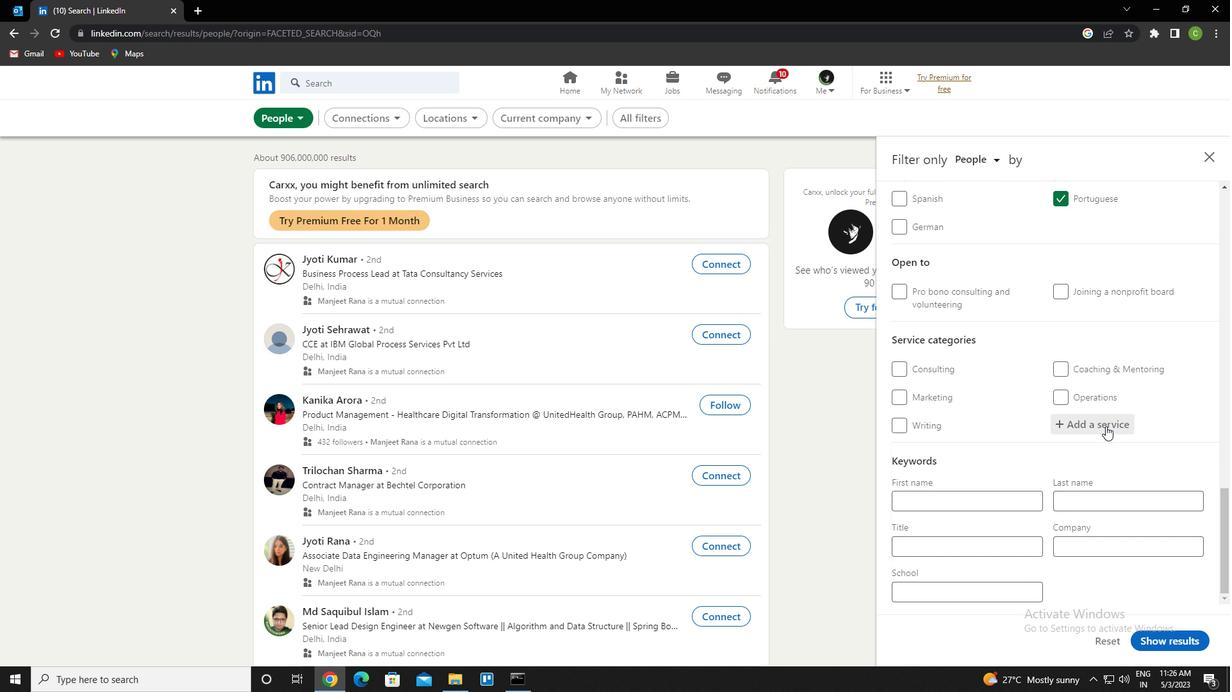 
Action: Key pressed <Key.caps_lock>p<Key.caps_lock>roduct<Key.space>marketing<Key.down><Key.enter>
Screenshot: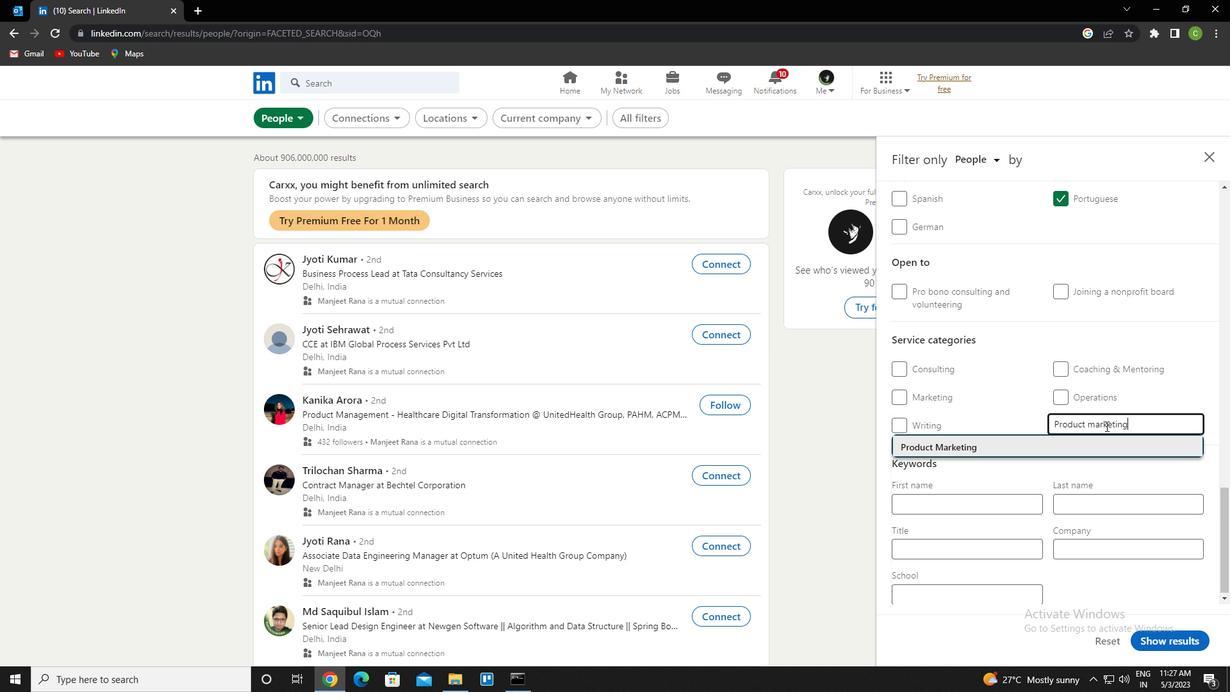 
Action: Mouse scrolled (1106, 425) with delta (0, 0)
Screenshot: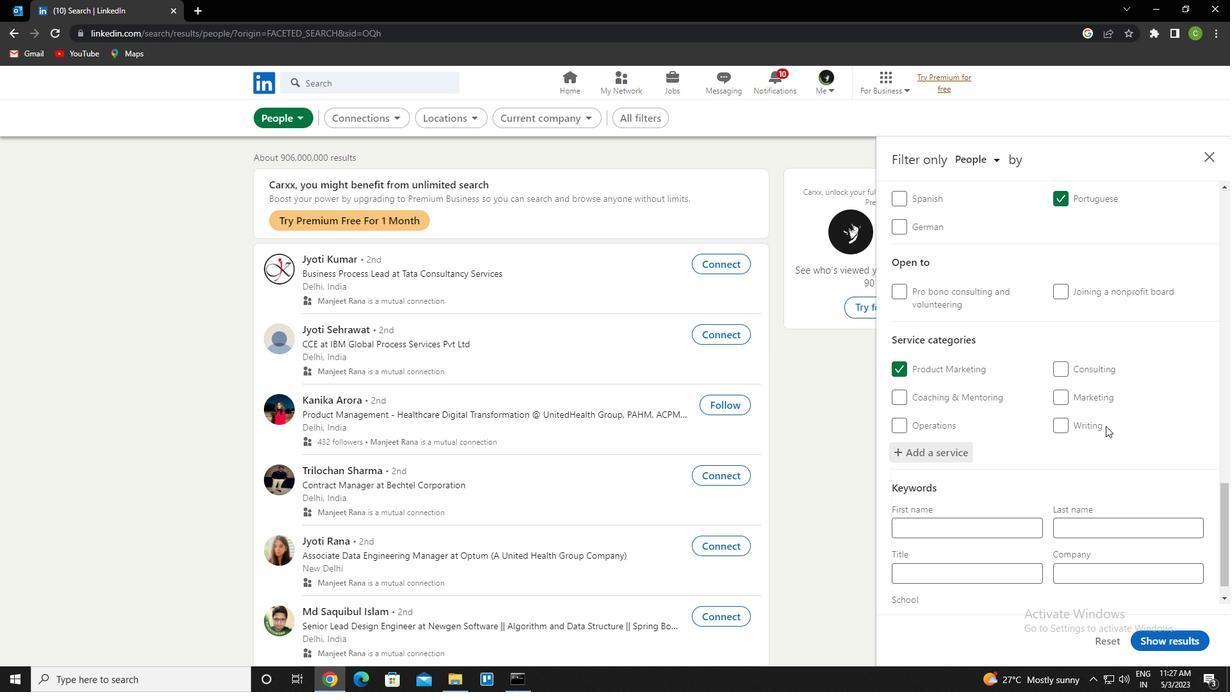 
Action: Mouse scrolled (1106, 425) with delta (0, 0)
Screenshot: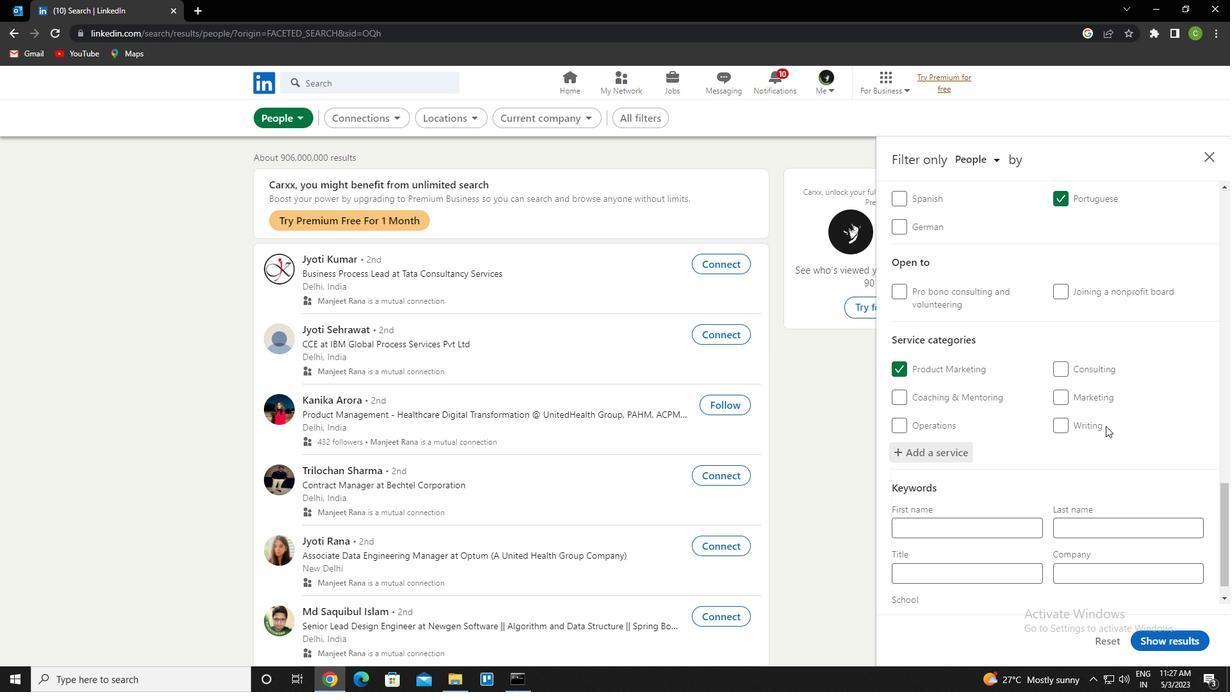 
Action: Mouse scrolled (1106, 425) with delta (0, 0)
Screenshot: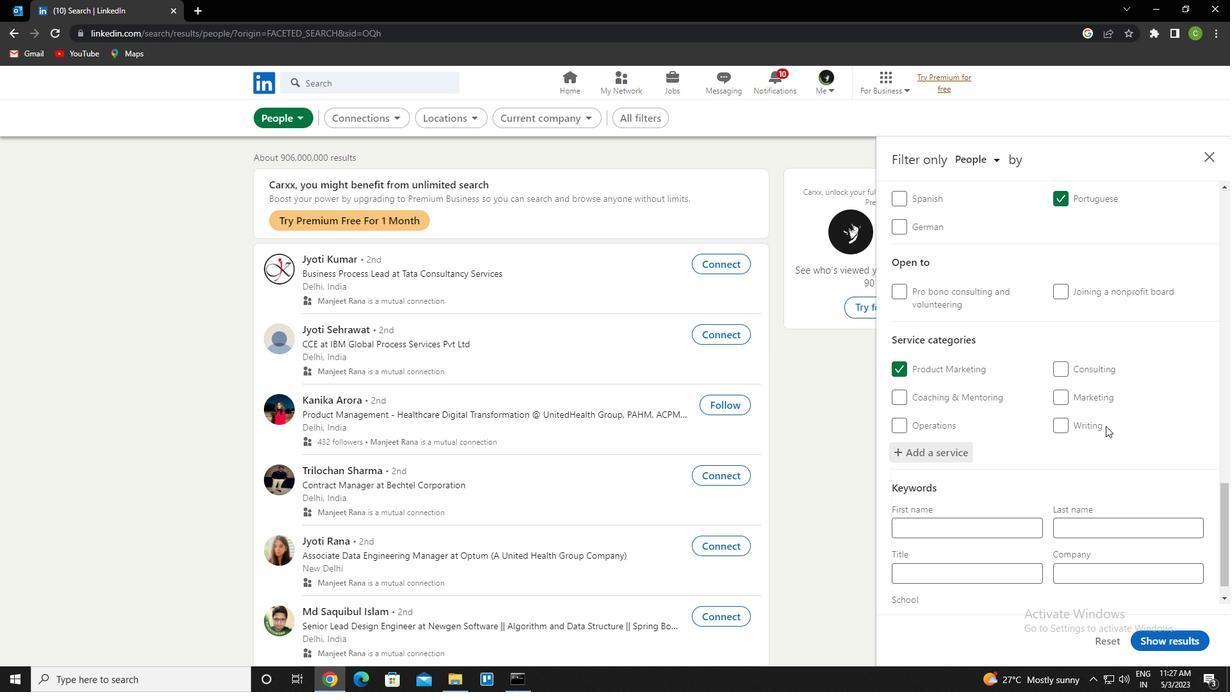 
Action: Mouse scrolled (1106, 425) with delta (0, 0)
Screenshot: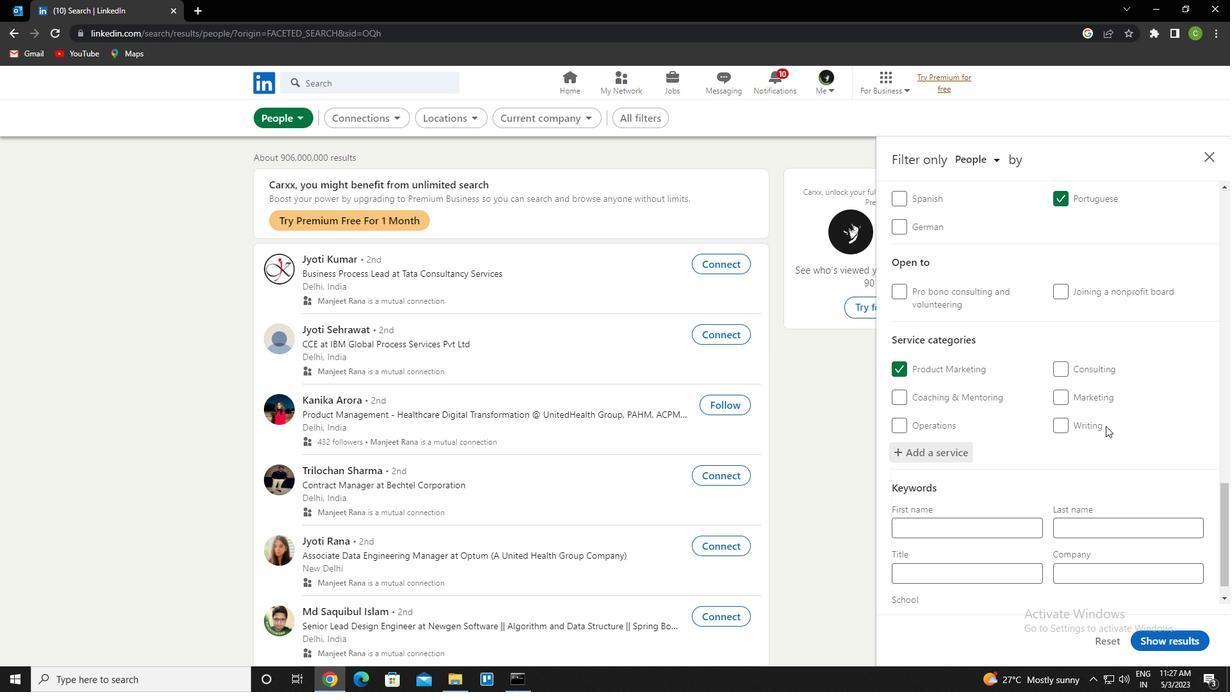 
Action: Mouse scrolled (1106, 425) with delta (0, 0)
Screenshot: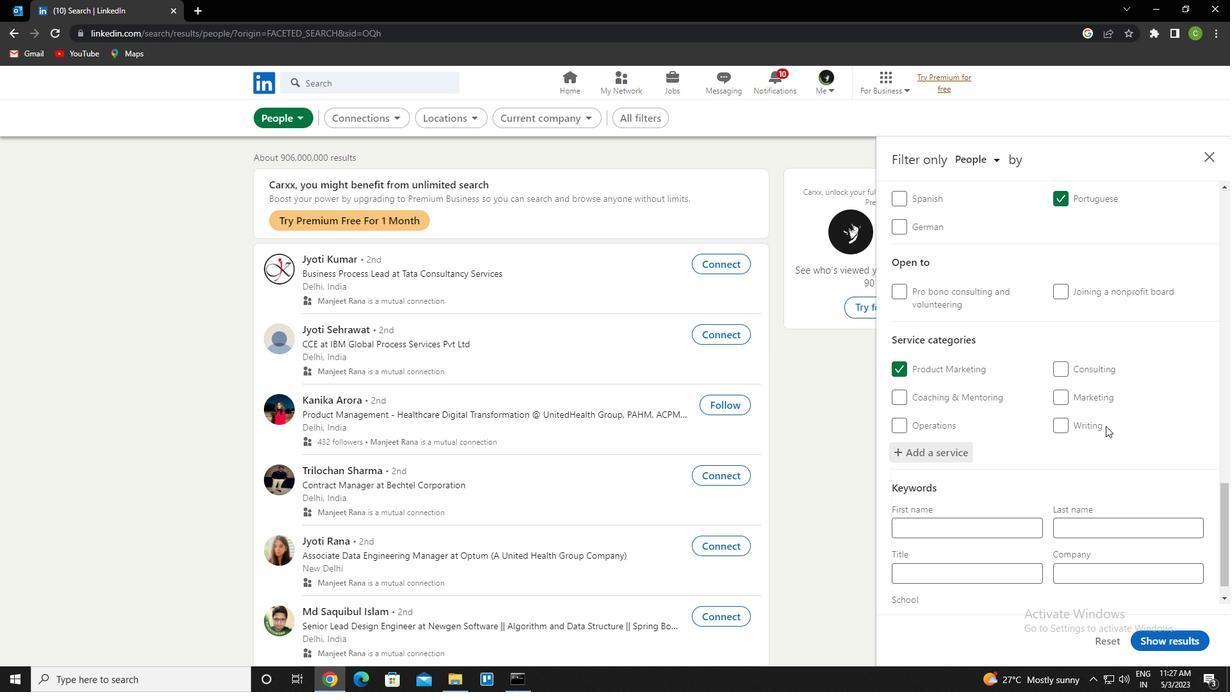 
Action: Mouse scrolled (1106, 425) with delta (0, 0)
Screenshot: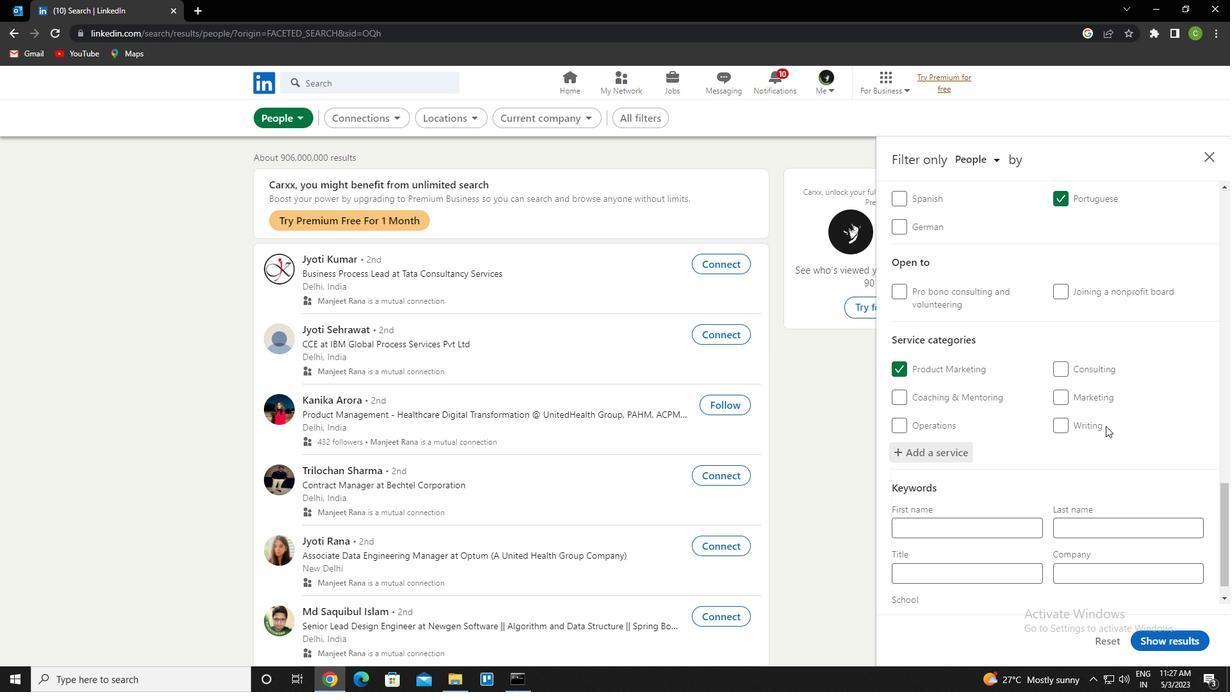 
Action: Mouse moved to (998, 539)
Screenshot: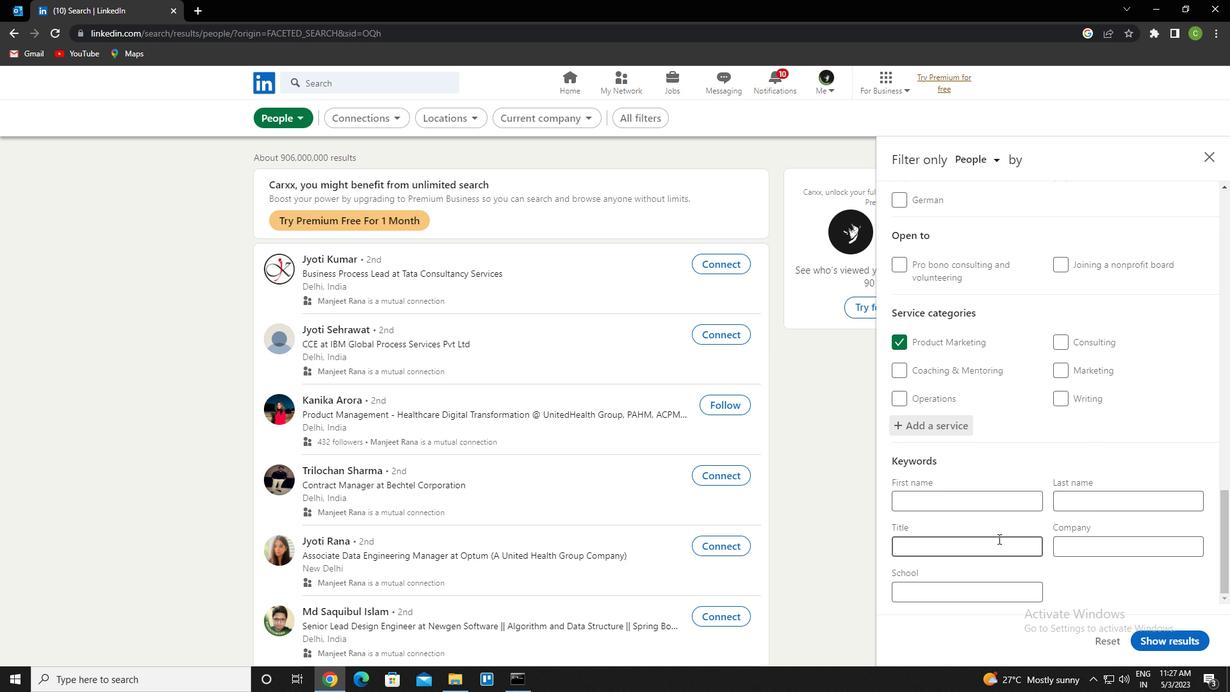 
Action: Mouse pressed left at (998, 539)
Screenshot: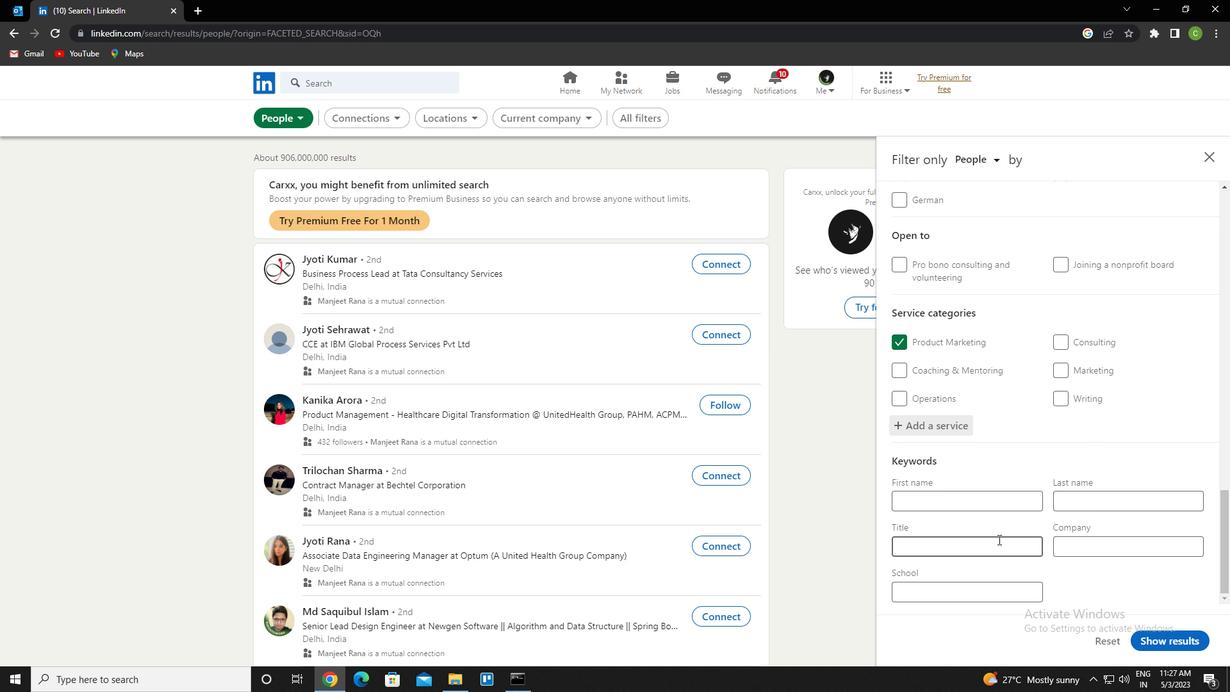 
Action: Mouse moved to (998, 540)
Screenshot: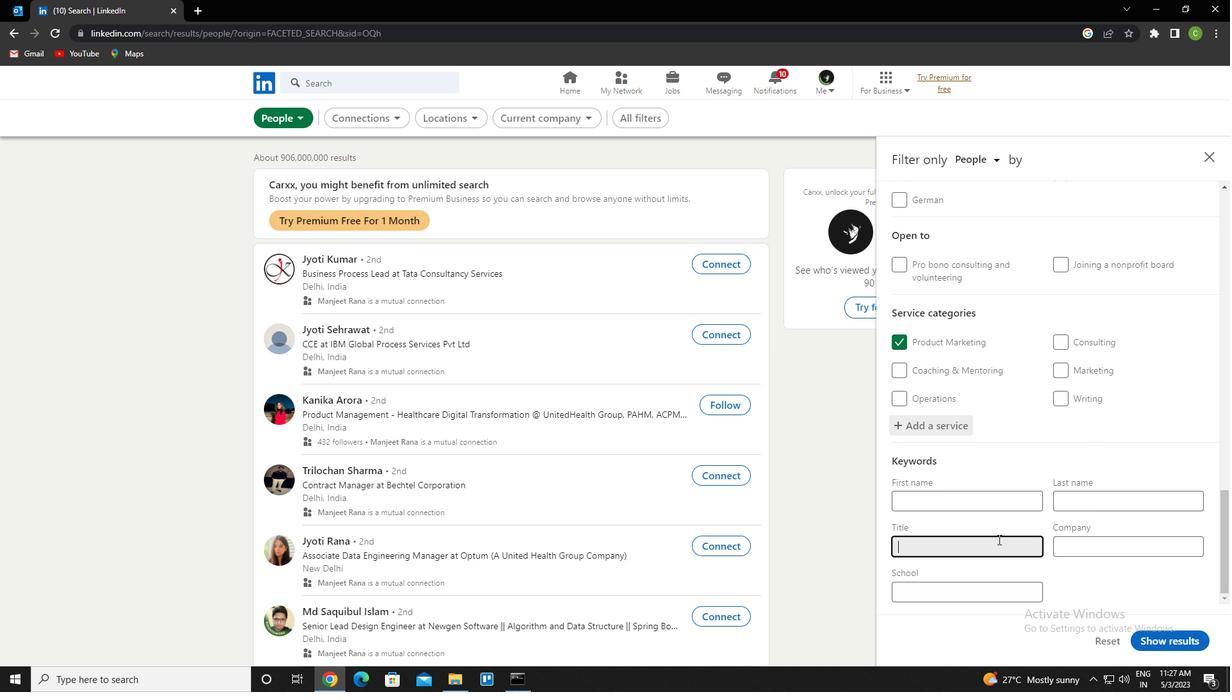 
Action: Key pressed <Key.caps_lock>p<Key.caps_lock>resident
Screenshot: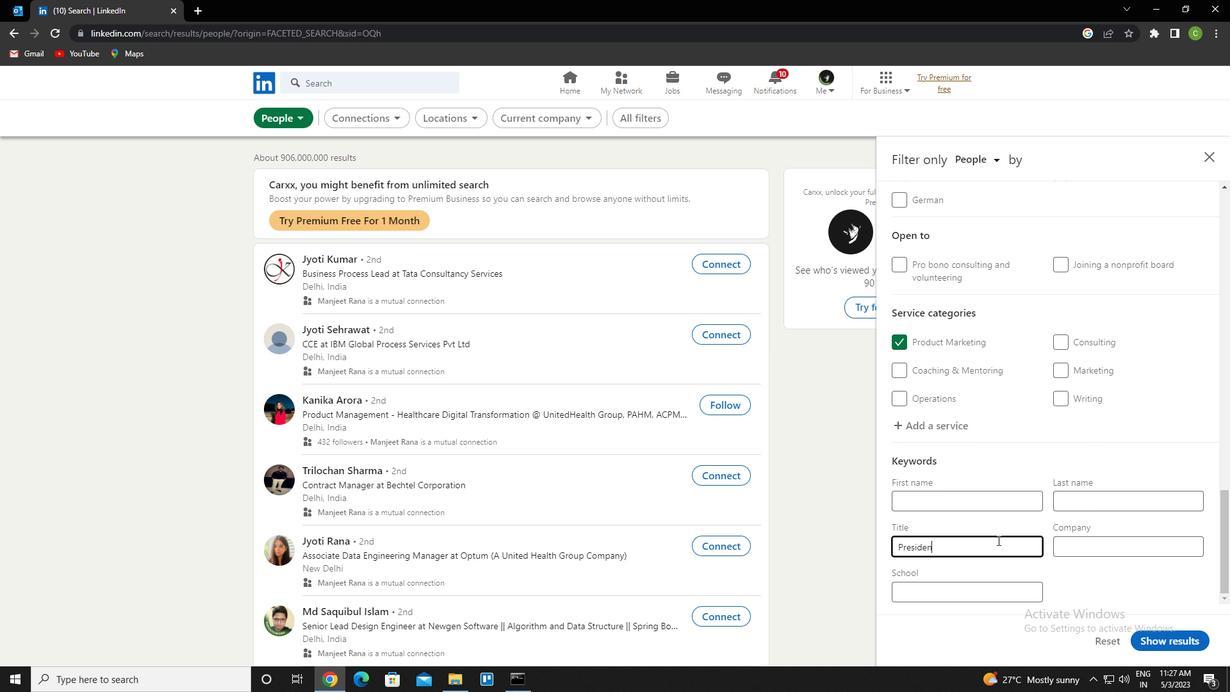 
Action: Mouse moved to (1174, 648)
Screenshot: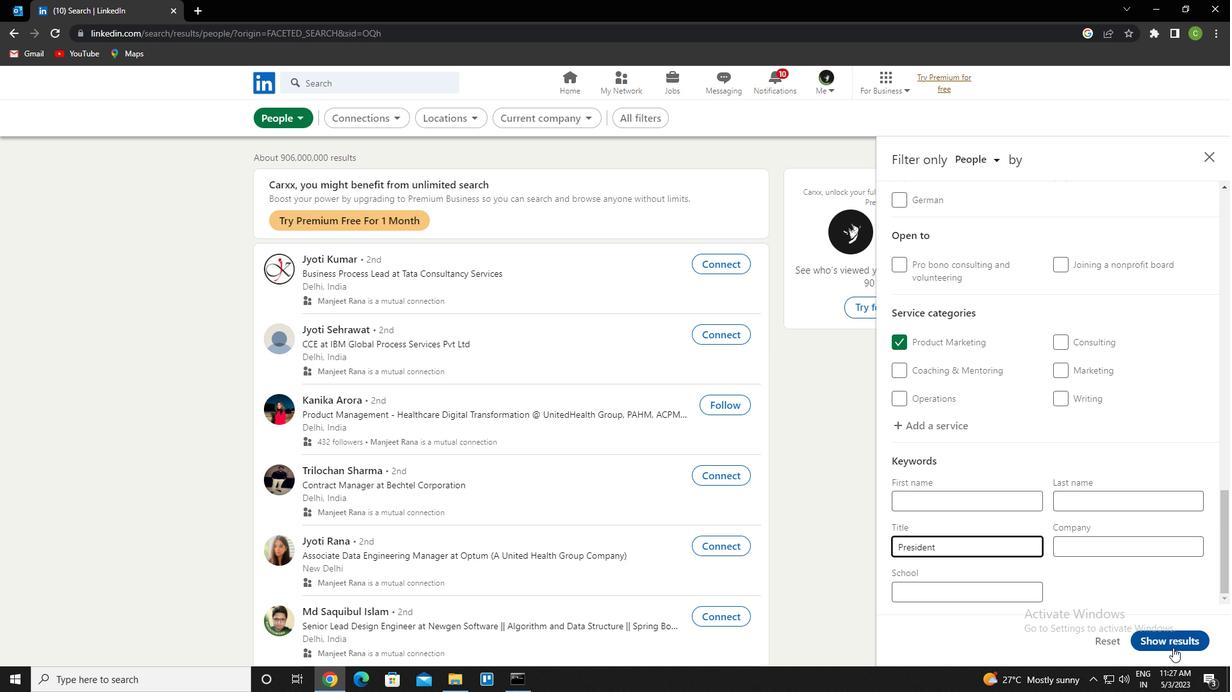 
Action: Mouse pressed left at (1174, 648)
Screenshot: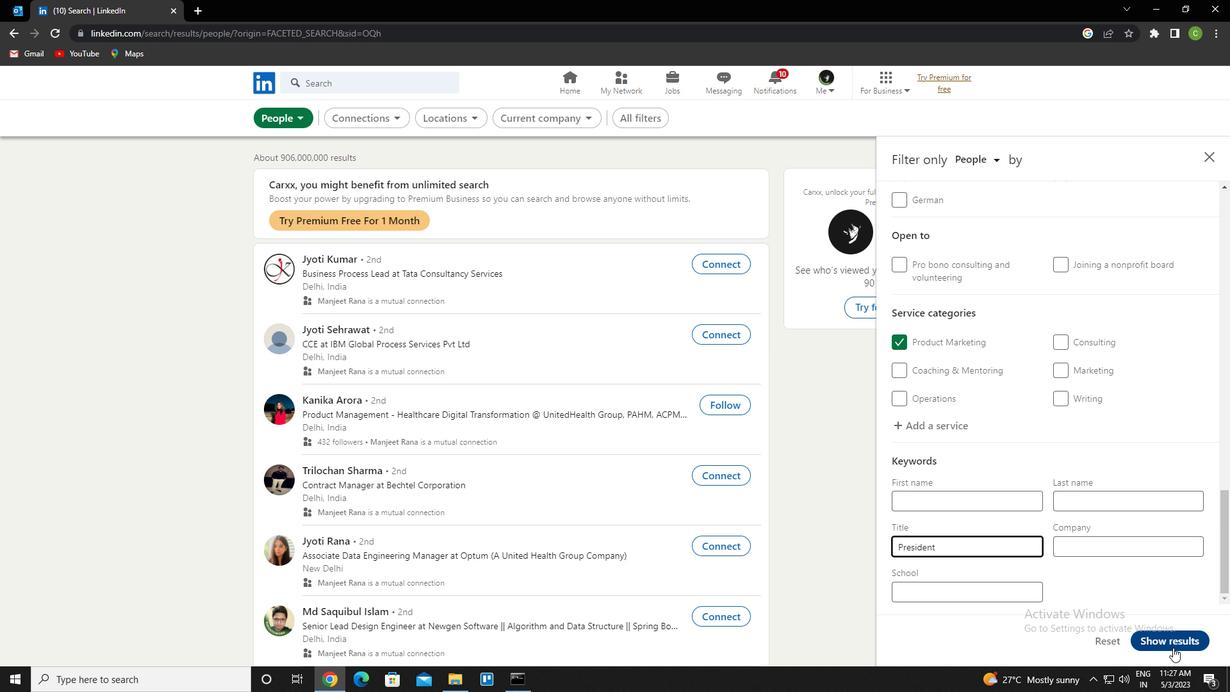 
Action: Mouse moved to (560, 598)
Screenshot: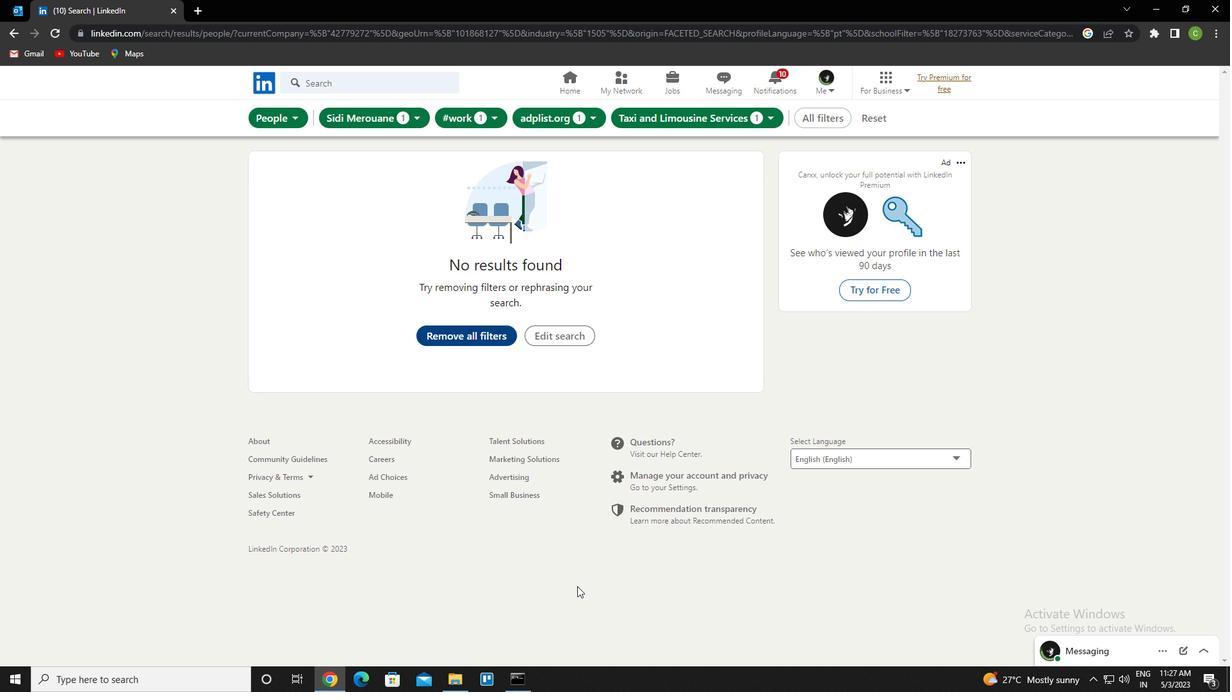 
